 Task: Look for space in Sundargarh, India from 1st August, 2023 to 5th August, 2023 for 1 adult in price range Rs.6000 to Rs.15000. Place can be entire place with 1  bedroom having 1 bed and 1 bathroom. Property type can be house, flat, guest house. Booking option can be shelf check-in. Required host language is English.
Action: Mouse moved to (559, 90)
Screenshot: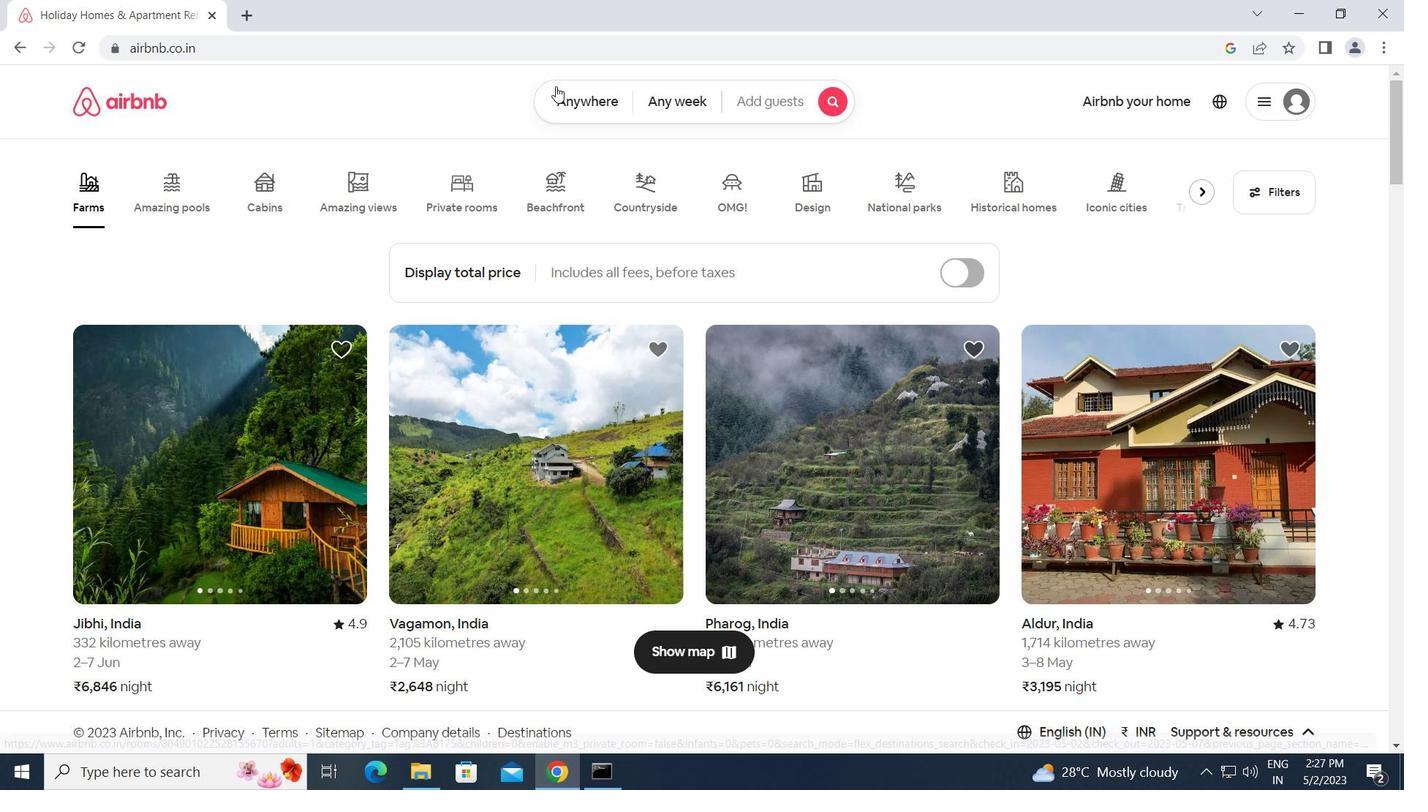 
Action: Mouse pressed left at (559, 90)
Screenshot: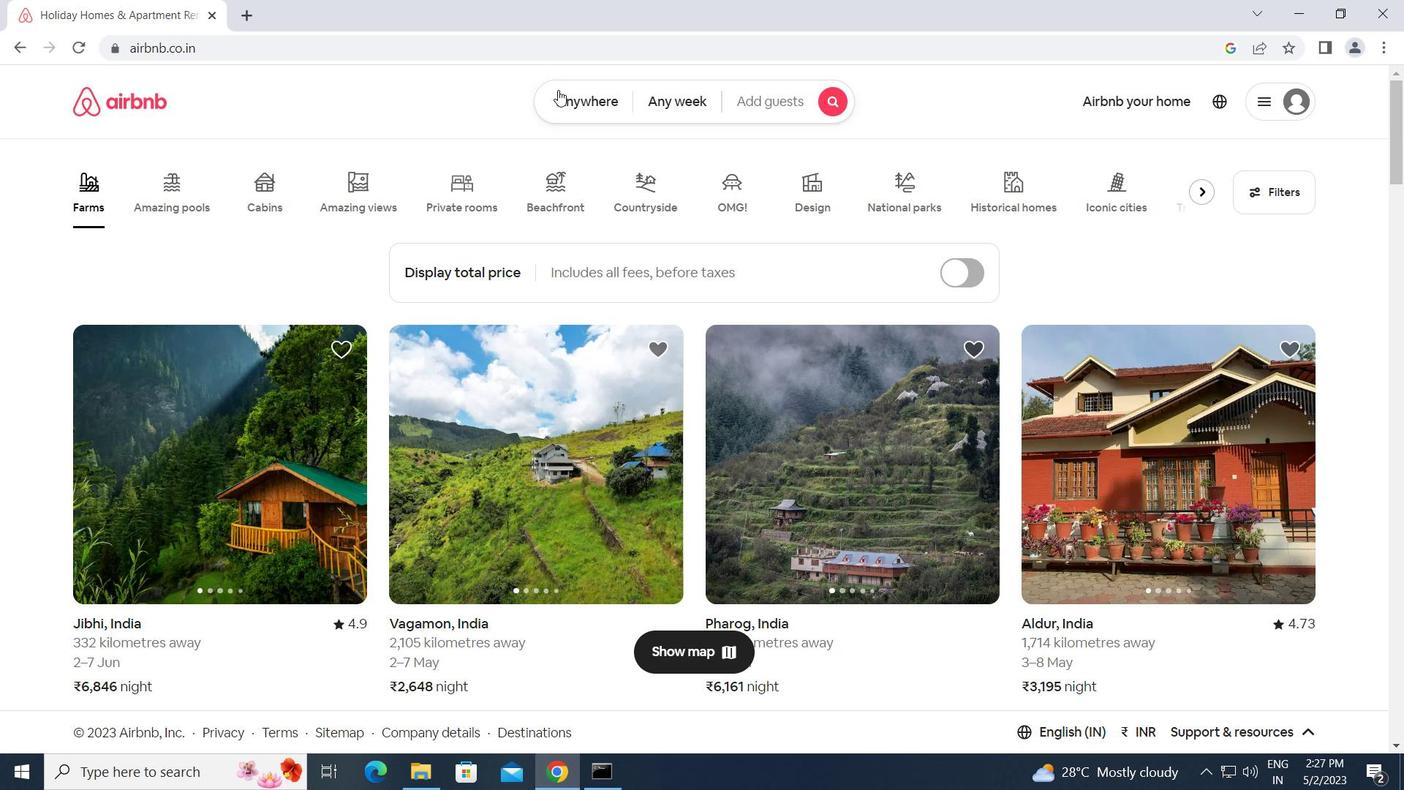 
Action: Mouse moved to (515, 163)
Screenshot: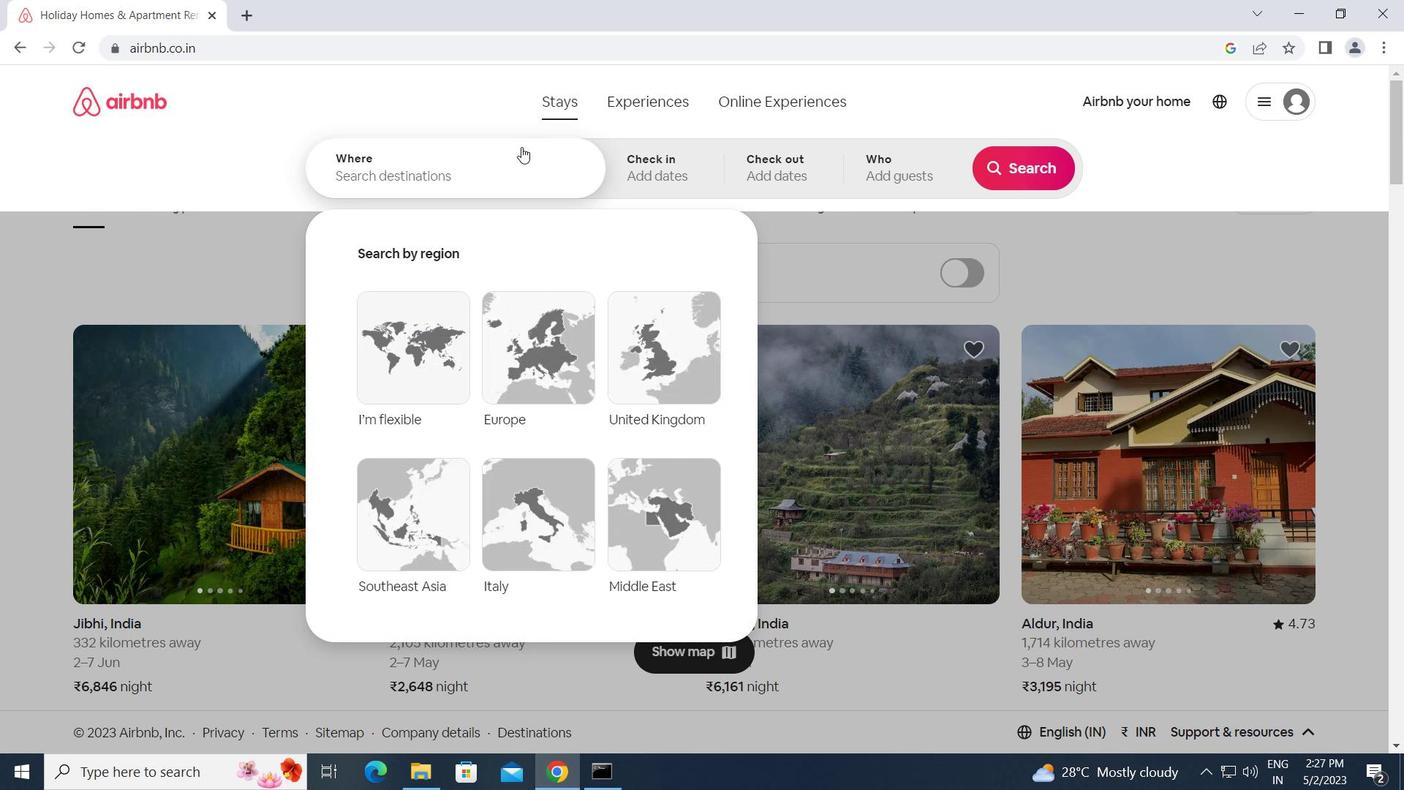 
Action: Mouse pressed left at (515, 163)
Screenshot: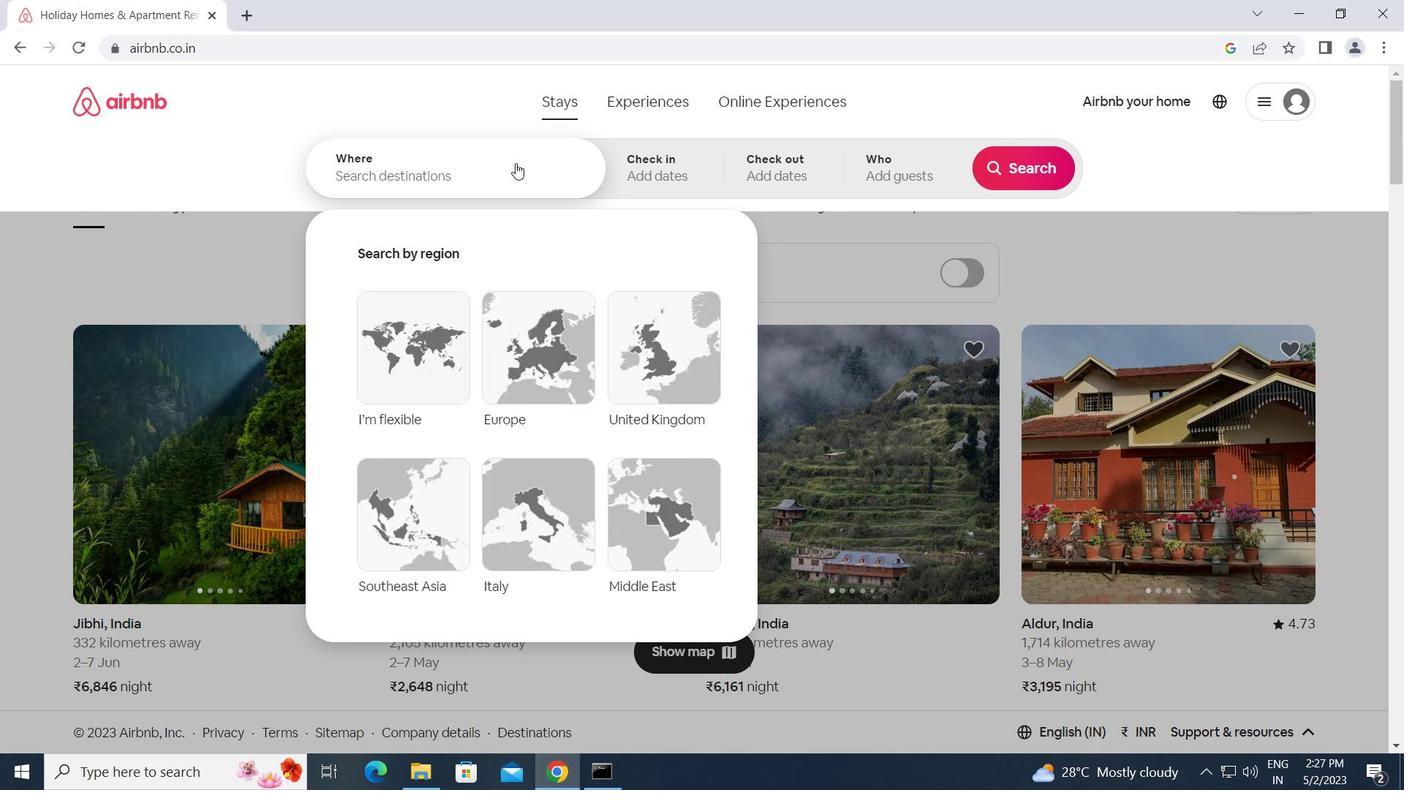 
Action: Key pressed <Key.caps_lock>s<Key.caps_lock>undargarh,<Key.space><Key.caps_lock>i<Key.caps_lock>ndia<Key.enter>
Screenshot: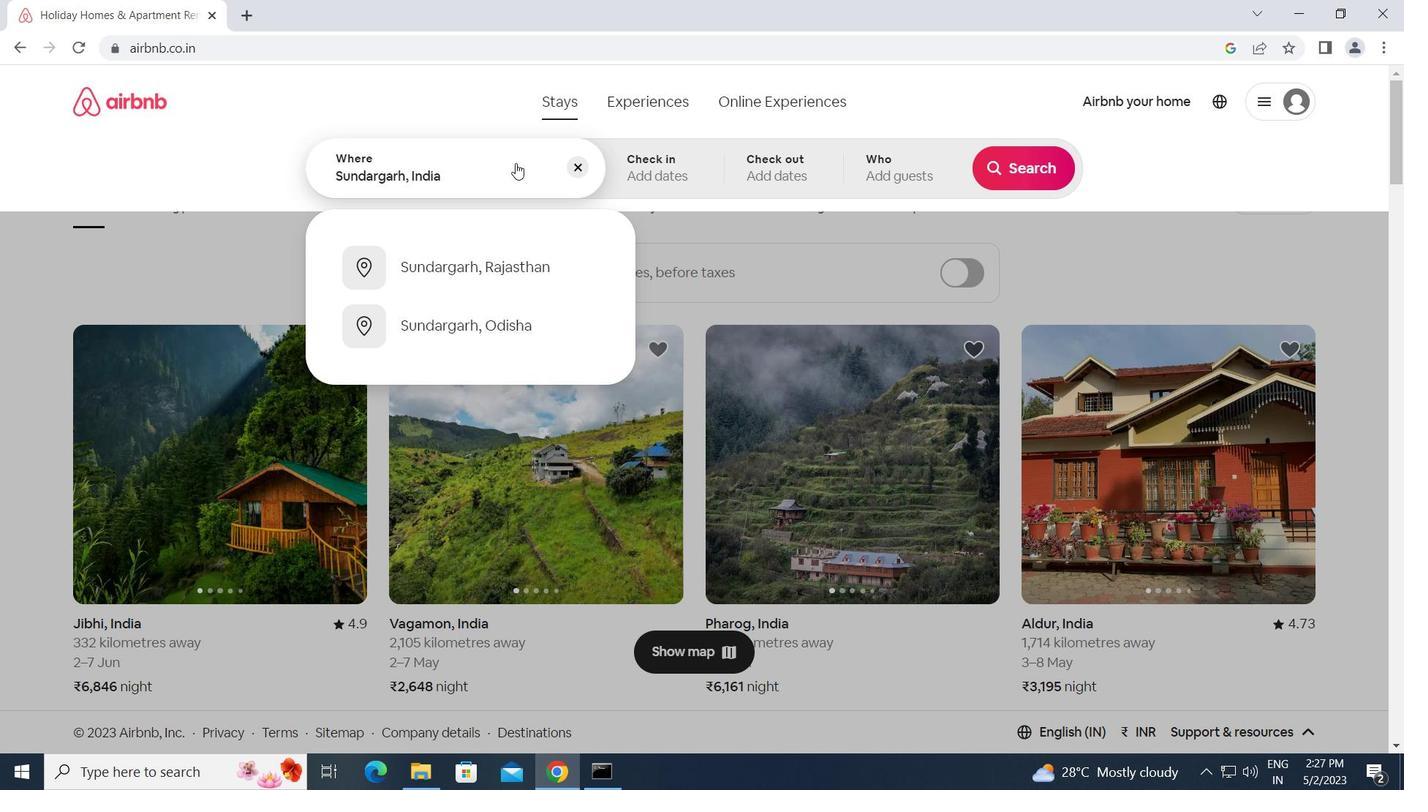 
Action: Mouse moved to (1021, 316)
Screenshot: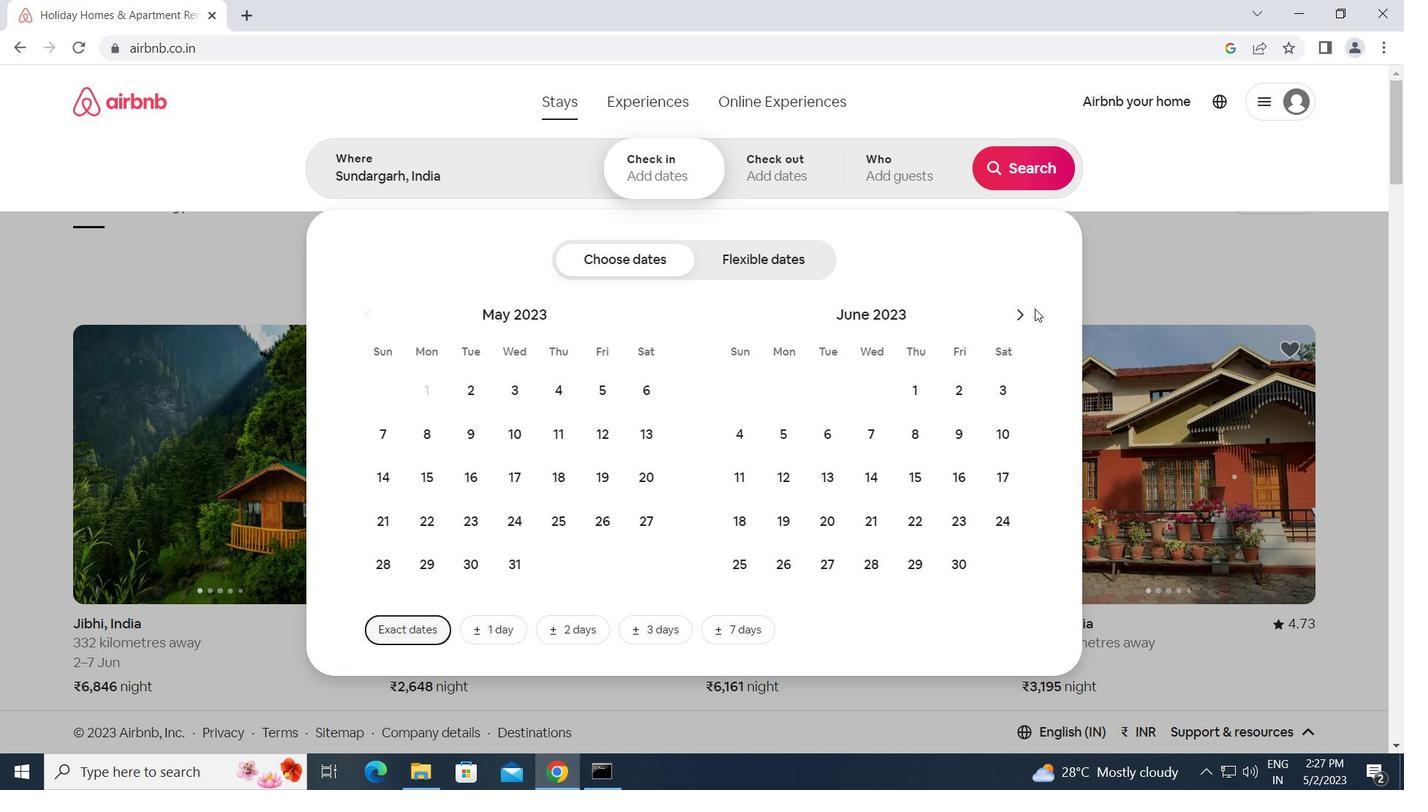 
Action: Mouse pressed left at (1021, 316)
Screenshot: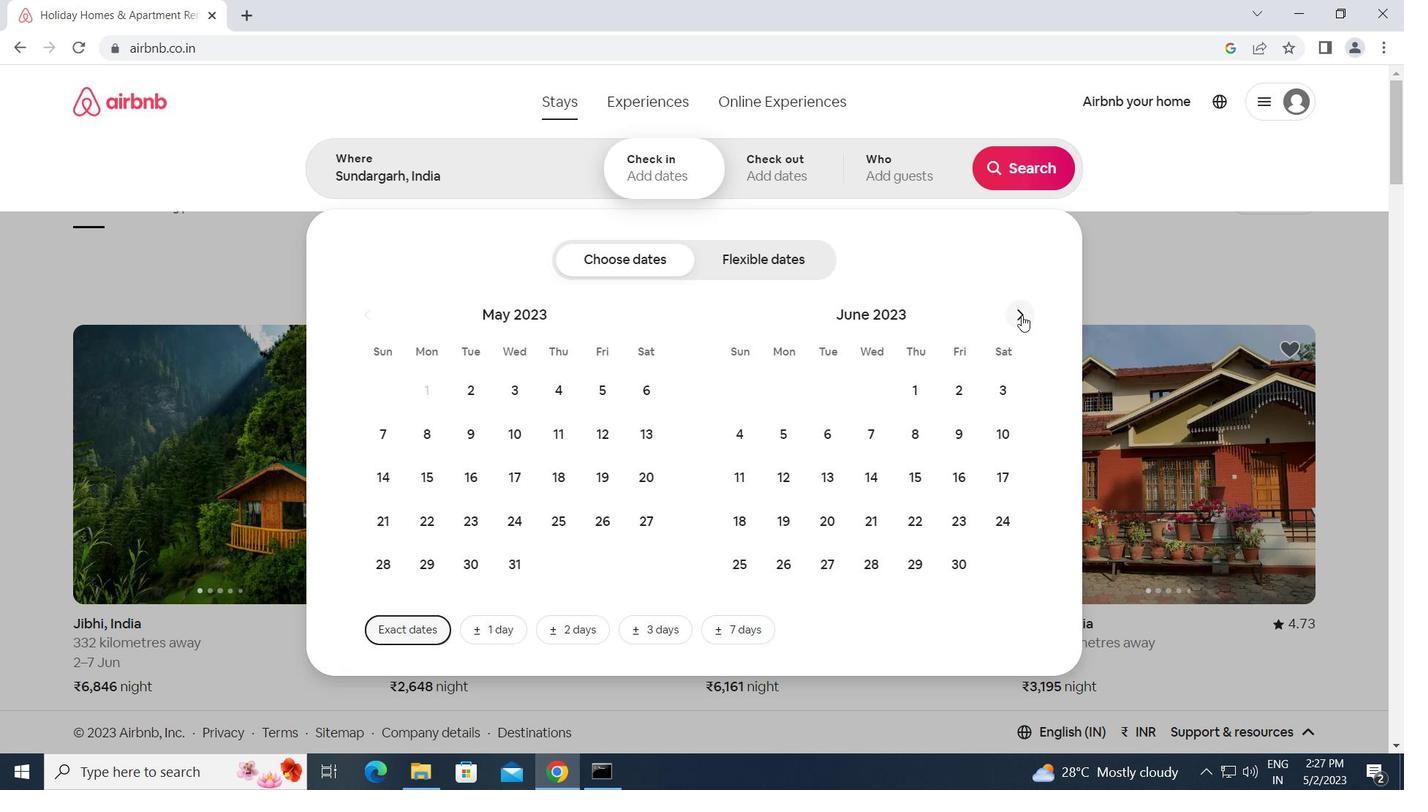 
Action: Mouse moved to (1021, 316)
Screenshot: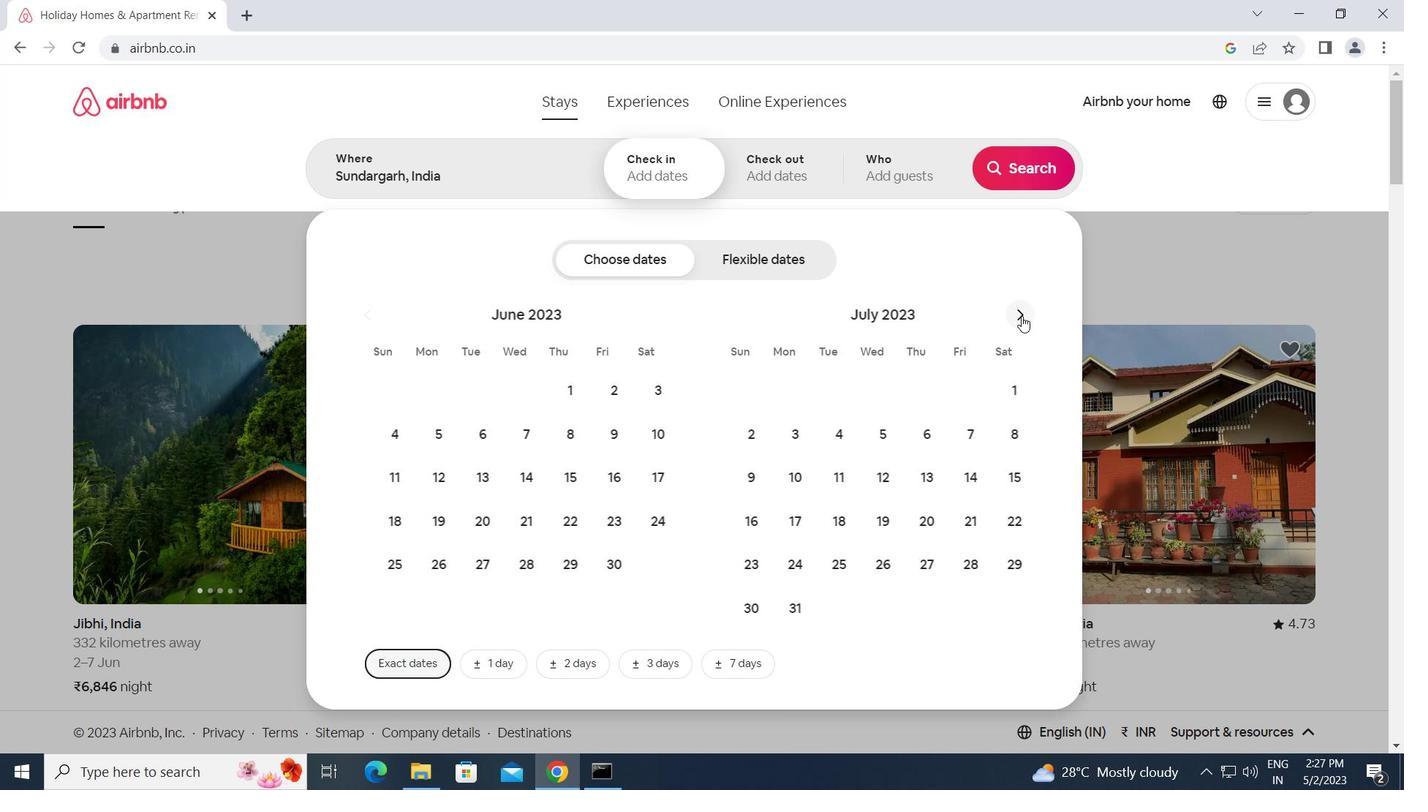 
Action: Mouse pressed left at (1021, 316)
Screenshot: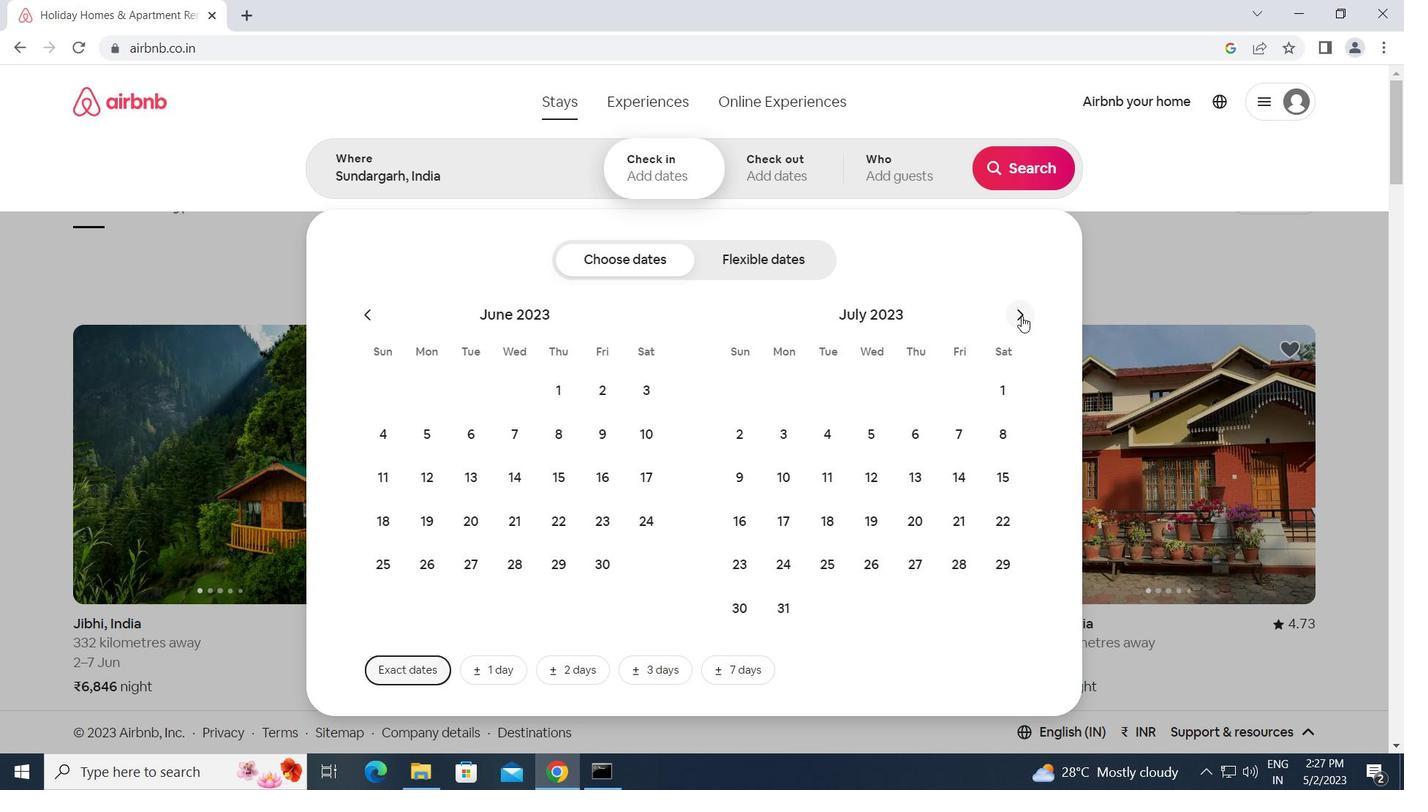 
Action: Mouse moved to (822, 394)
Screenshot: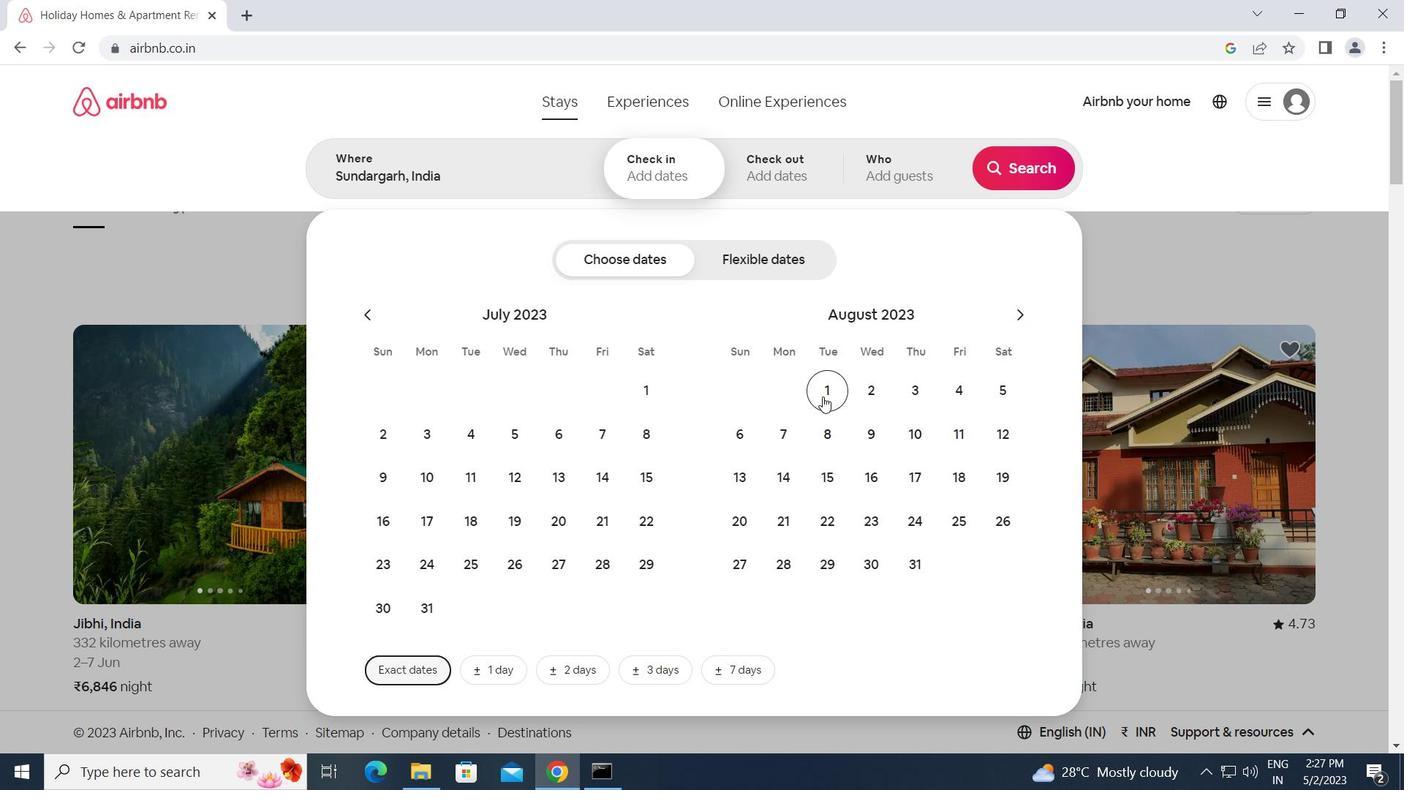 
Action: Mouse pressed left at (822, 394)
Screenshot: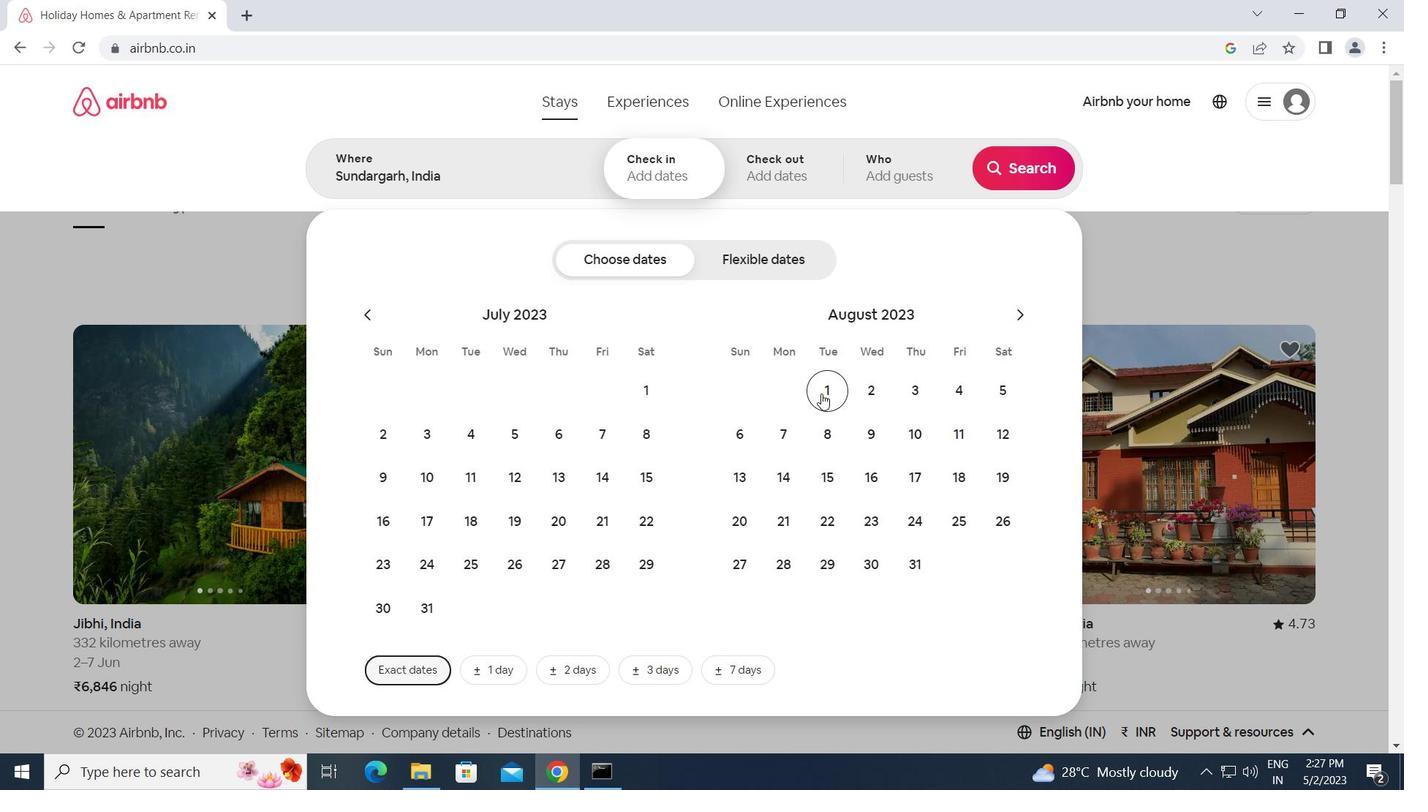 
Action: Mouse moved to (1001, 394)
Screenshot: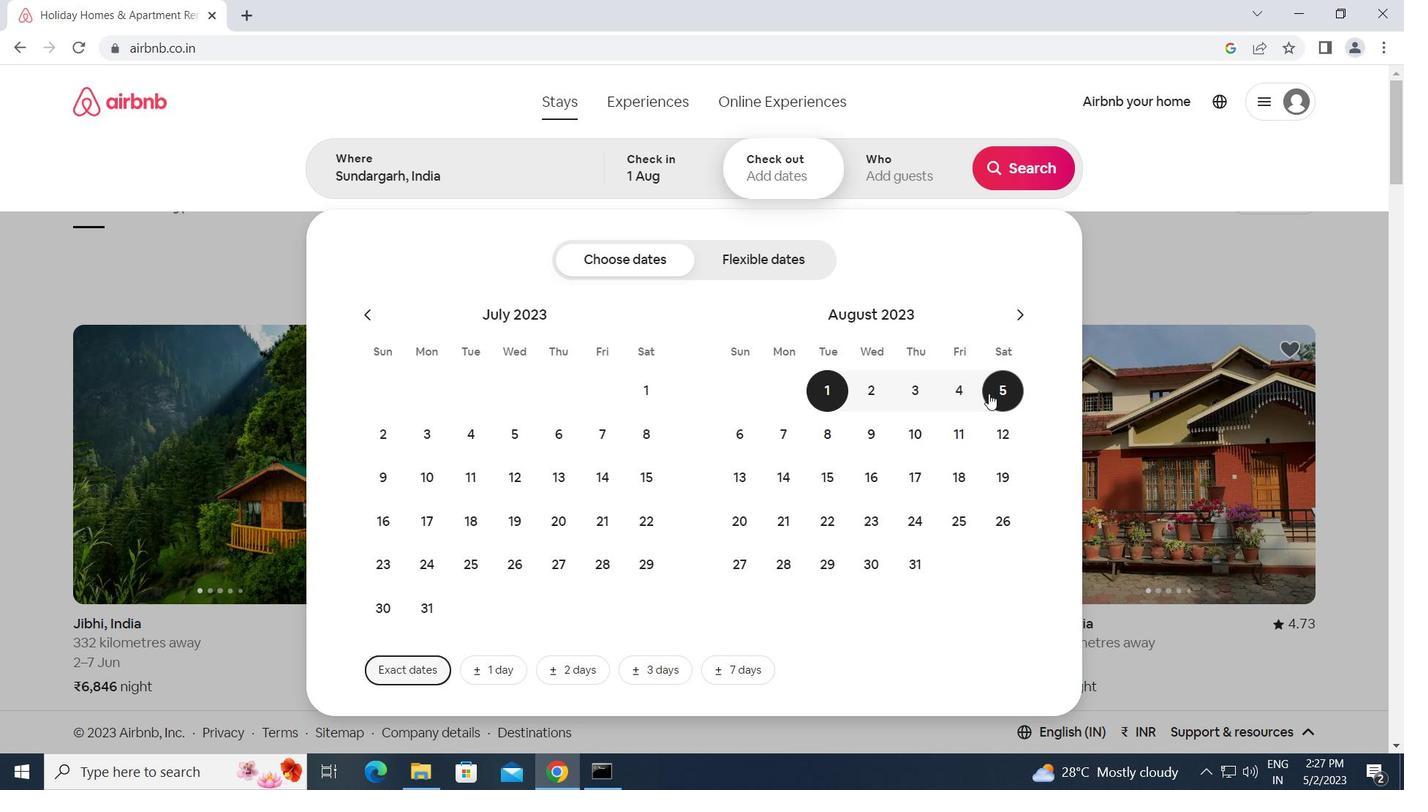 
Action: Mouse pressed left at (1001, 394)
Screenshot: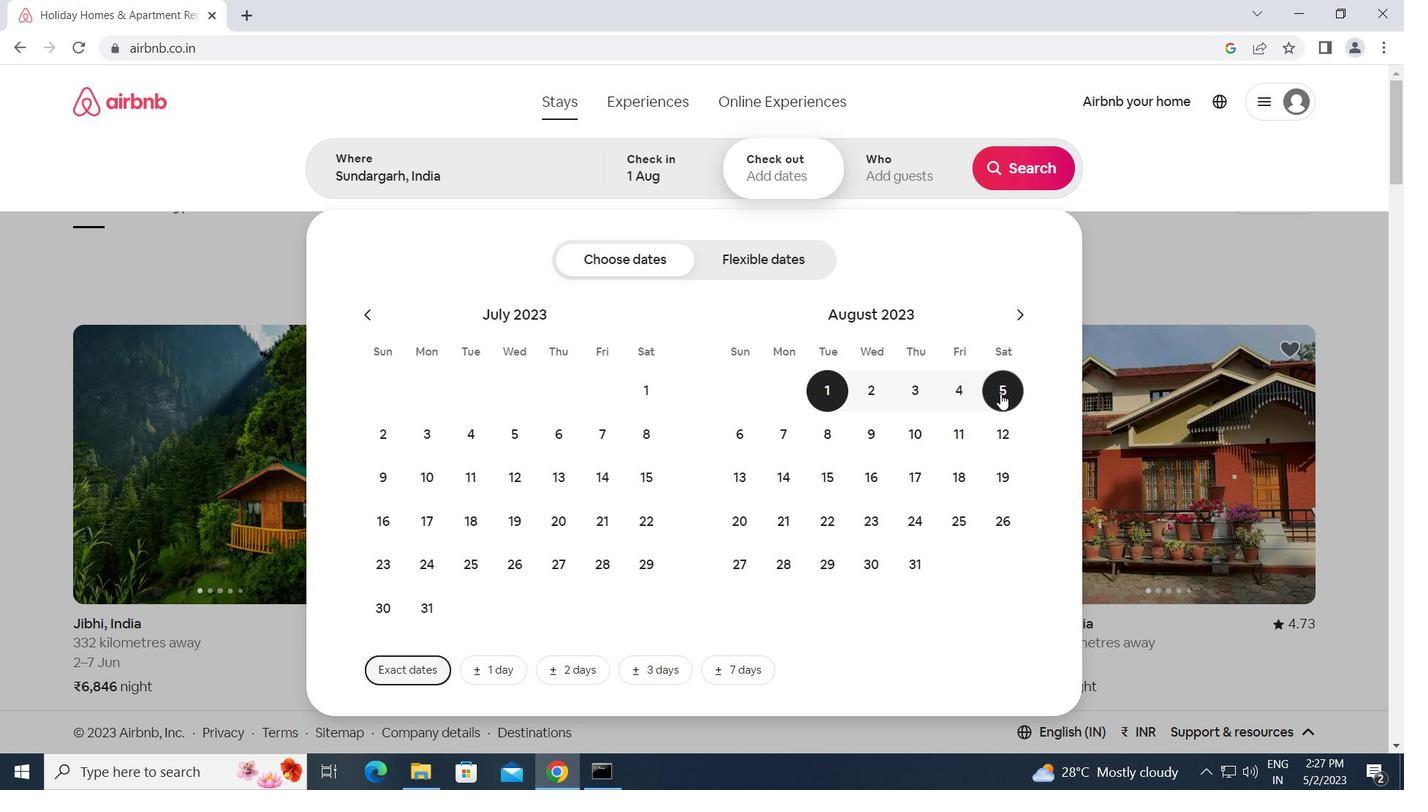 
Action: Mouse moved to (893, 175)
Screenshot: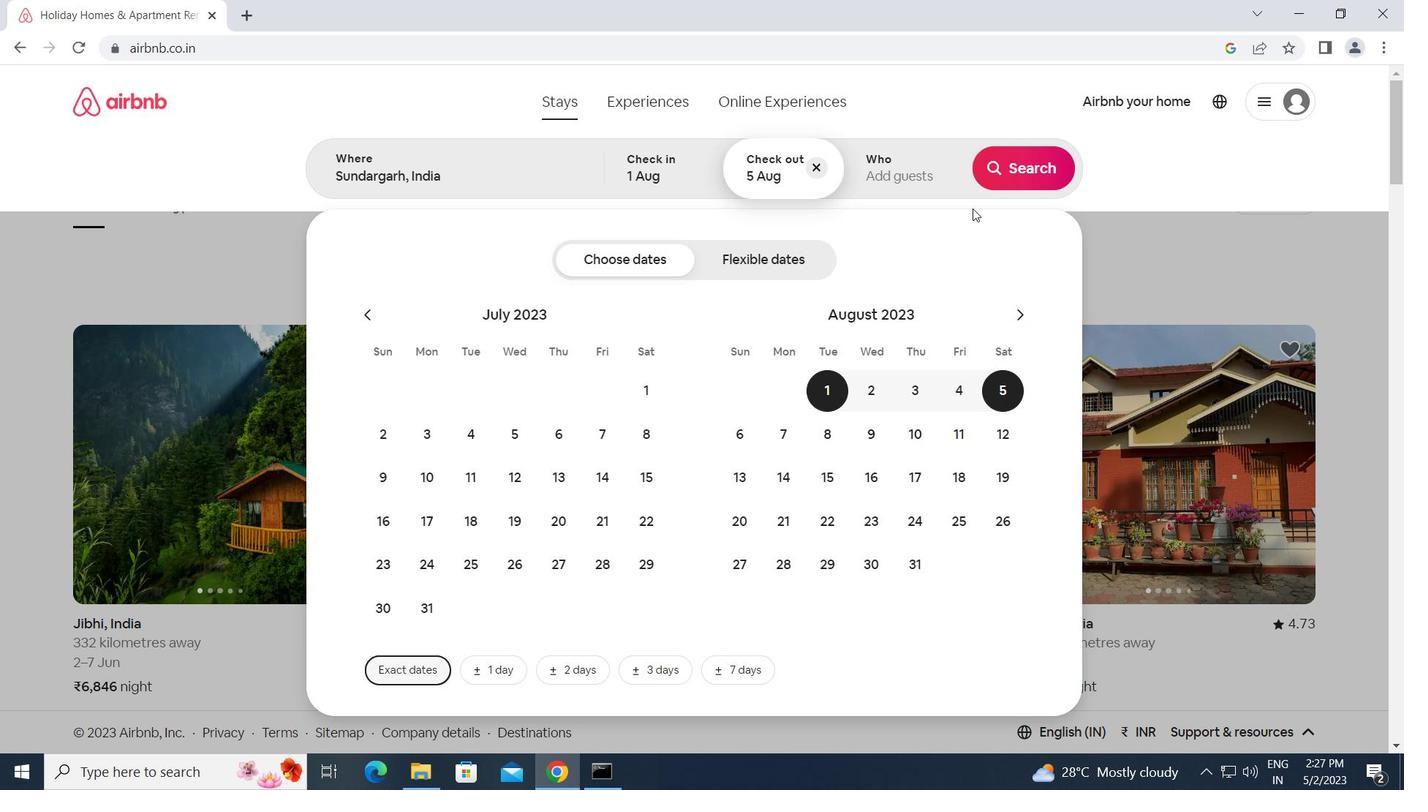 
Action: Mouse pressed left at (893, 175)
Screenshot: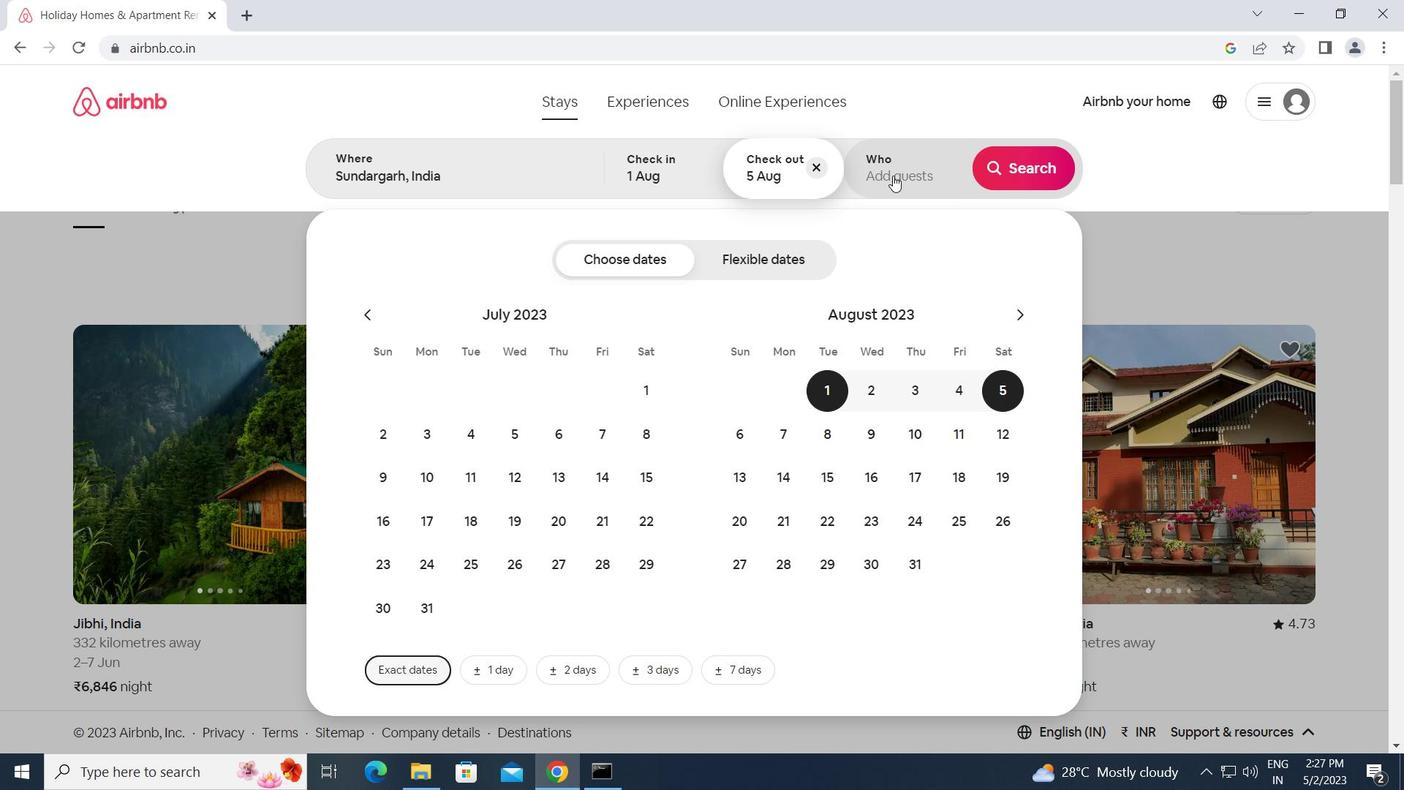
Action: Mouse moved to (1031, 267)
Screenshot: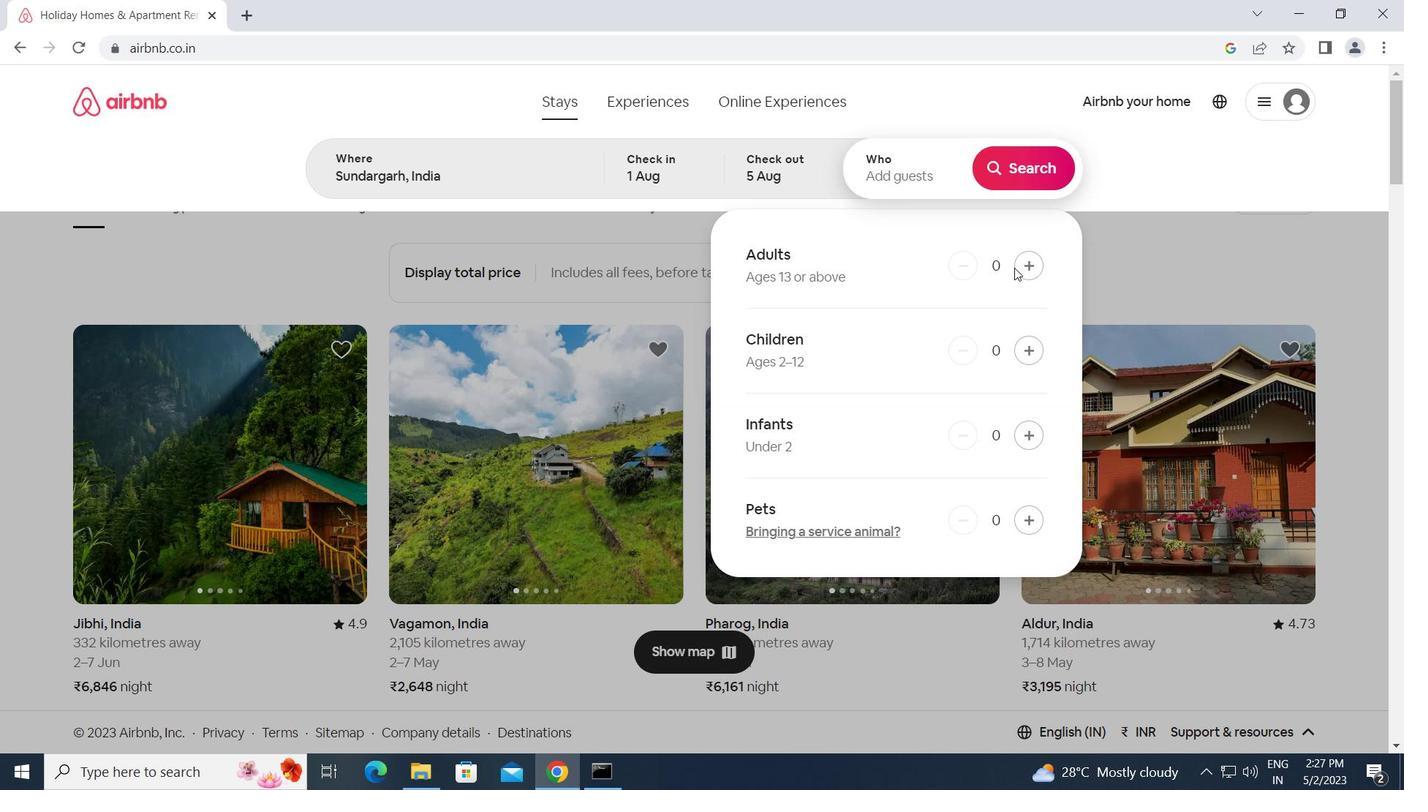 
Action: Mouse pressed left at (1031, 267)
Screenshot: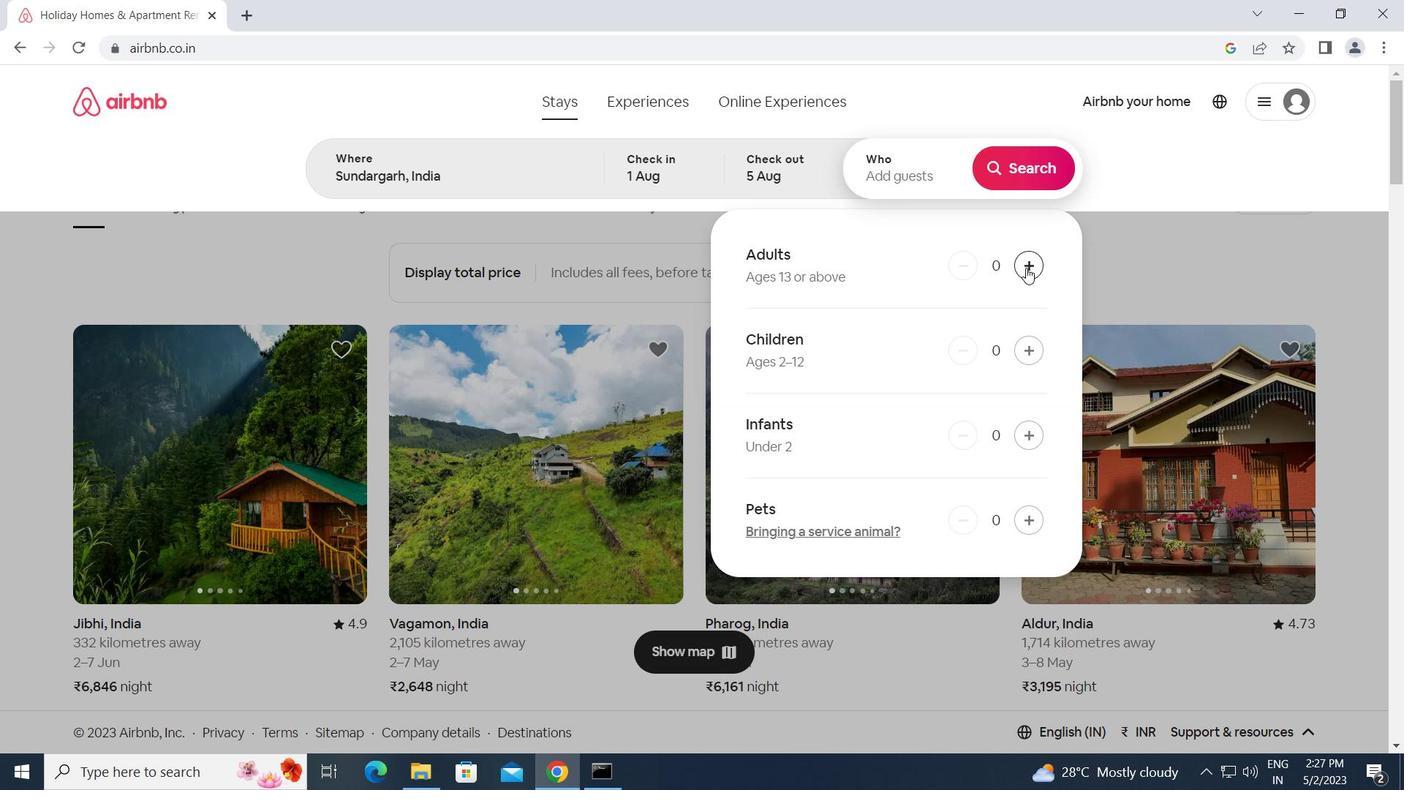 
Action: Mouse moved to (1016, 167)
Screenshot: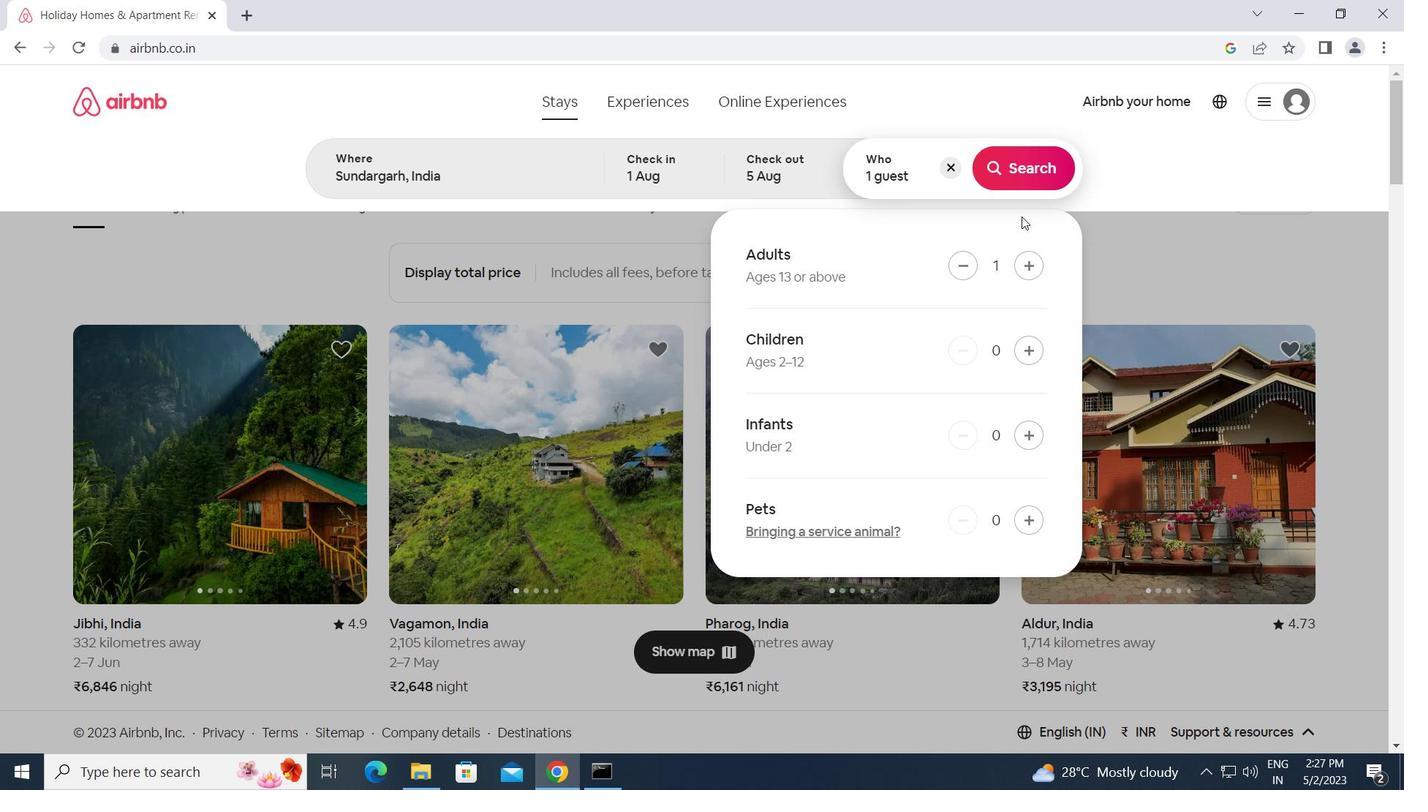 
Action: Mouse pressed left at (1016, 167)
Screenshot: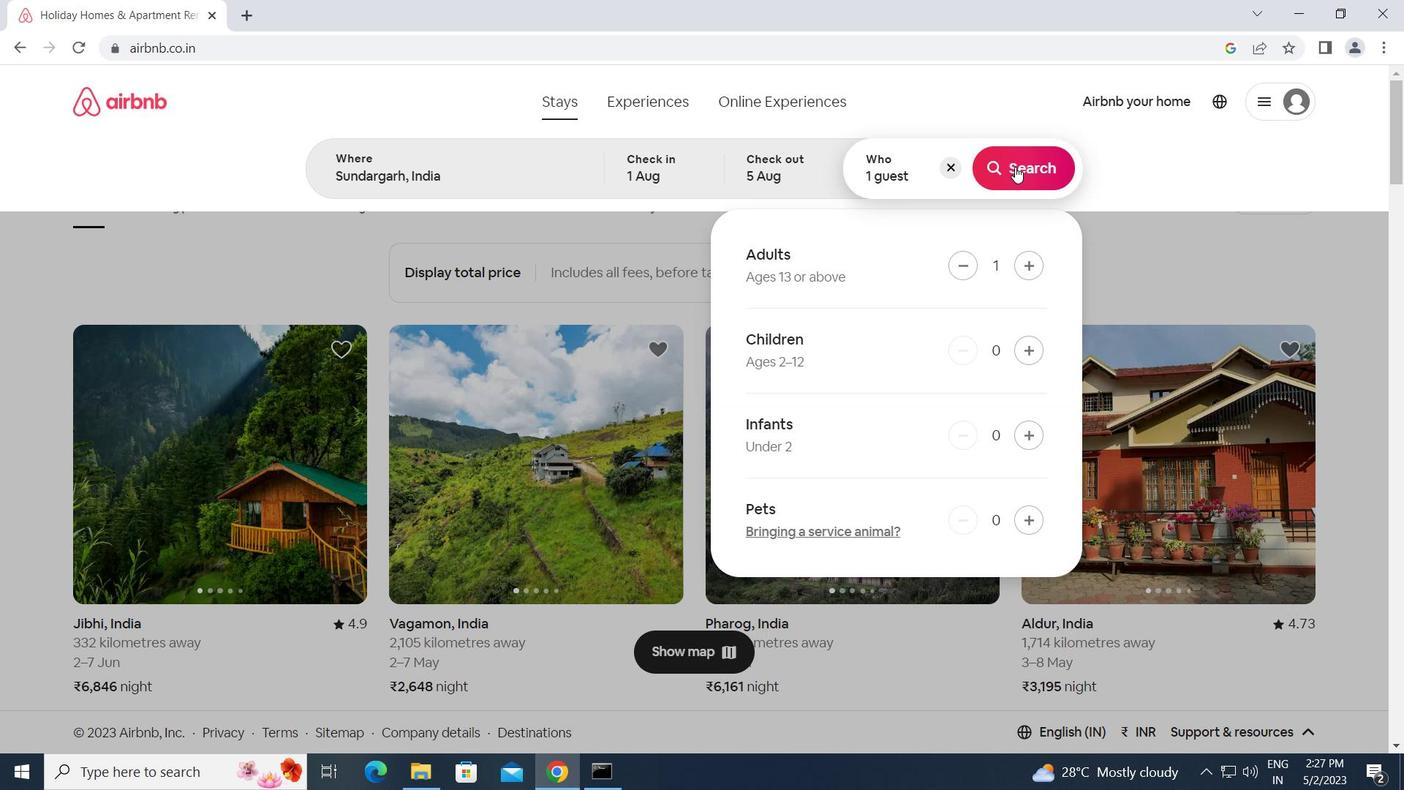 
Action: Mouse moved to (1298, 174)
Screenshot: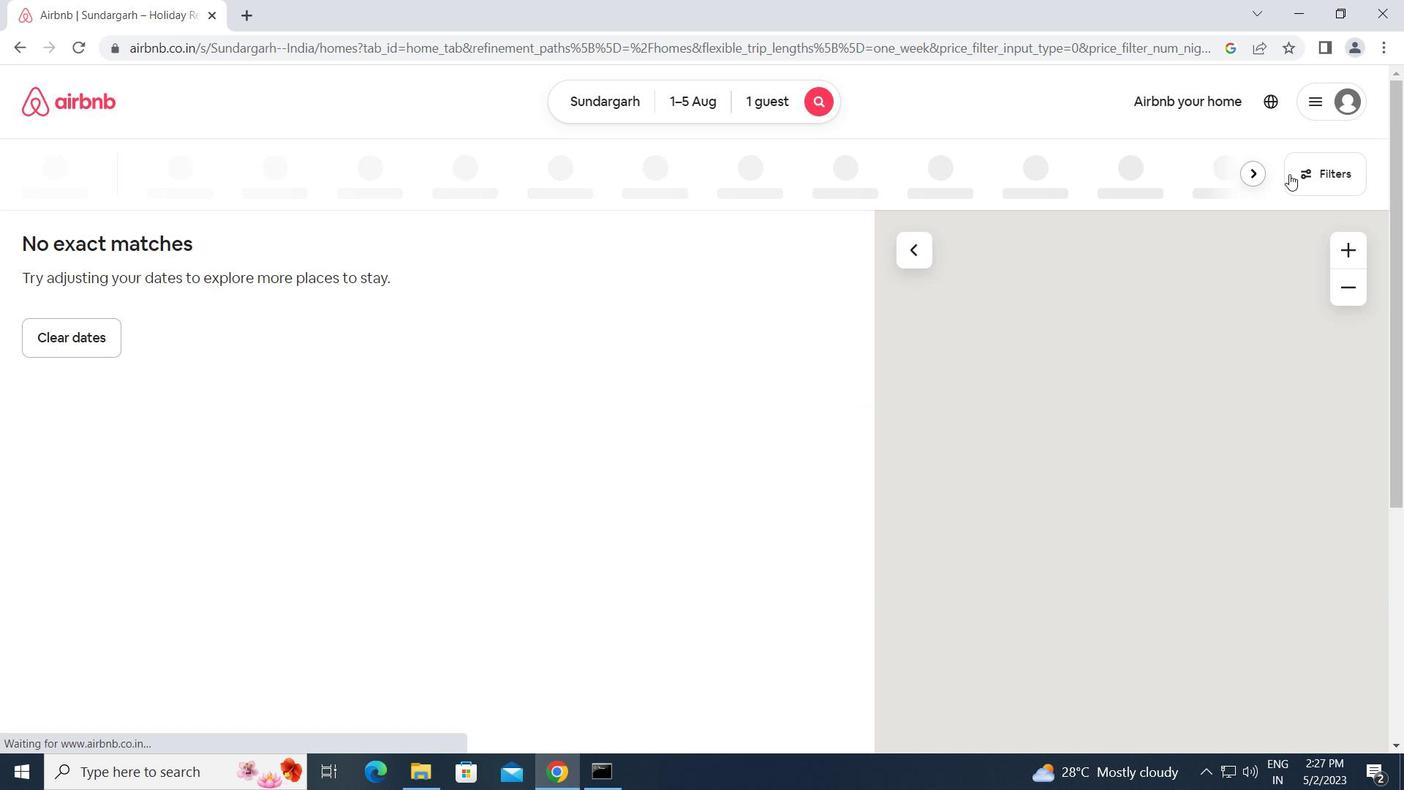 
Action: Mouse pressed left at (1298, 174)
Screenshot: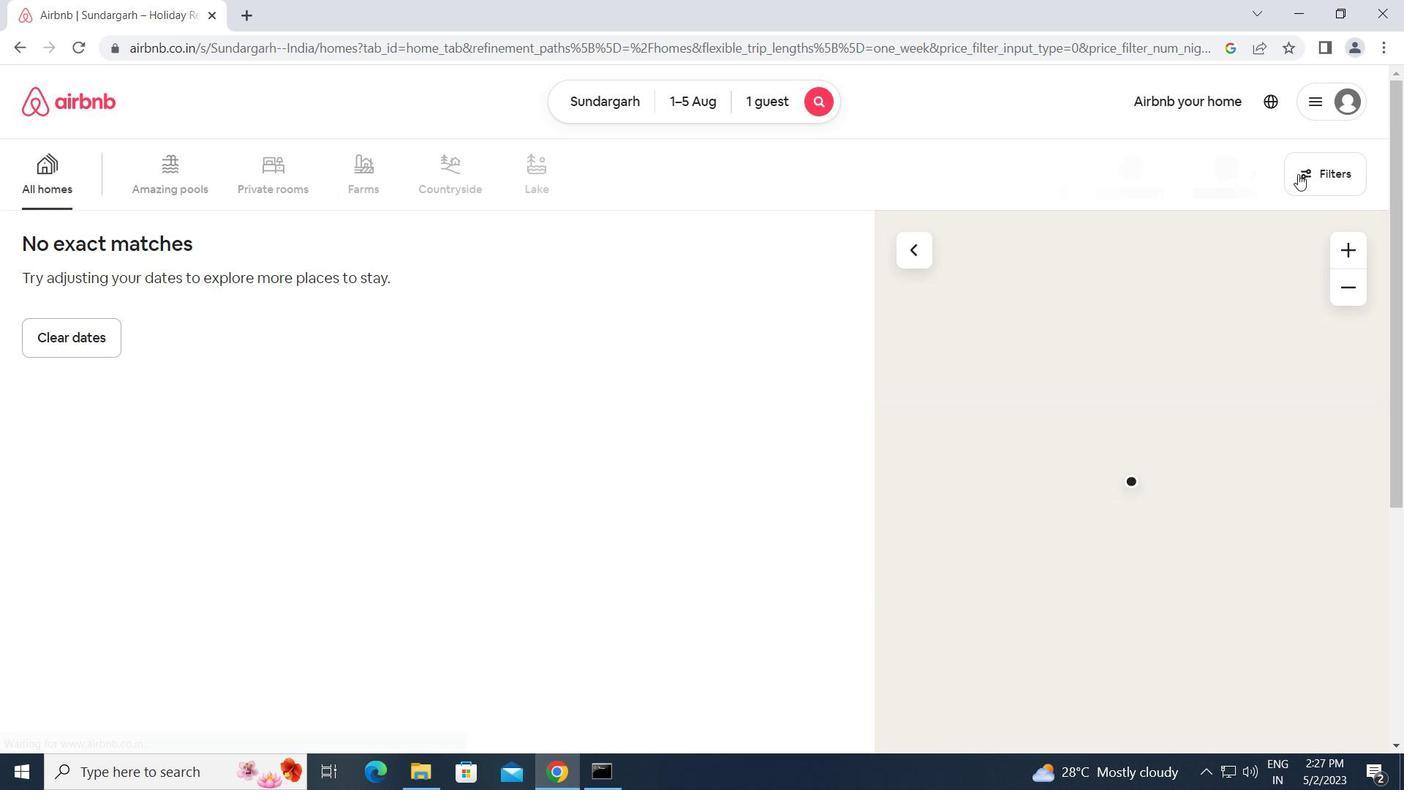 
Action: Mouse moved to (455, 293)
Screenshot: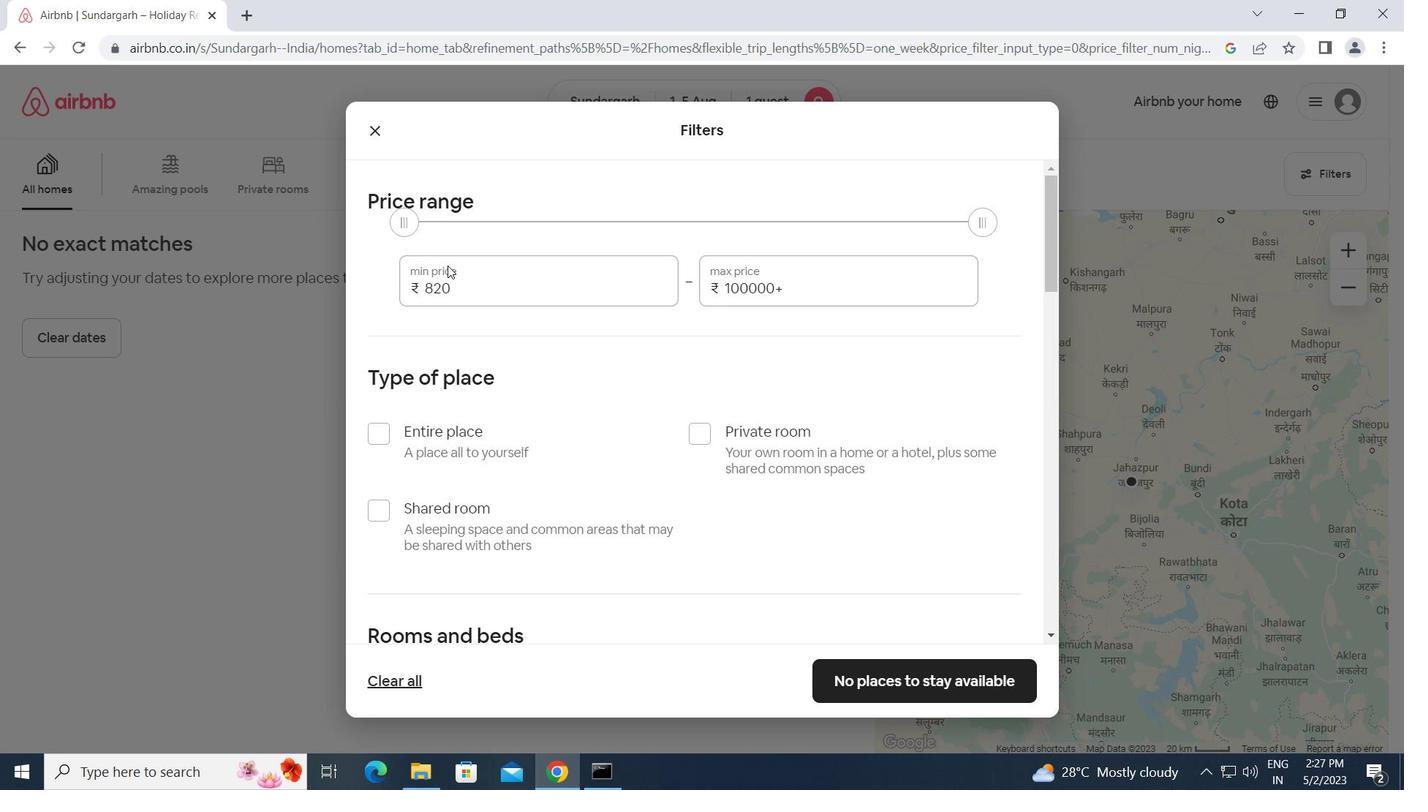 
Action: Mouse pressed left at (455, 293)
Screenshot: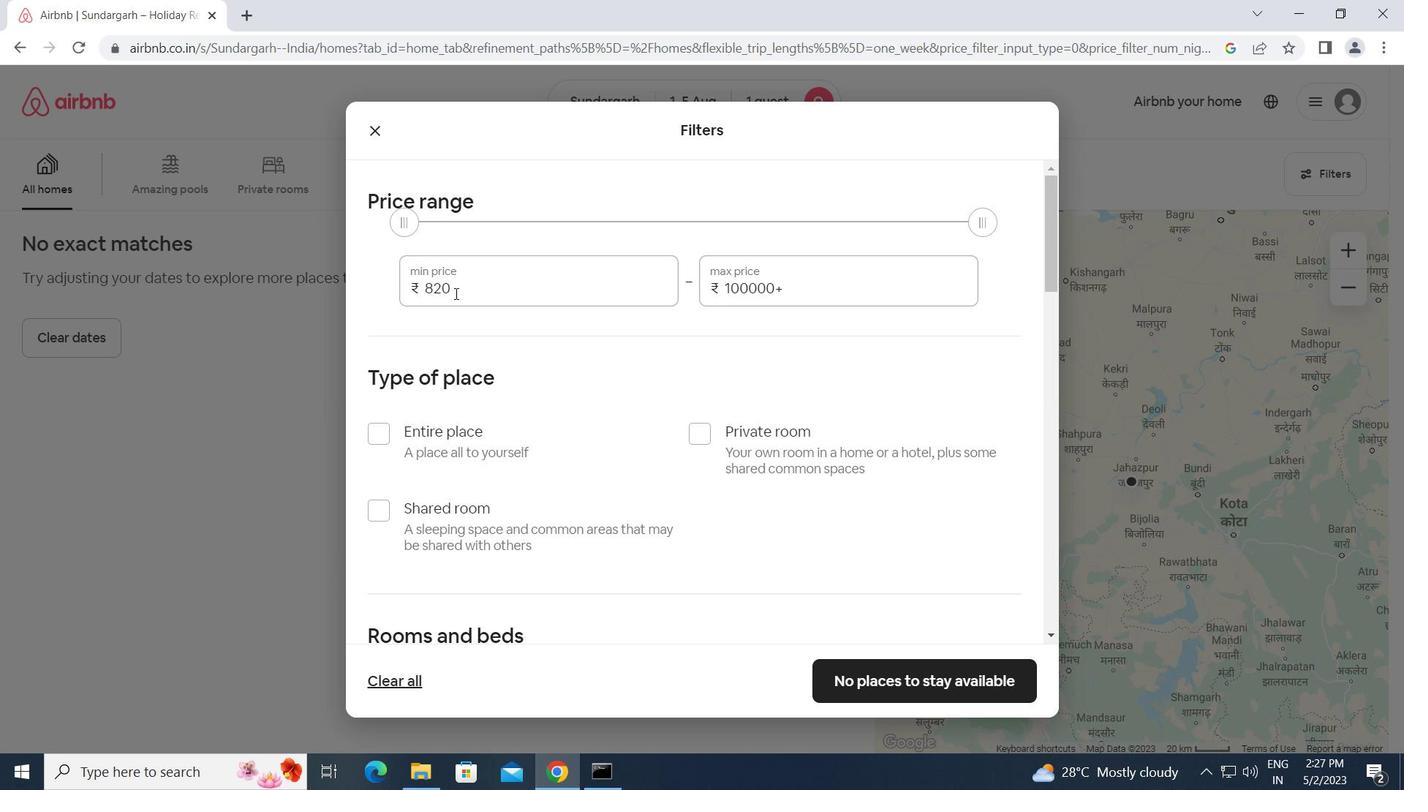
Action: Mouse moved to (389, 301)
Screenshot: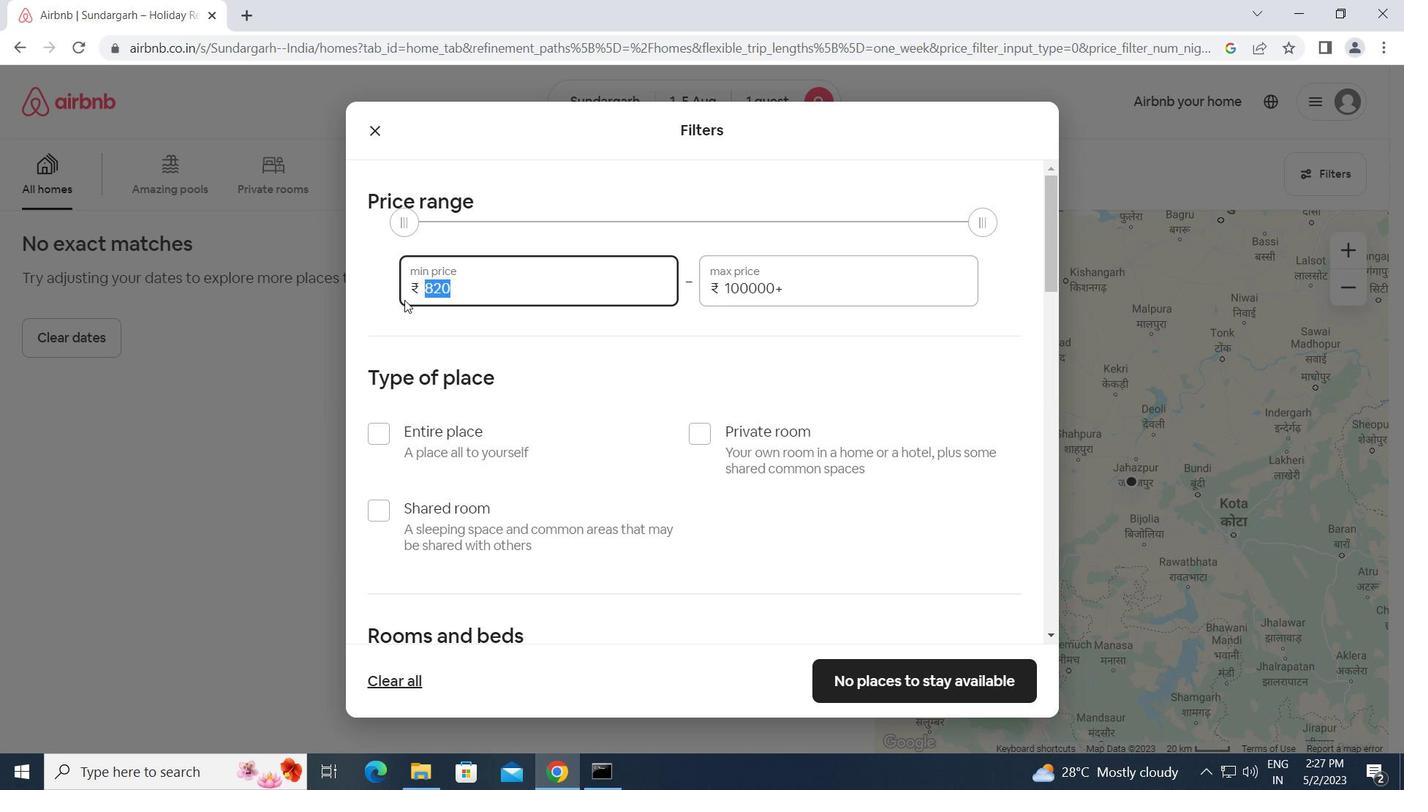 
Action: Key pressed 6000<Key.tab>15000
Screenshot: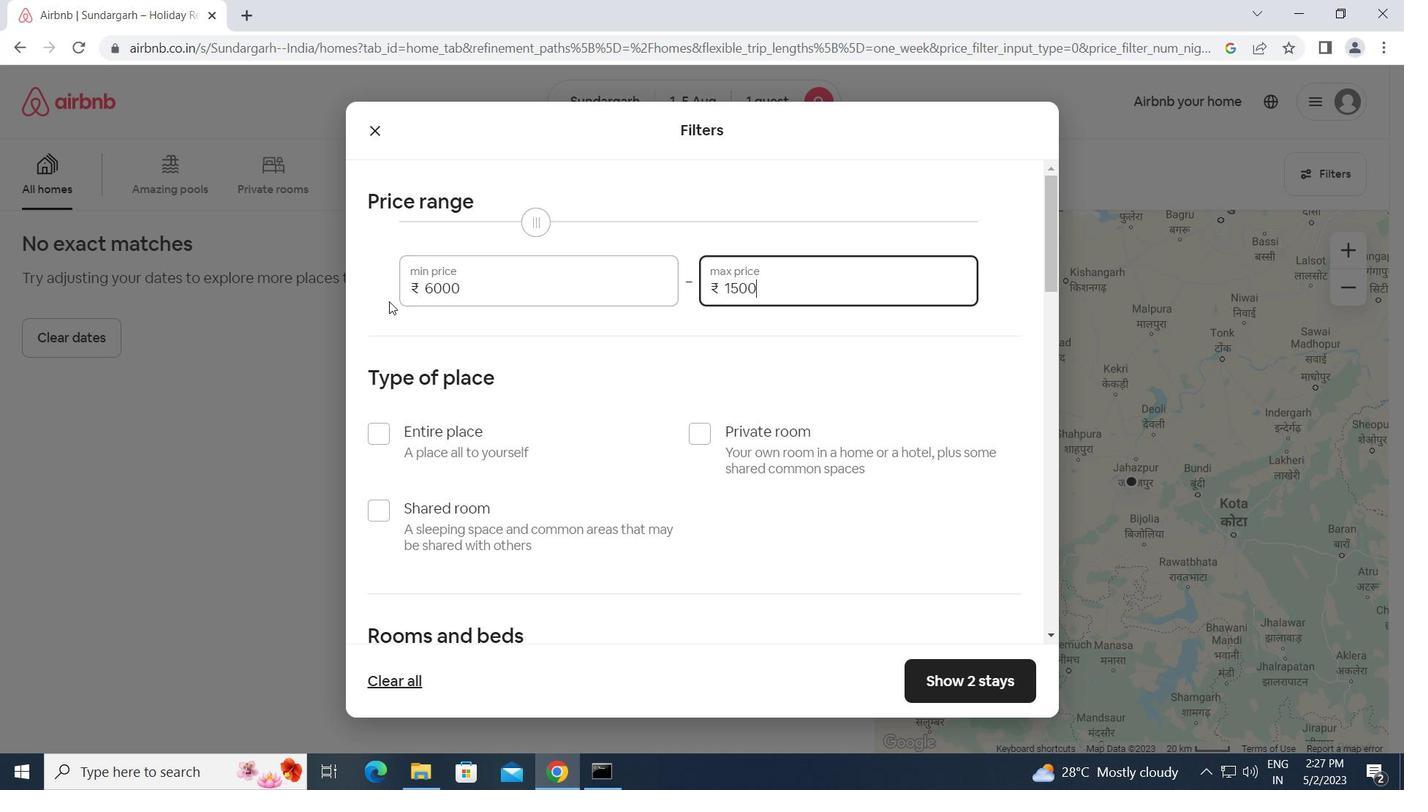 
Action: Mouse moved to (383, 431)
Screenshot: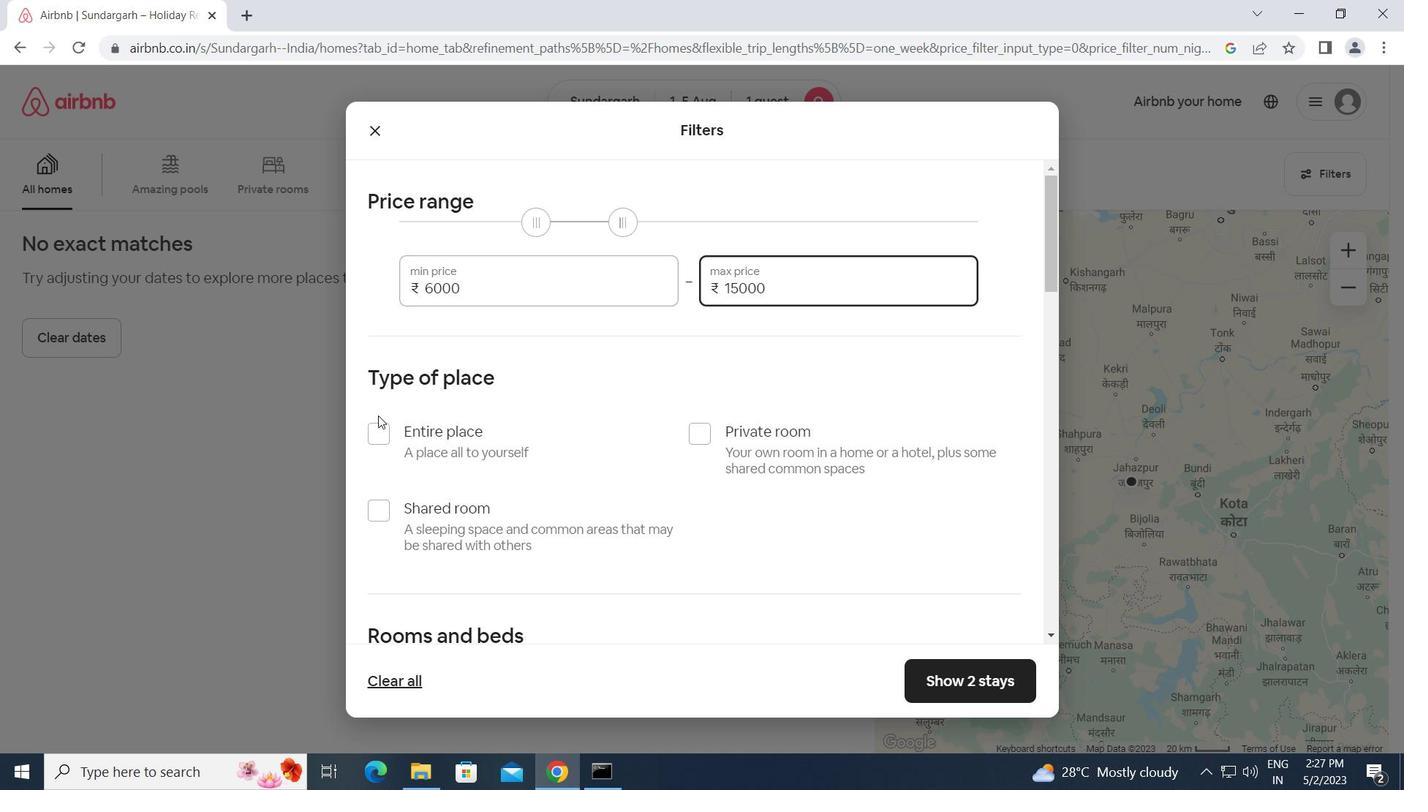 
Action: Mouse pressed left at (383, 431)
Screenshot: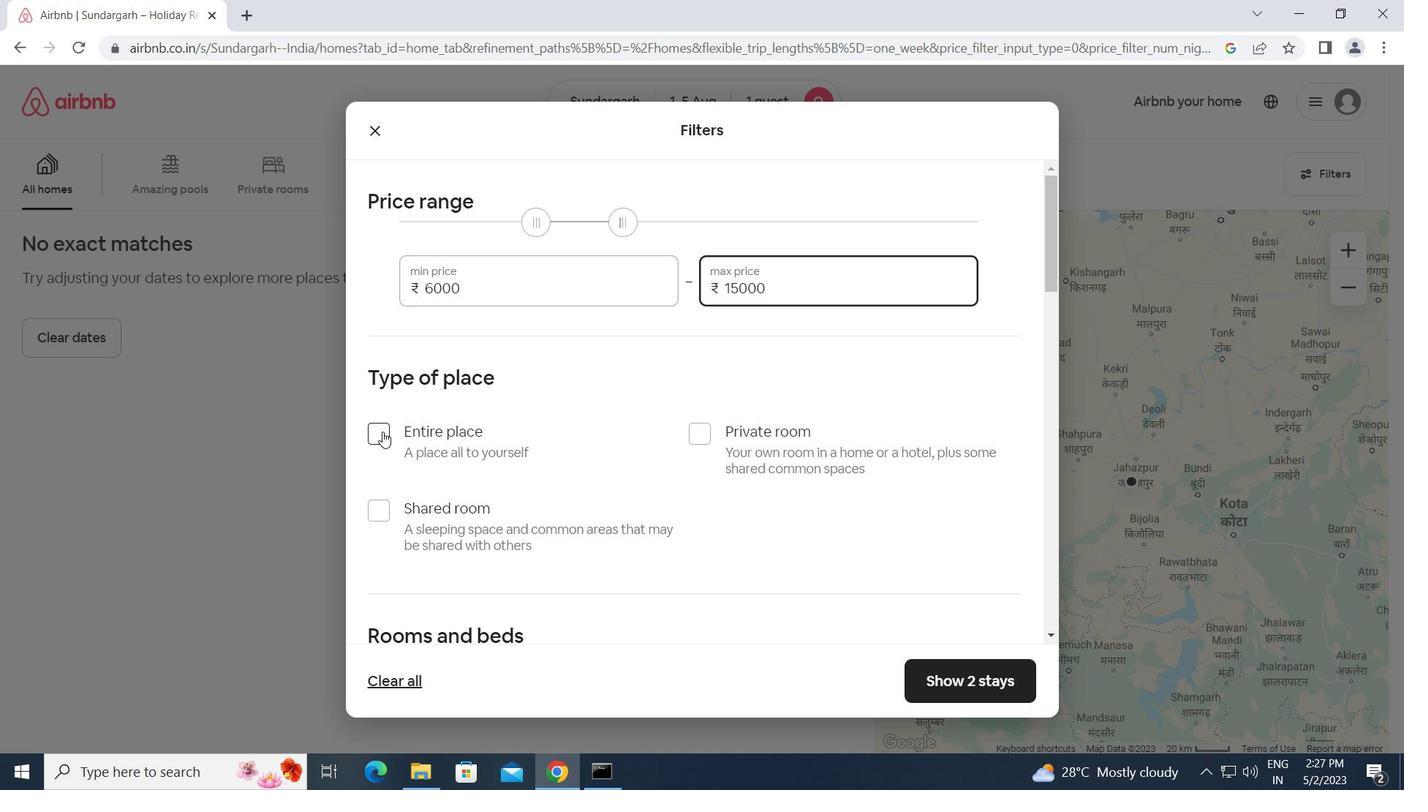 
Action: Mouse moved to (383, 431)
Screenshot: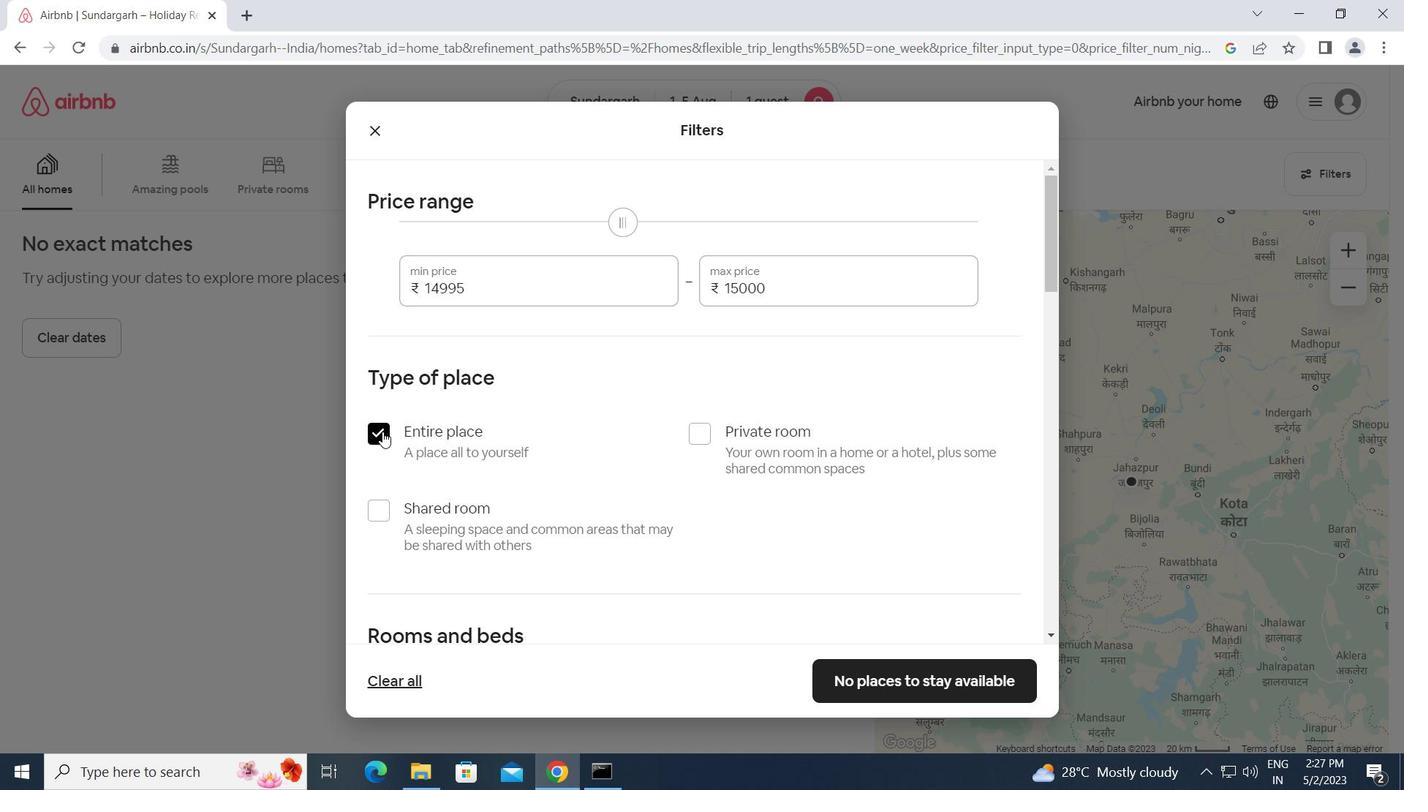 
Action: Mouse scrolled (383, 430) with delta (0, 0)
Screenshot: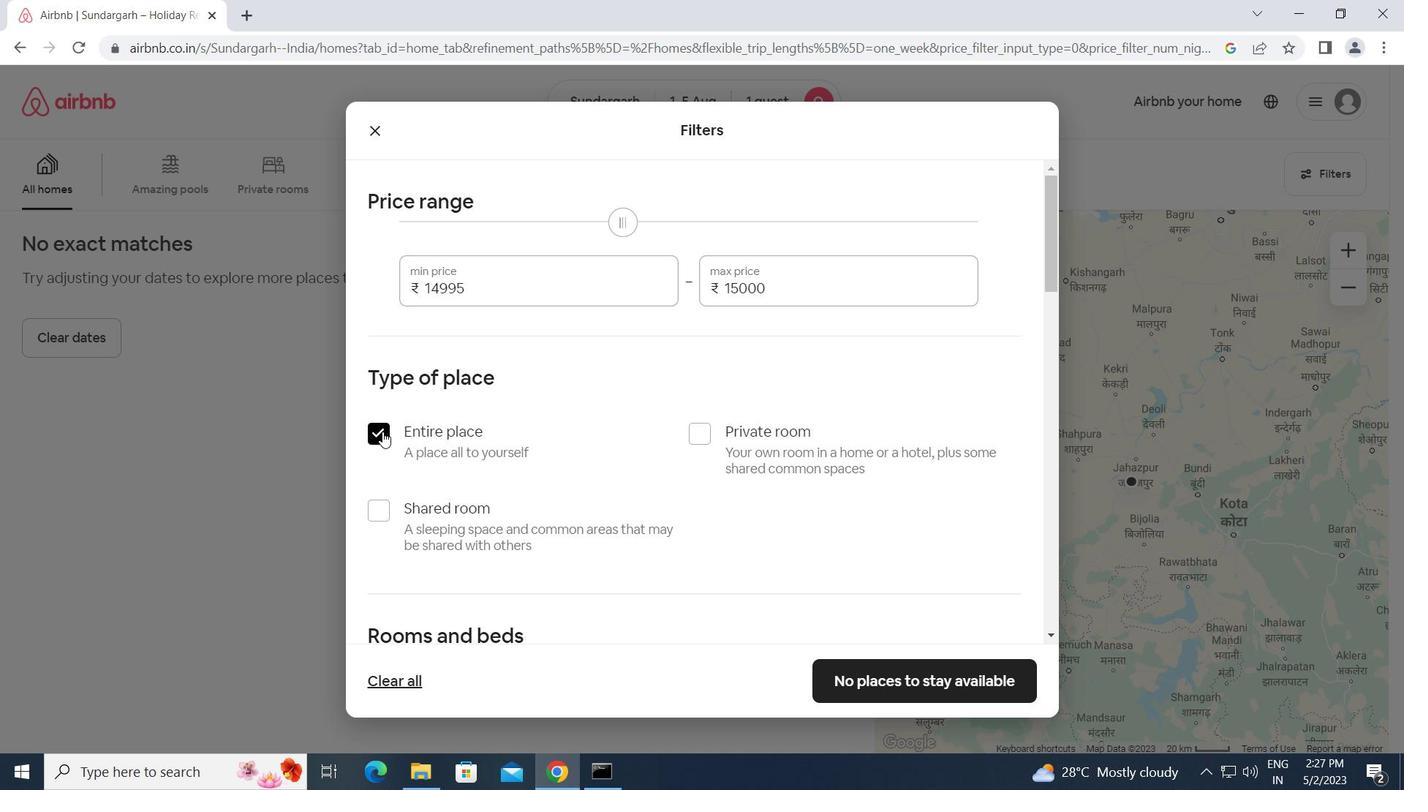 
Action: Mouse scrolled (383, 430) with delta (0, 0)
Screenshot: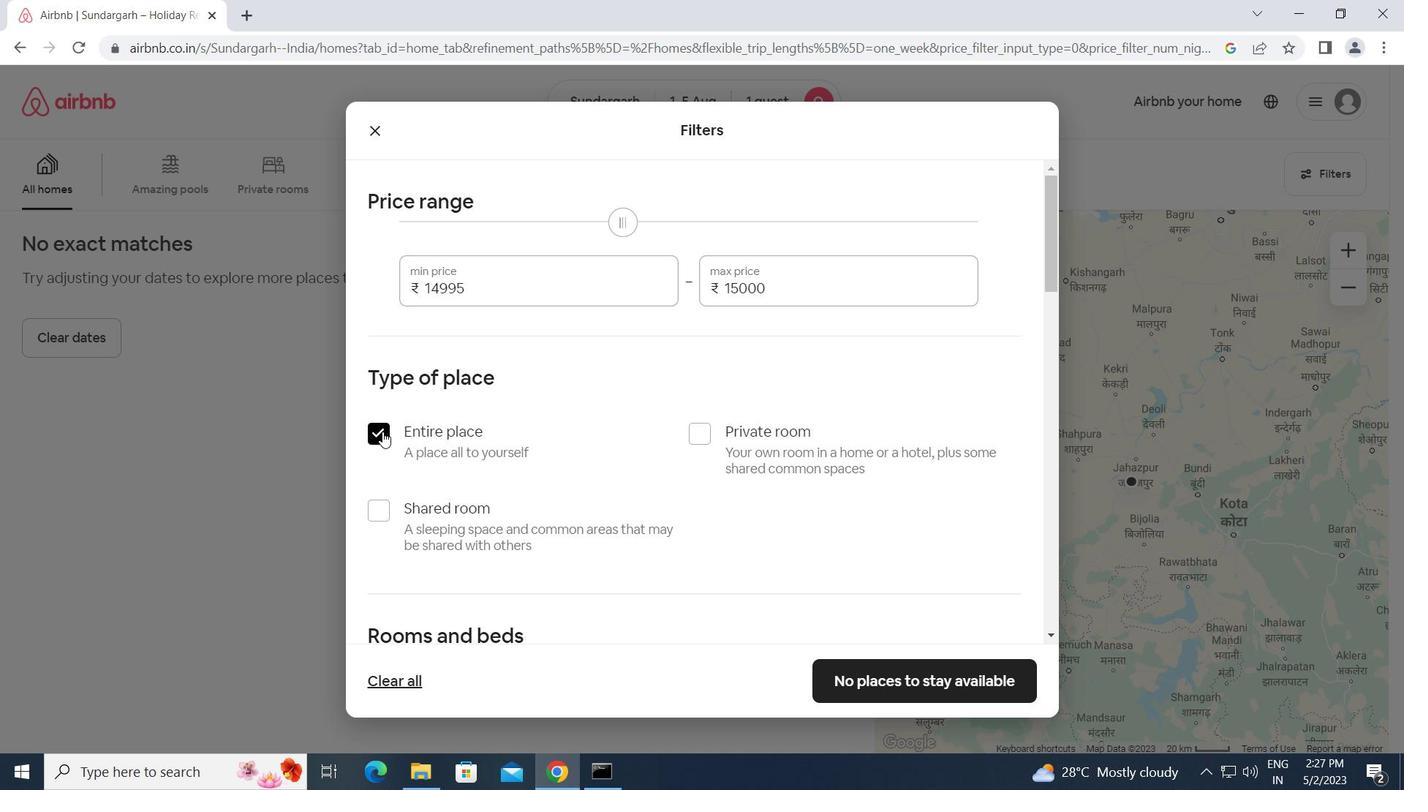 
Action: Mouse scrolled (383, 430) with delta (0, 0)
Screenshot: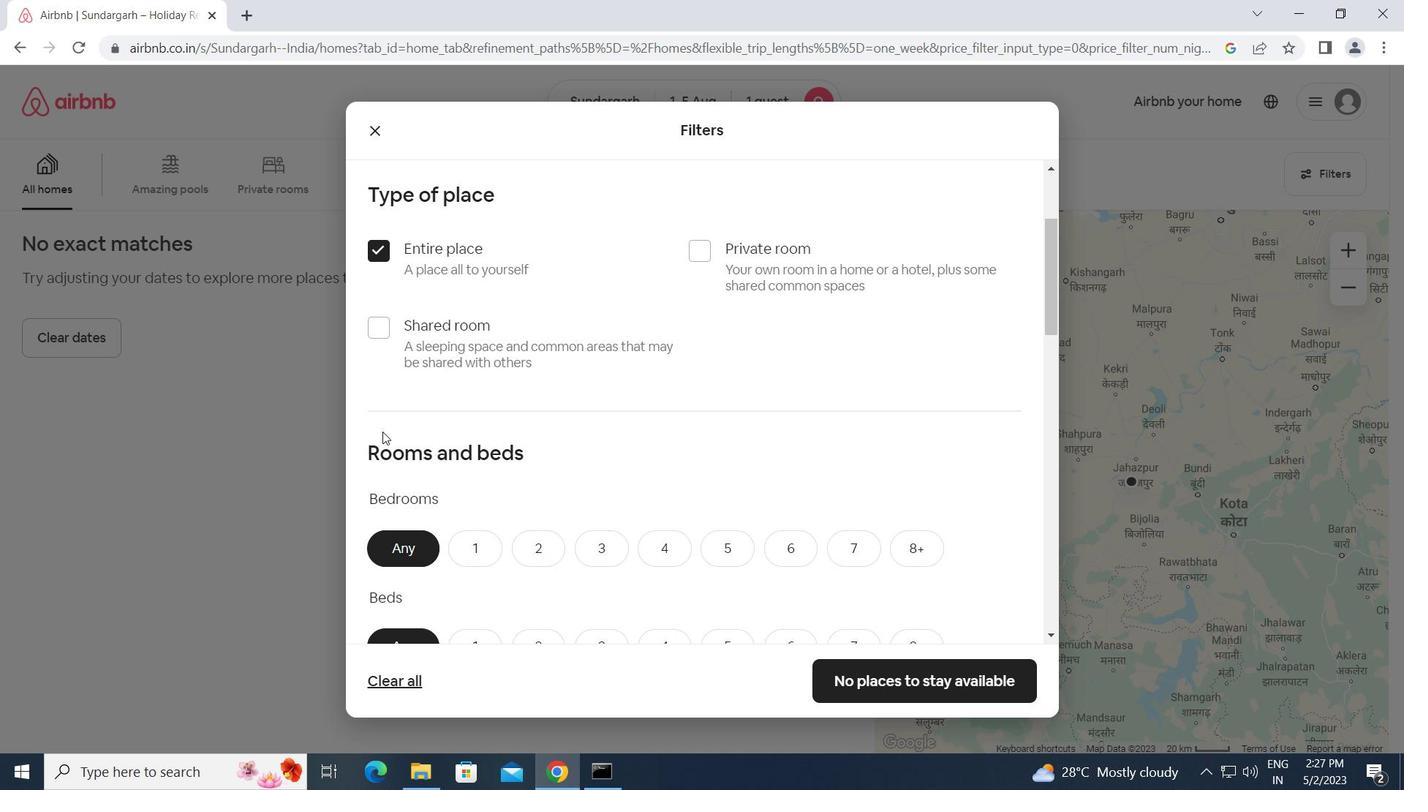
Action: Mouse moved to (438, 474)
Screenshot: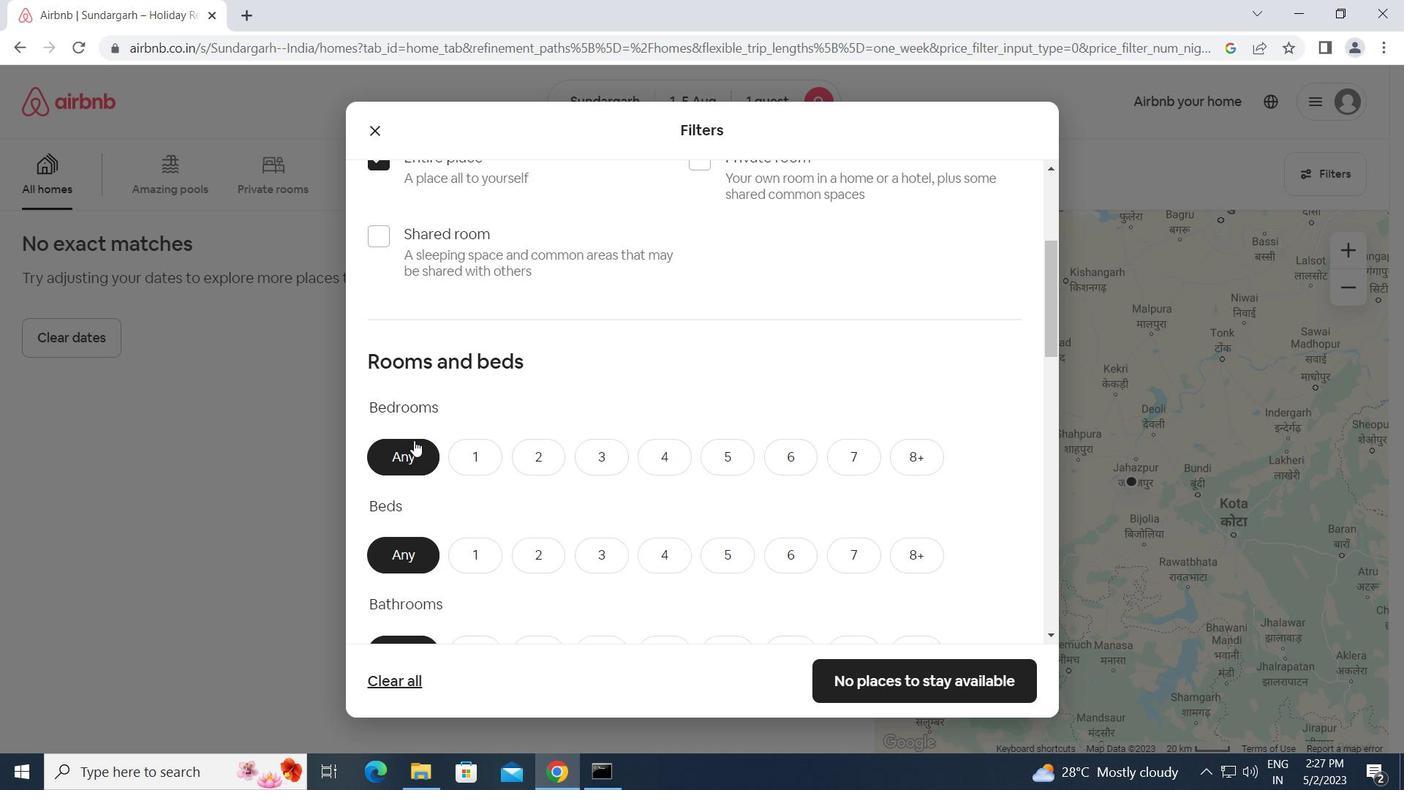 
Action: Mouse scrolled (438, 473) with delta (0, 0)
Screenshot: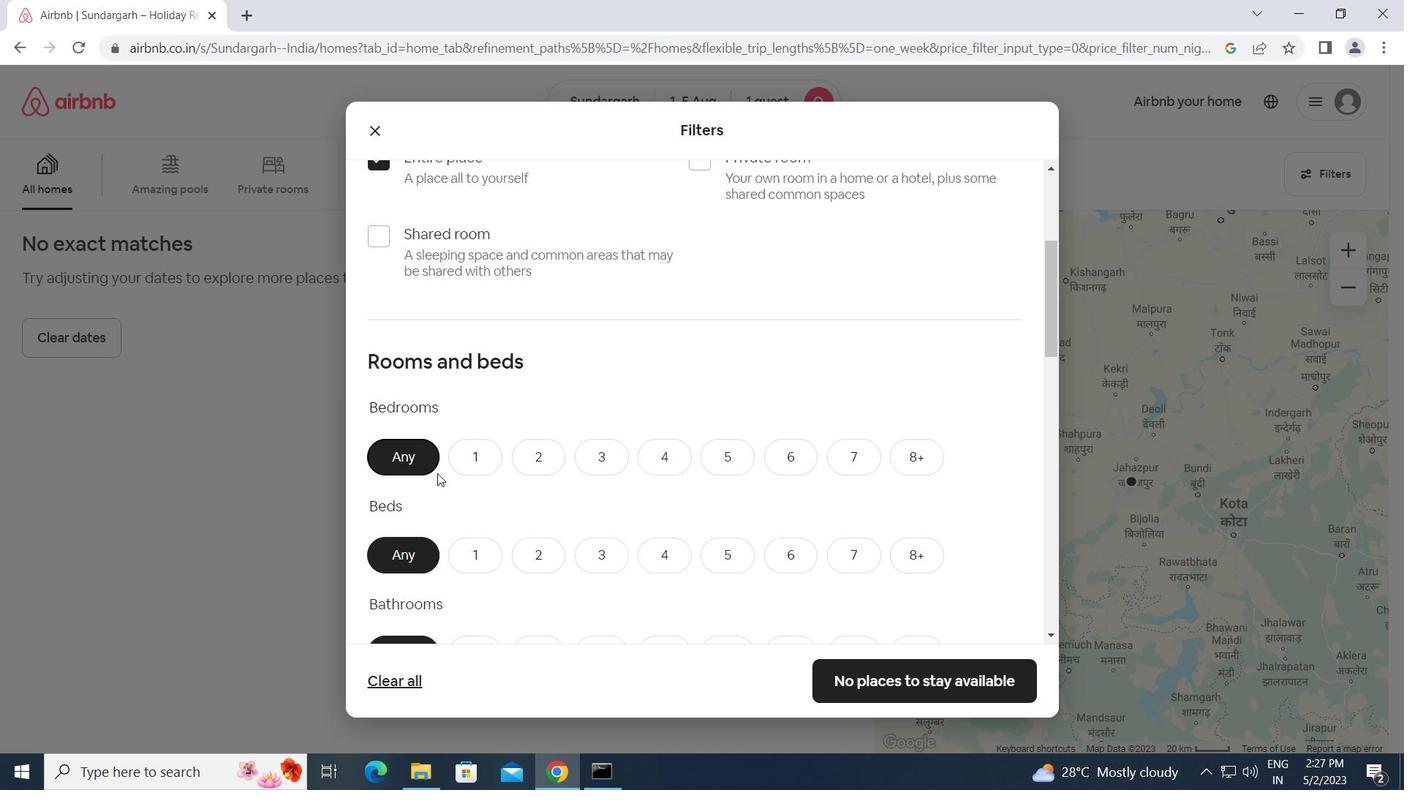 
Action: Mouse moved to (479, 366)
Screenshot: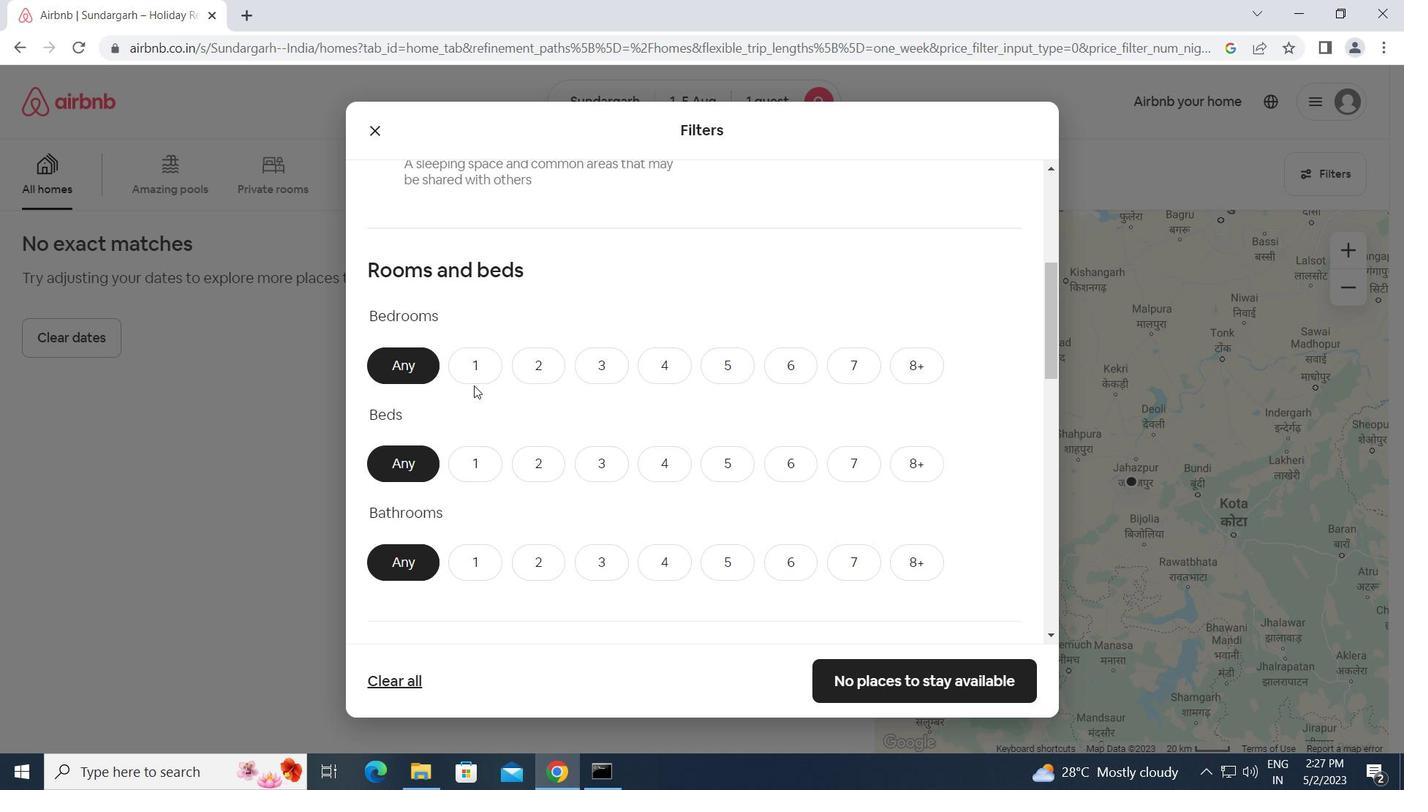 
Action: Mouse pressed left at (479, 366)
Screenshot: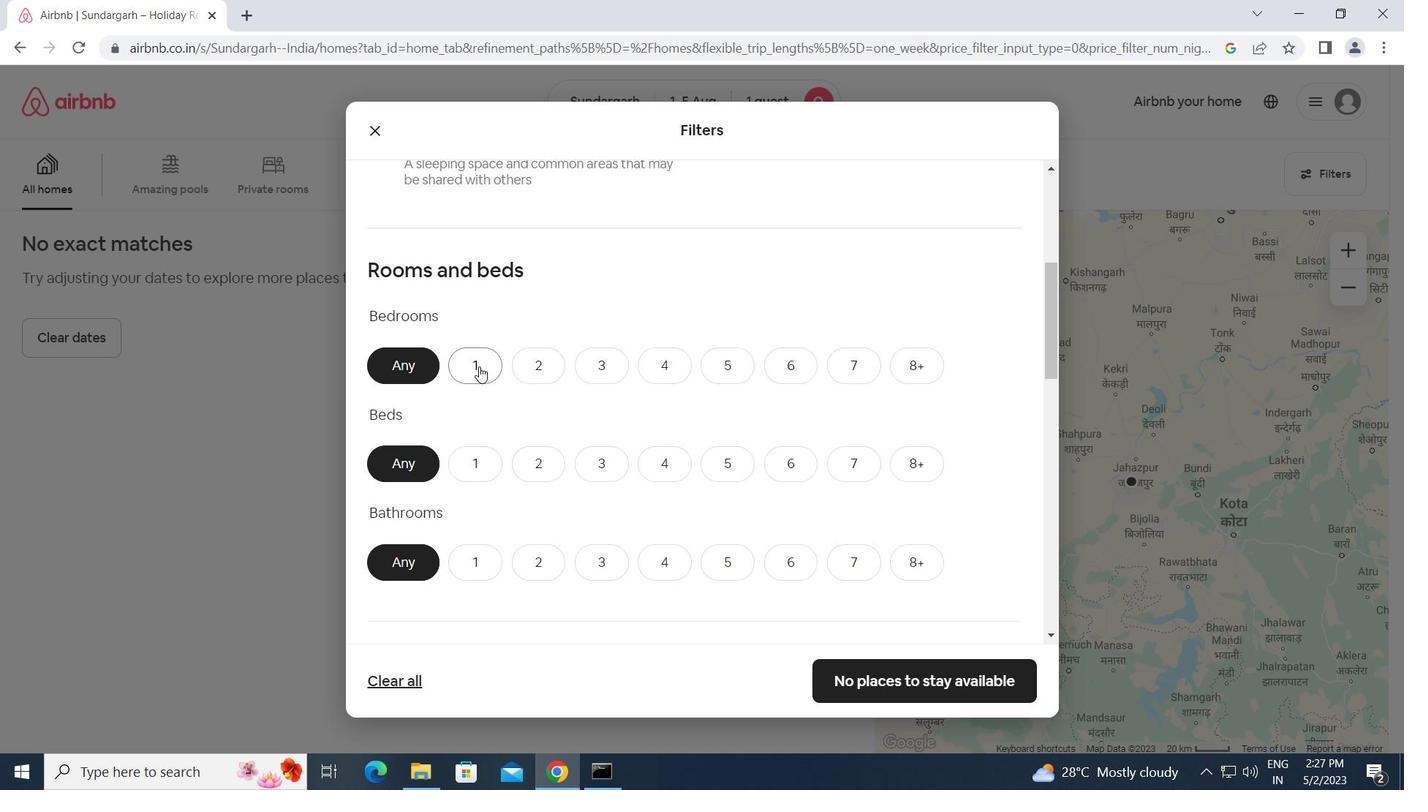 
Action: Mouse moved to (471, 461)
Screenshot: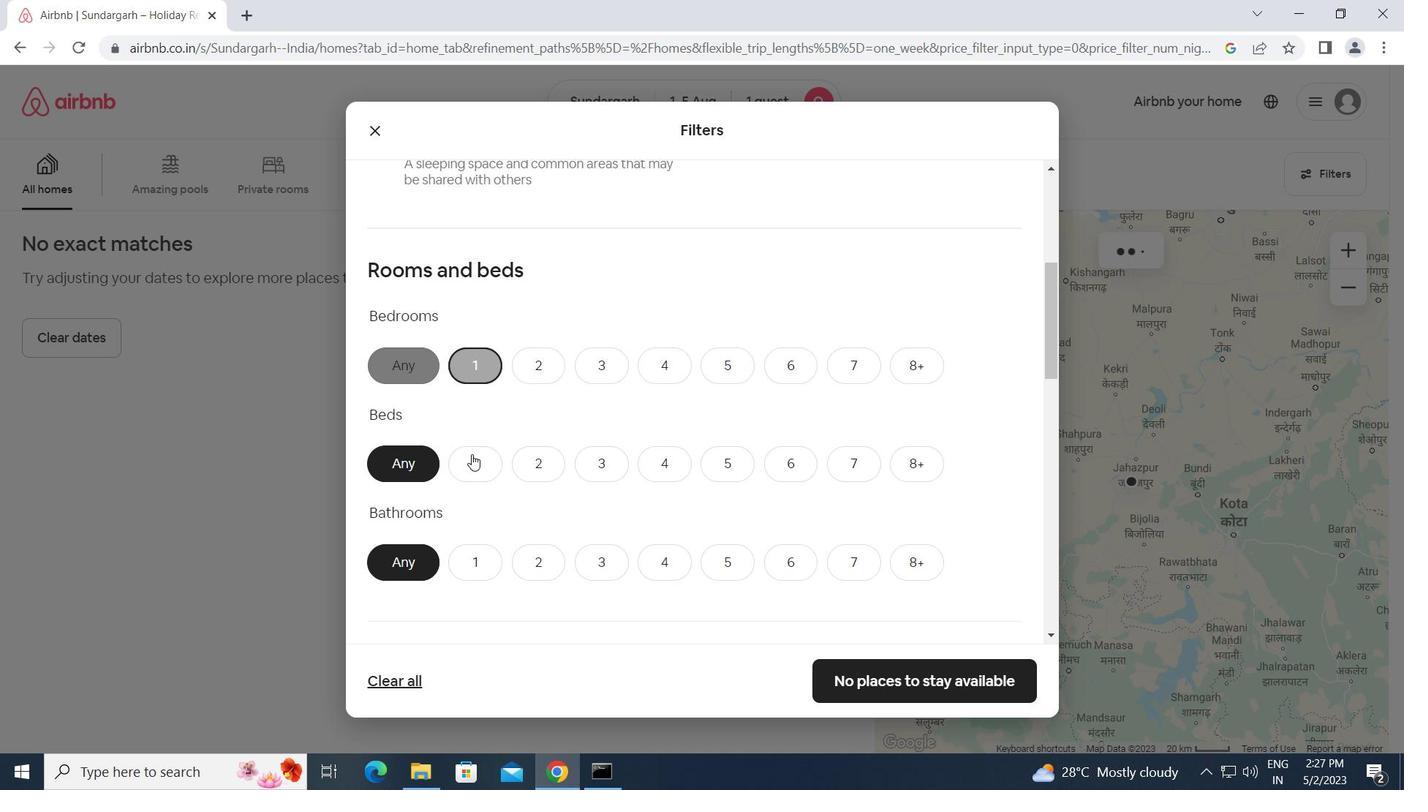 
Action: Mouse pressed left at (471, 461)
Screenshot: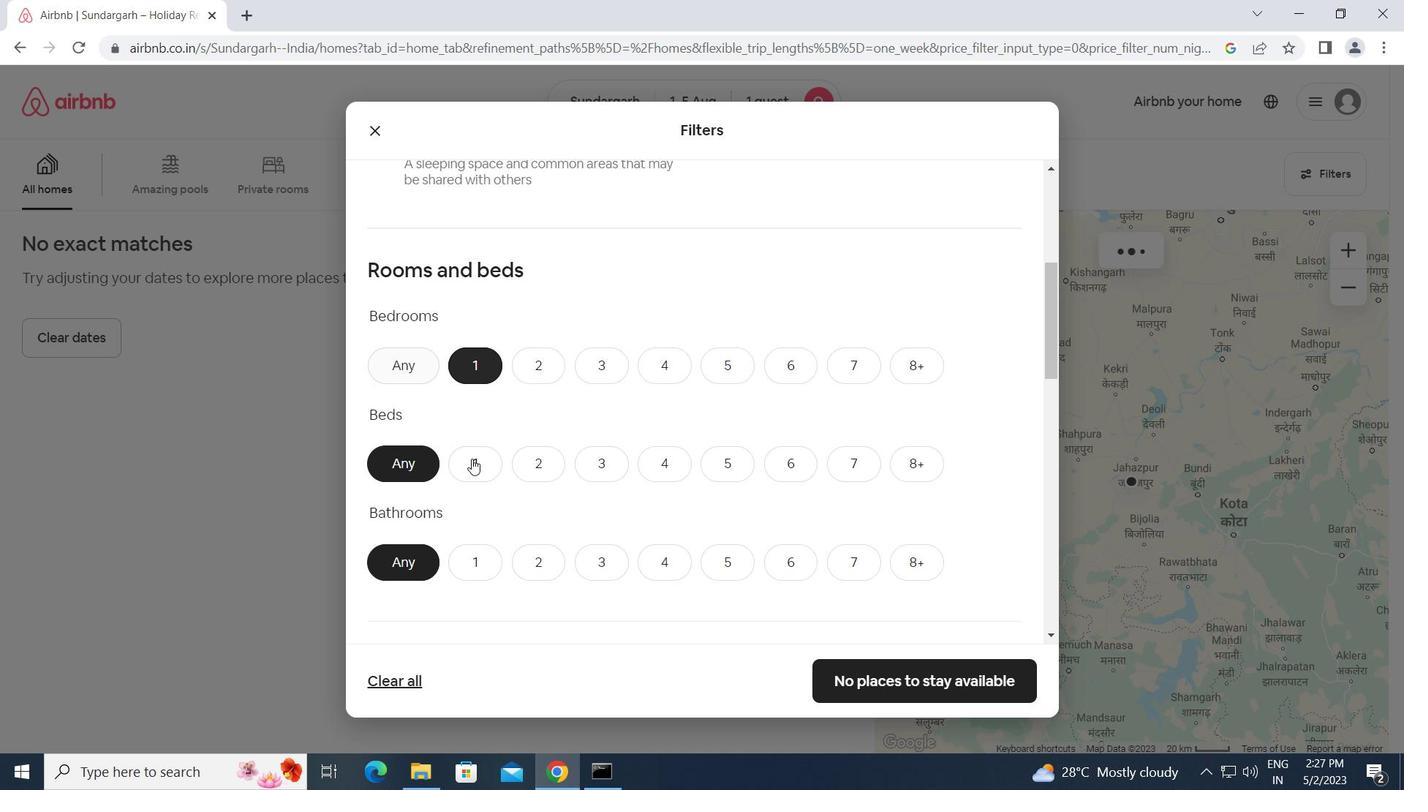 
Action: Mouse moved to (474, 559)
Screenshot: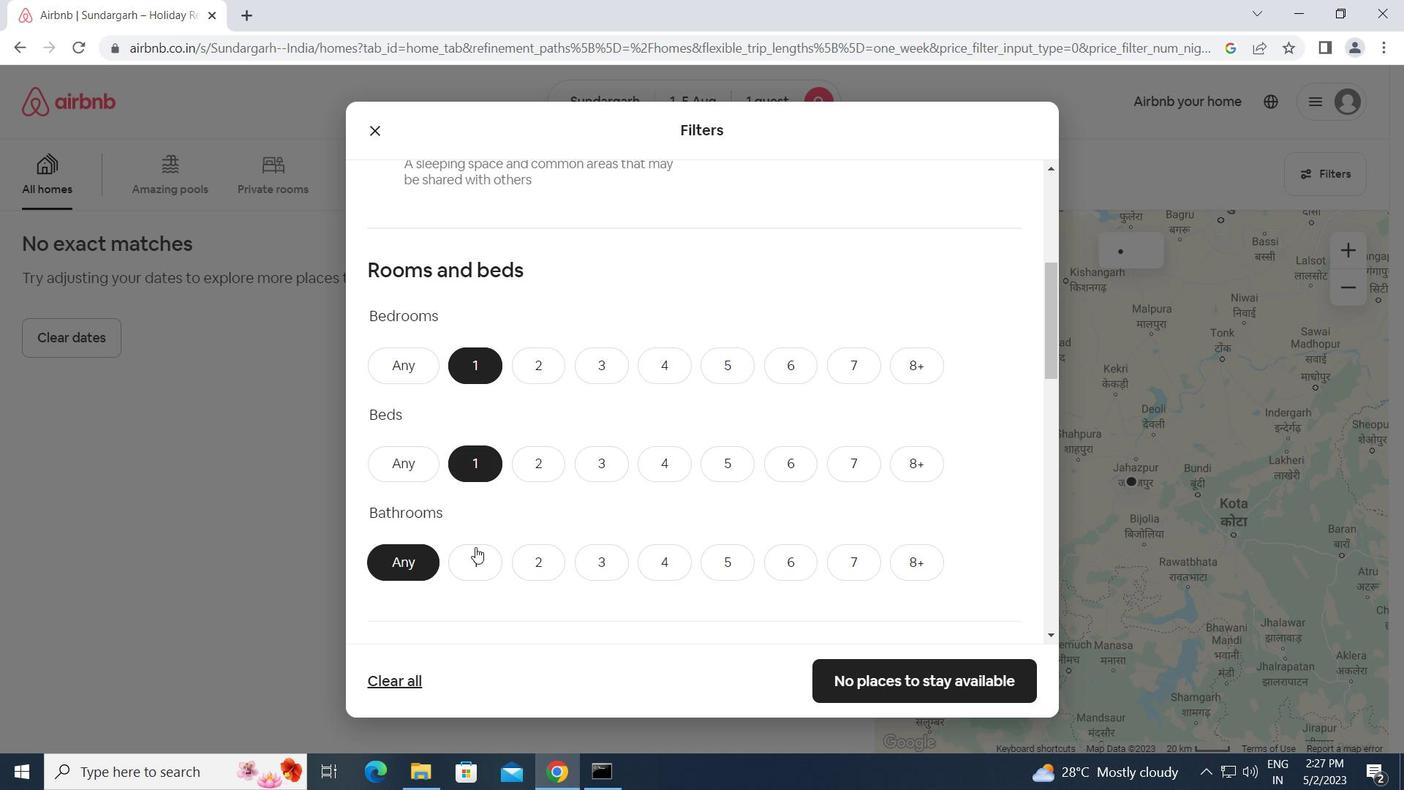 
Action: Mouse pressed left at (474, 559)
Screenshot: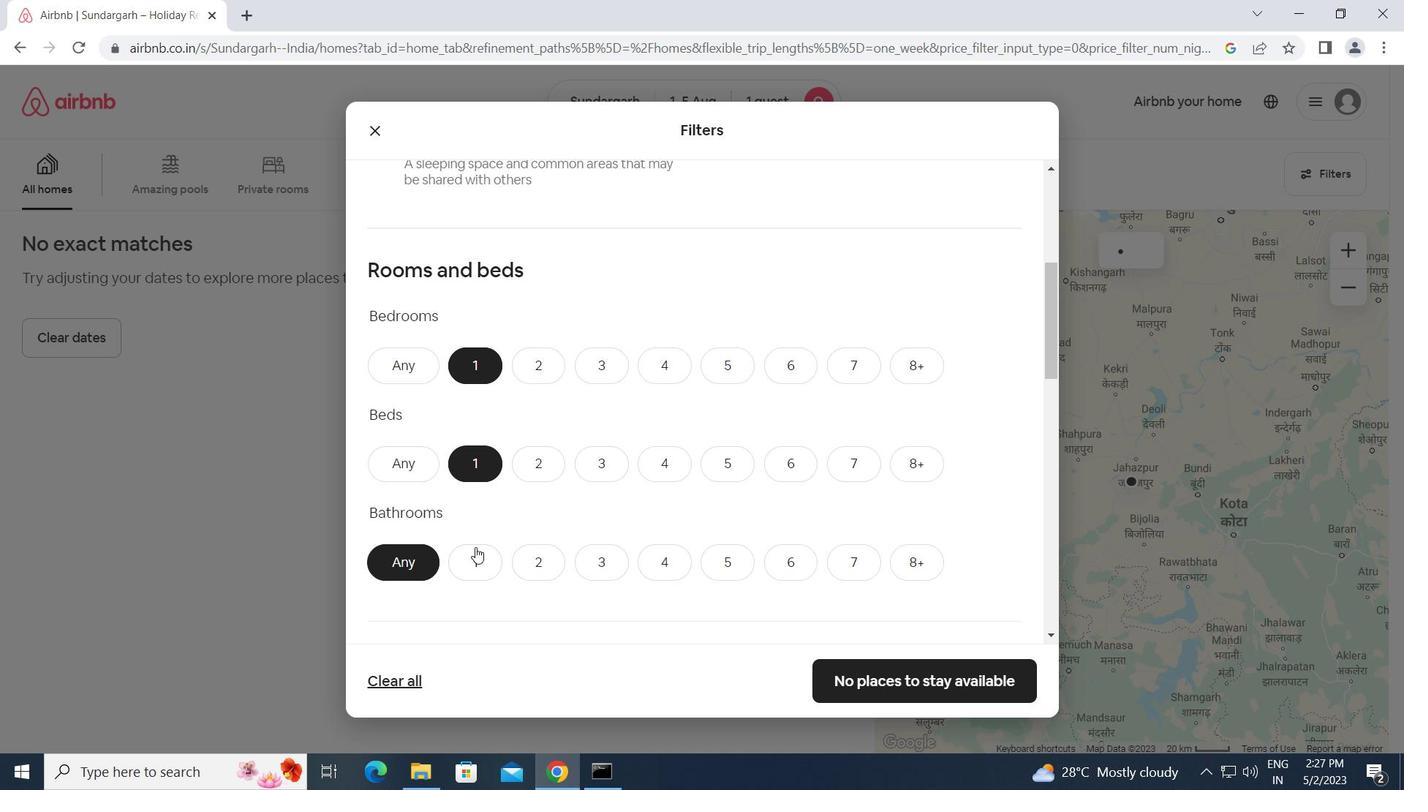 
Action: Mouse moved to (498, 569)
Screenshot: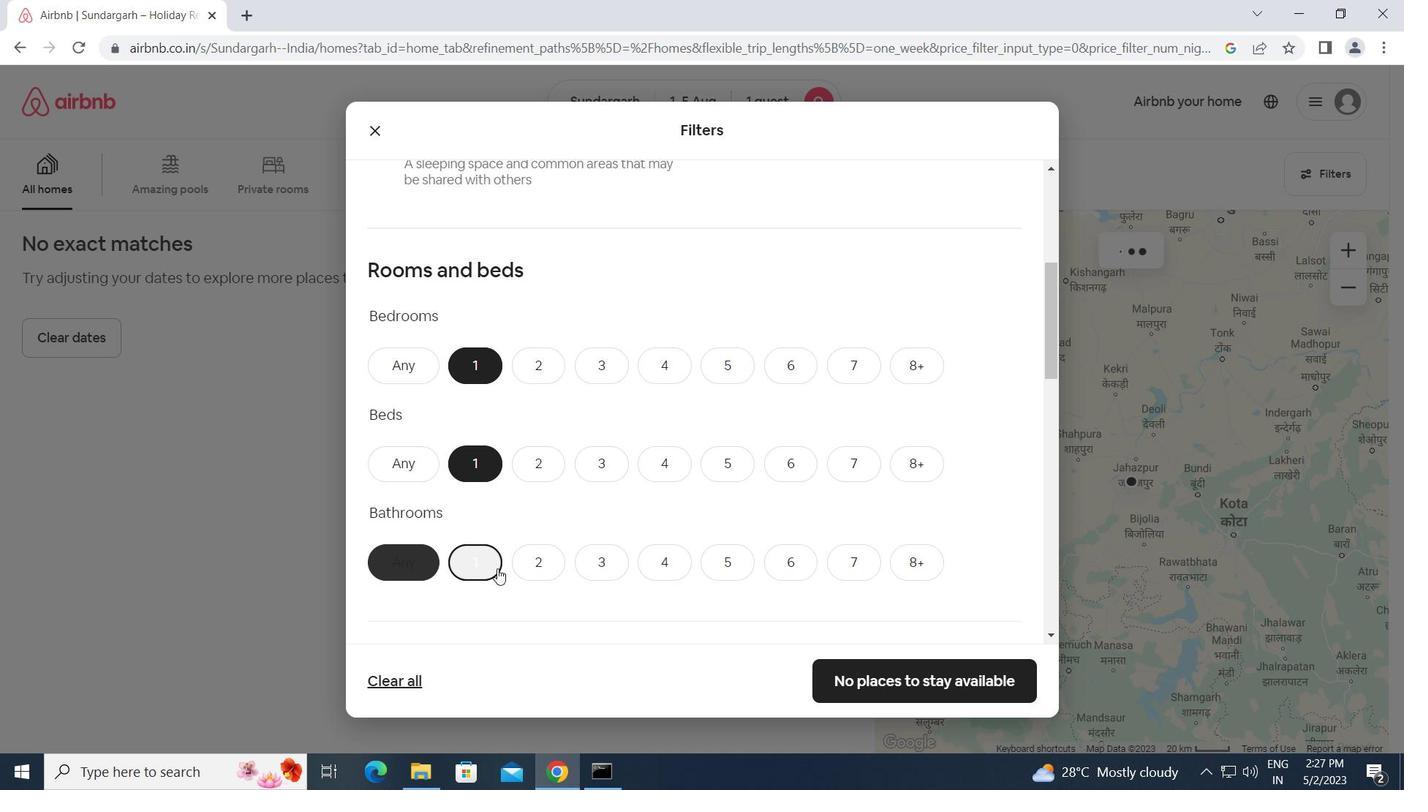 
Action: Mouse scrolled (498, 568) with delta (0, 0)
Screenshot: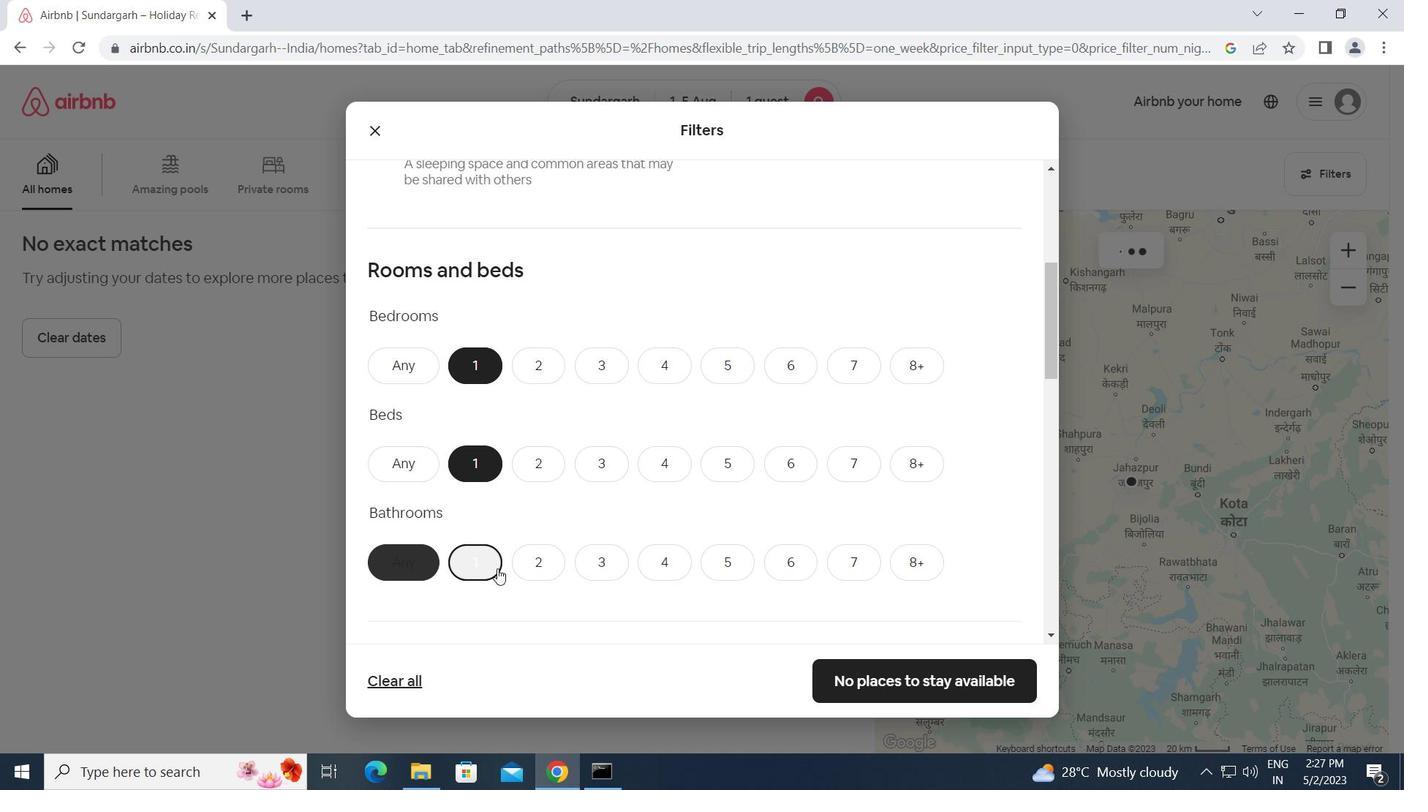 
Action: Mouse scrolled (498, 568) with delta (0, 0)
Screenshot: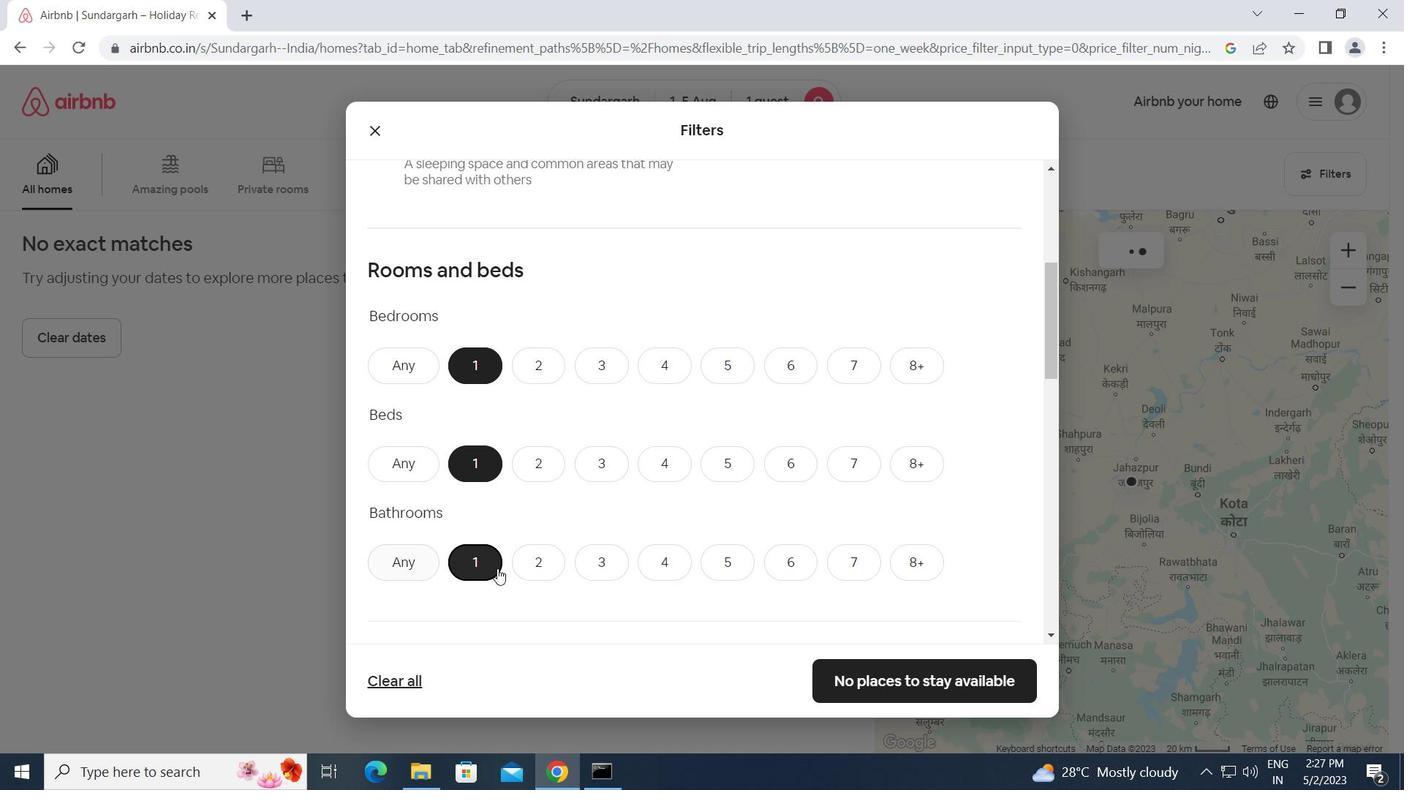 
Action: Mouse moved to (499, 569)
Screenshot: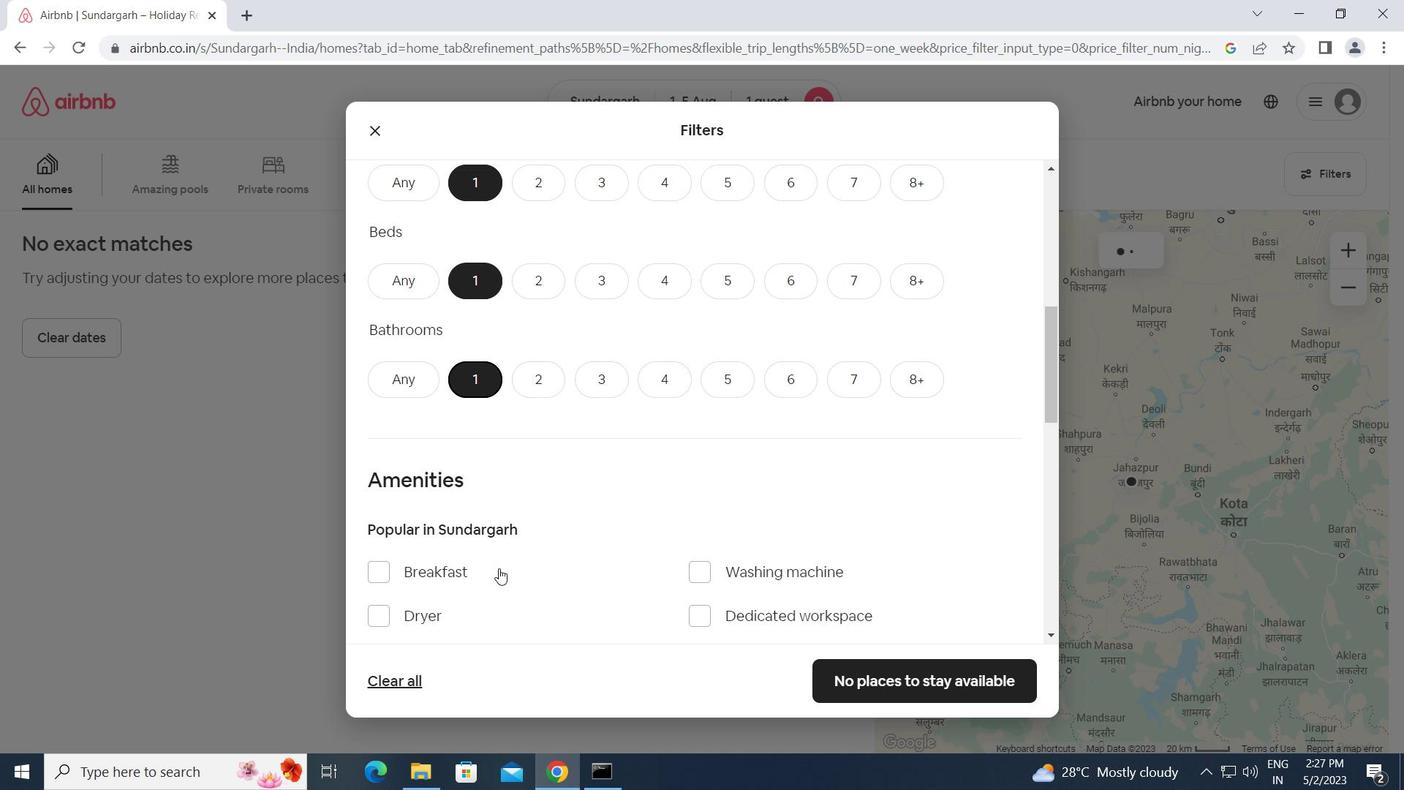 
Action: Mouse scrolled (499, 568) with delta (0, 0)
Screenshot: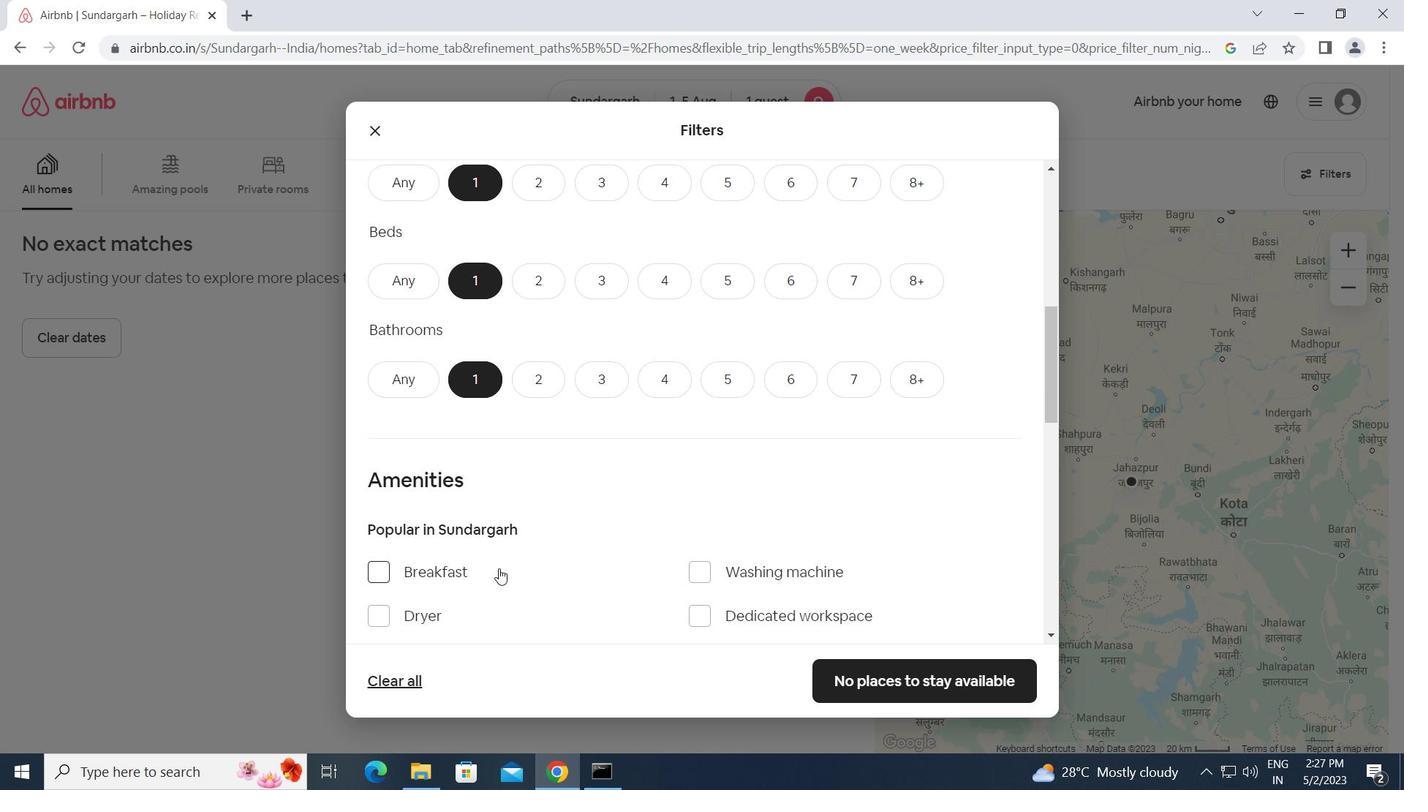 
Action: Mouse scrolled (499, 568) with delta (0, 0)
Screenshot: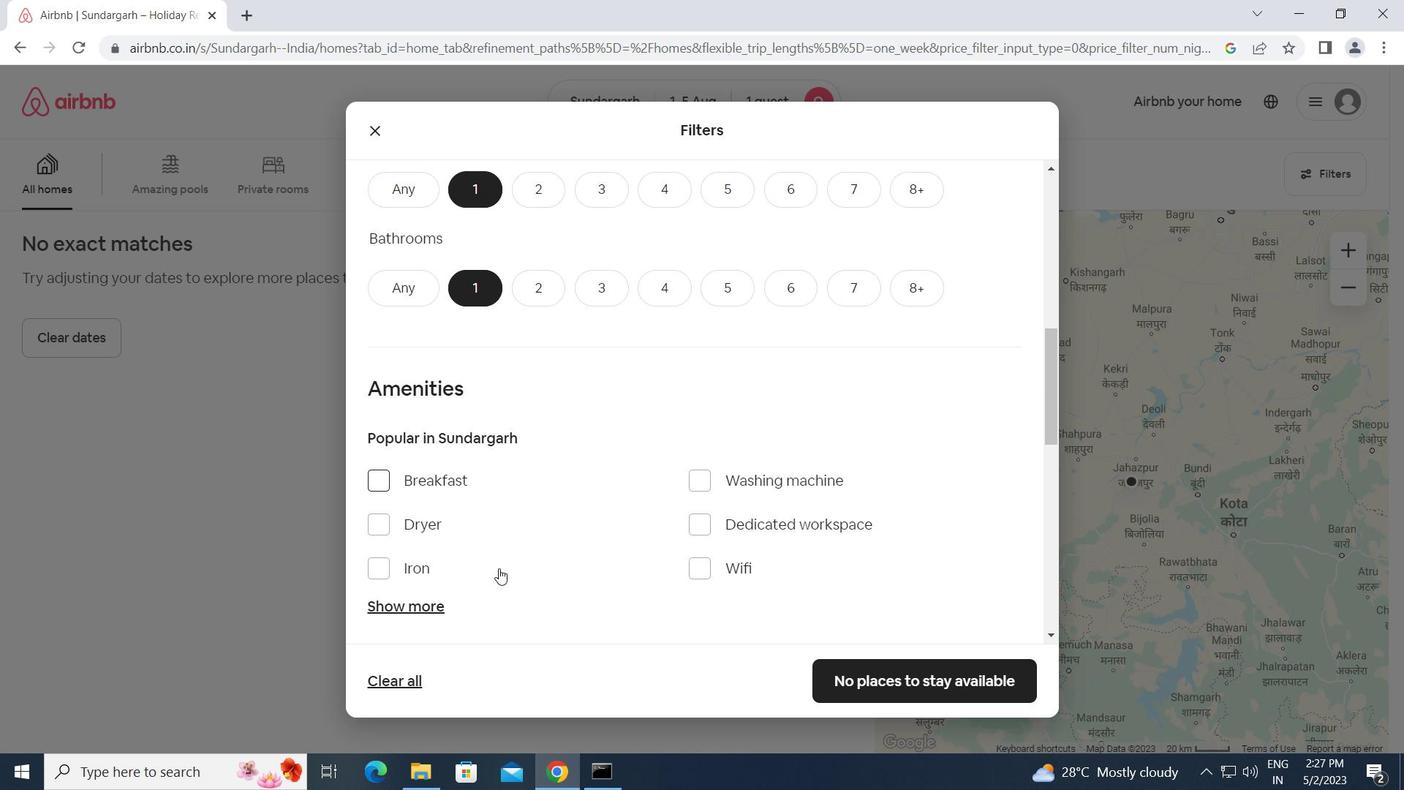 
Action: Mouse scrolled (499, 568) with delta (0, 0)
Screenshot: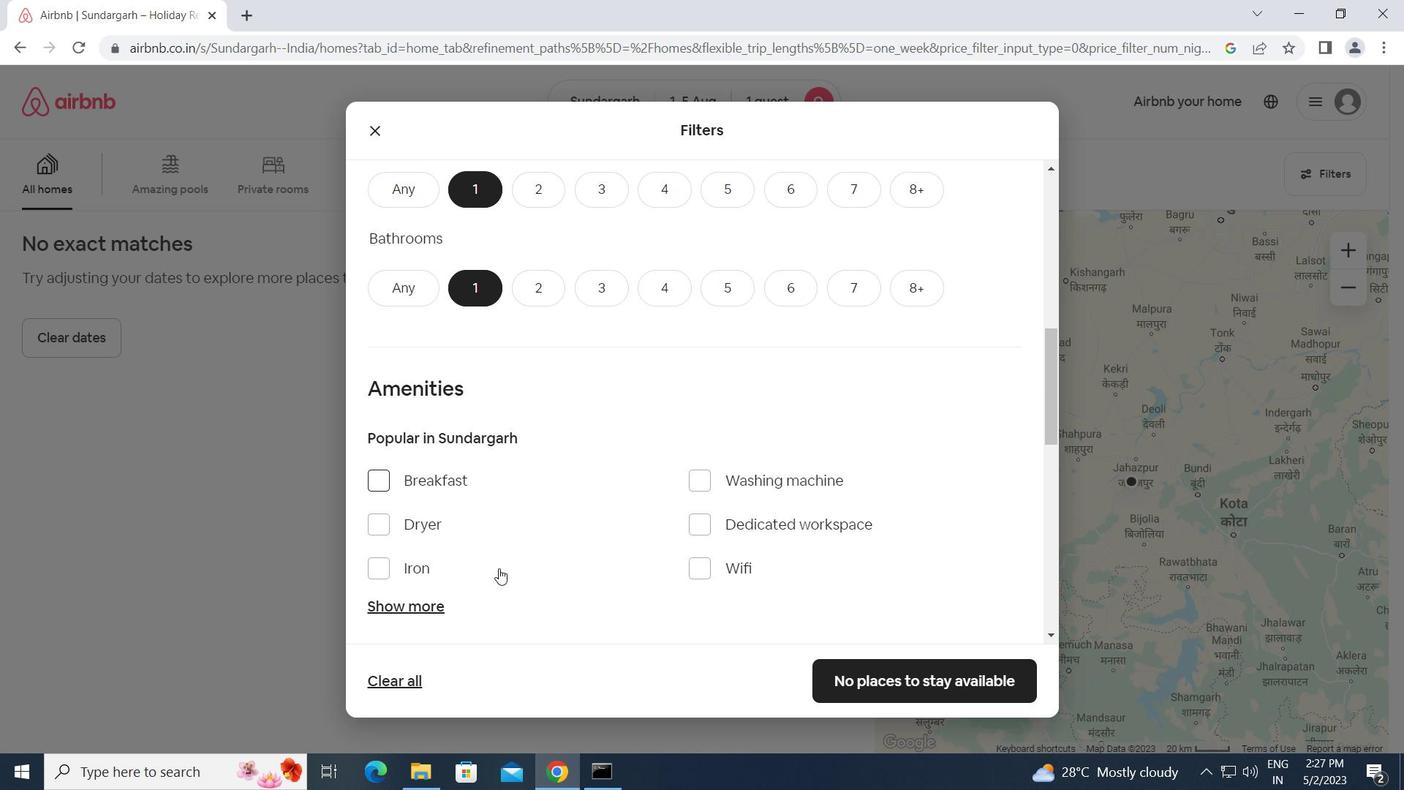 
Action: Mouse scrolled (499, 568) with delta (0, 0)
Screenshot: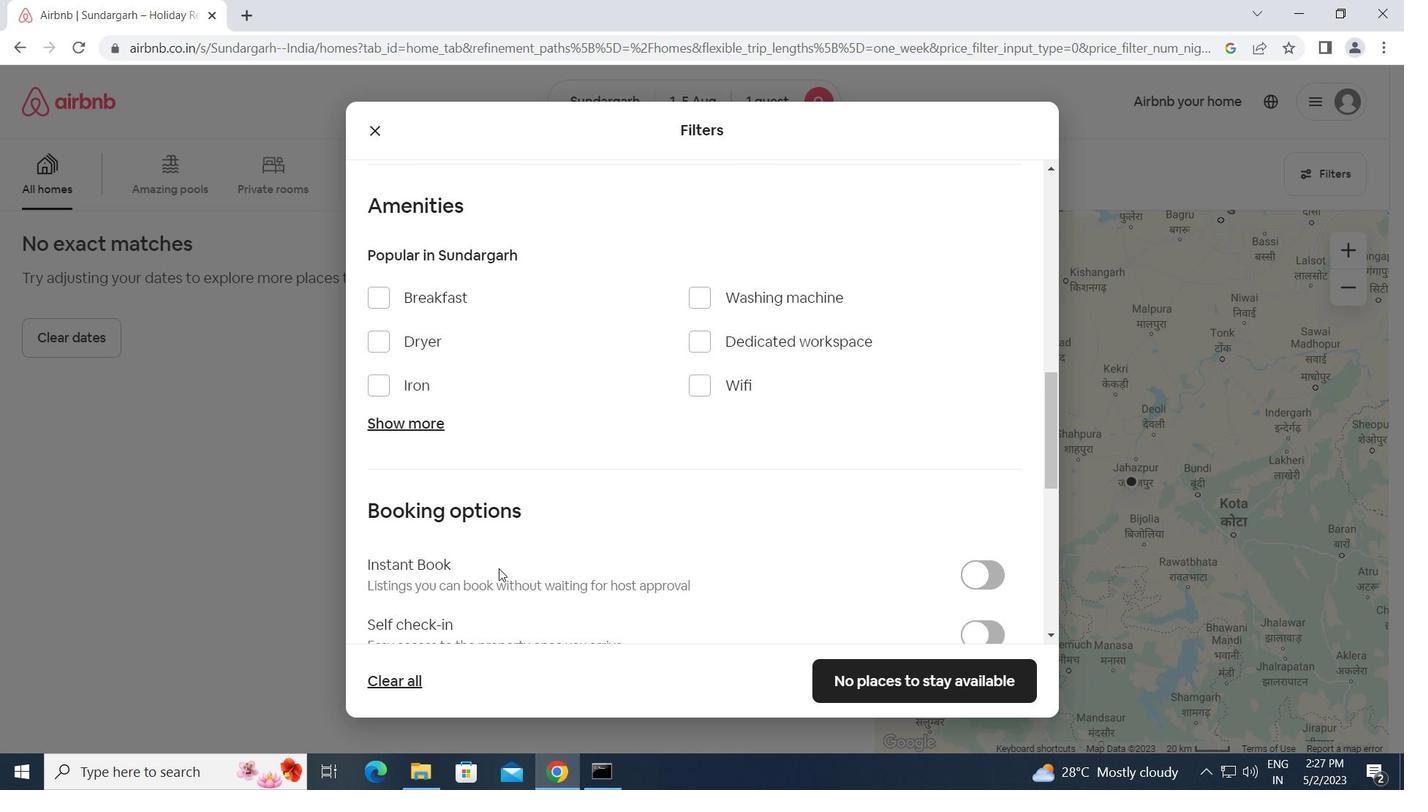 
Action: Mouse moved to (973, 541)
Screenshot: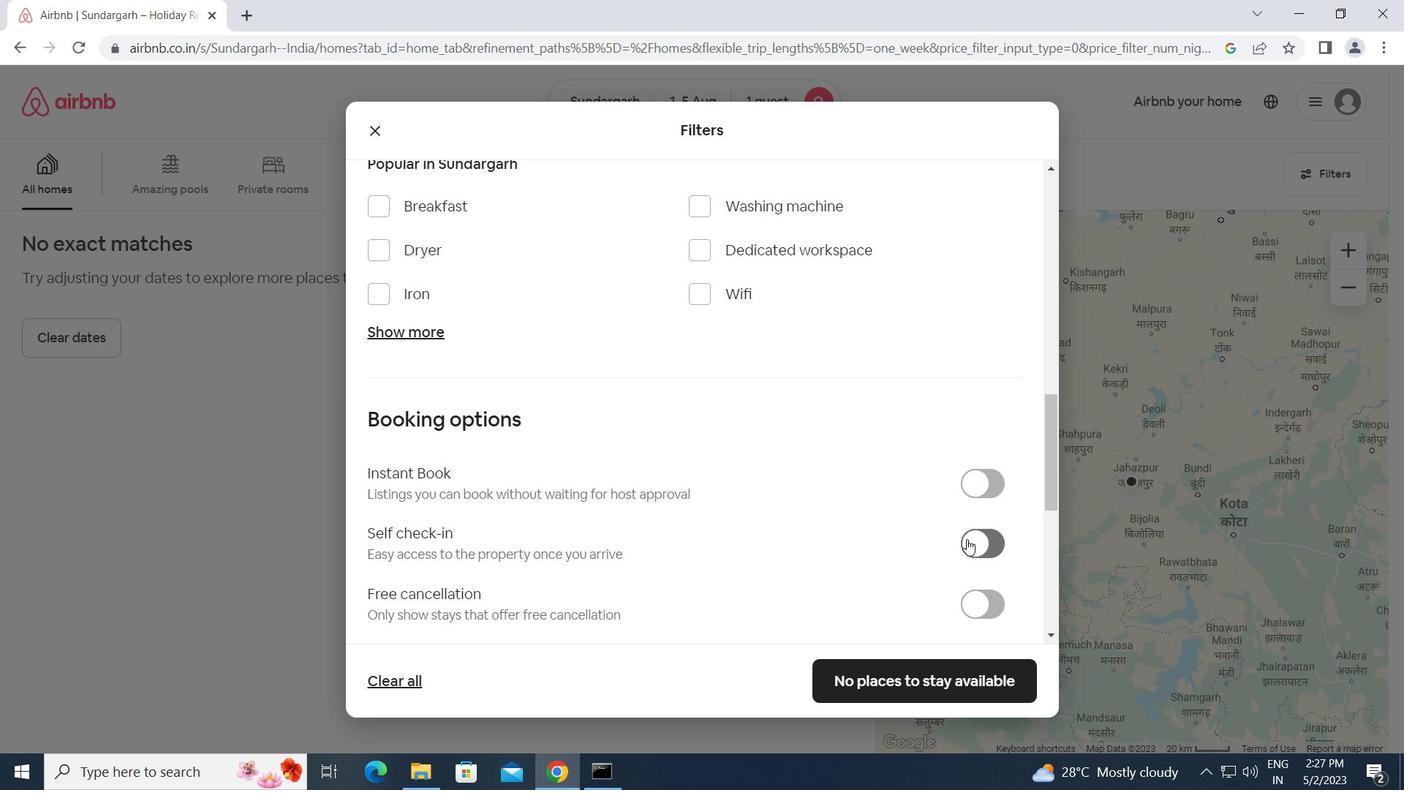 
Action: Mouse pressed left at (973, 541)
Screenshot: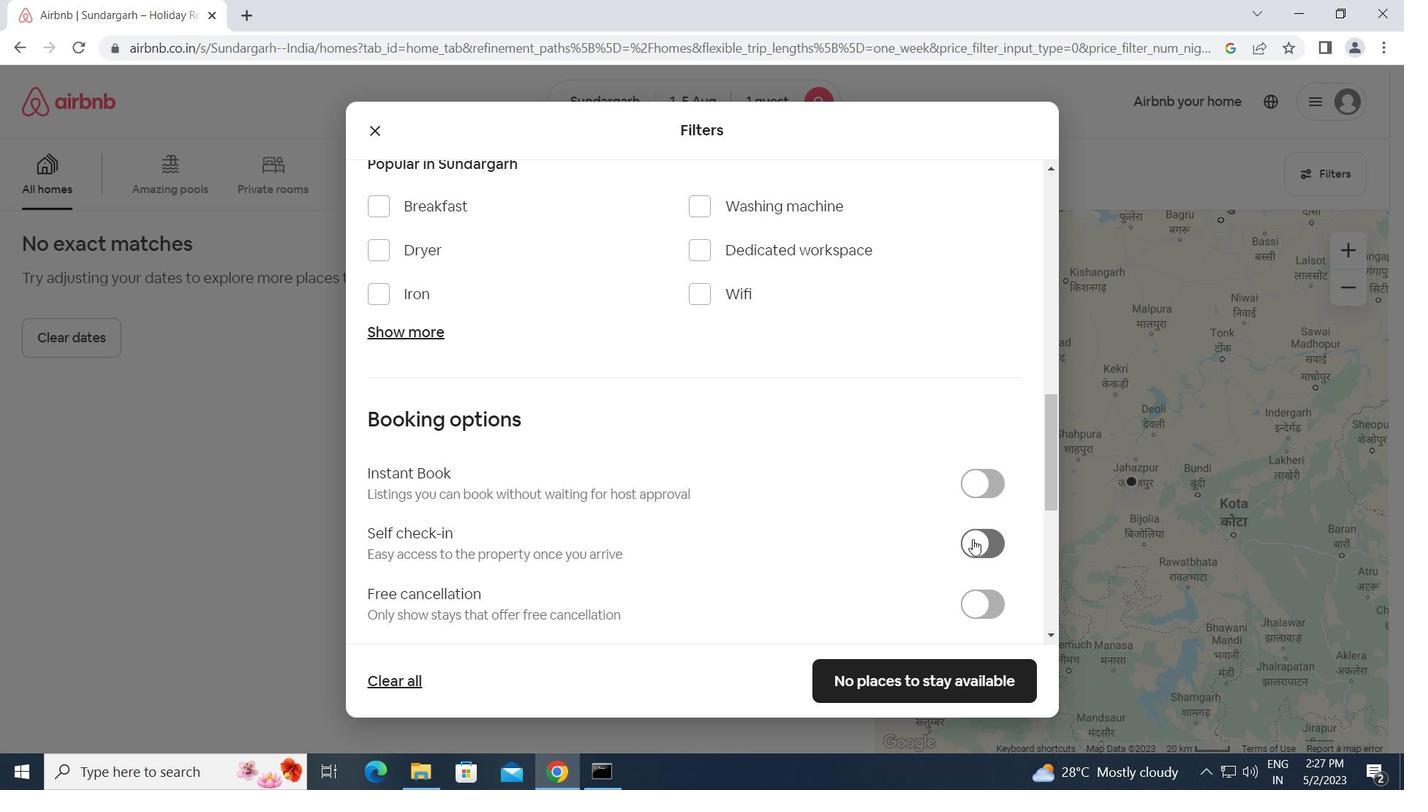 
Action: Mouse moved to (938, 561)
Screenshot: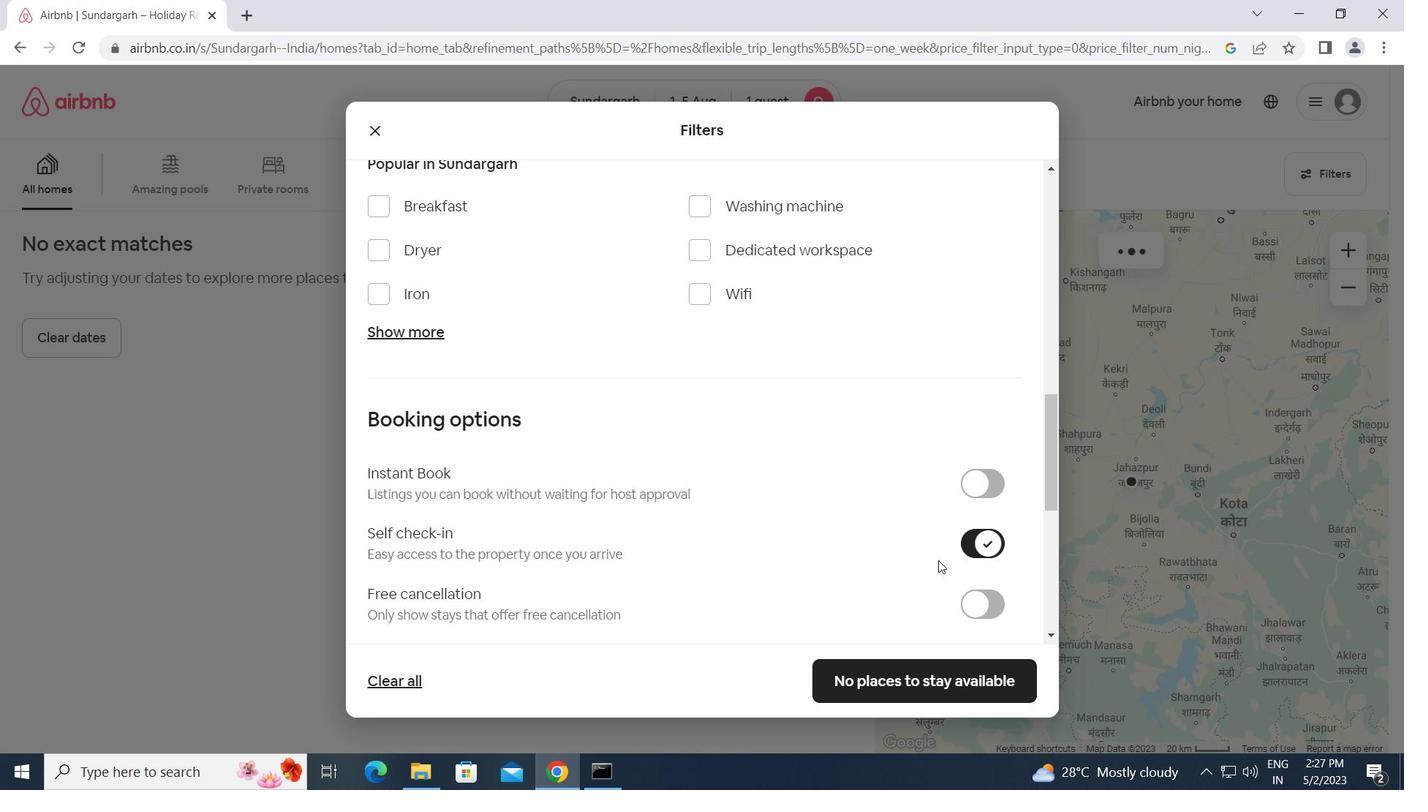 
Action: Mouse scrolled (938, 560) with delta (0, 0)
Screenshot: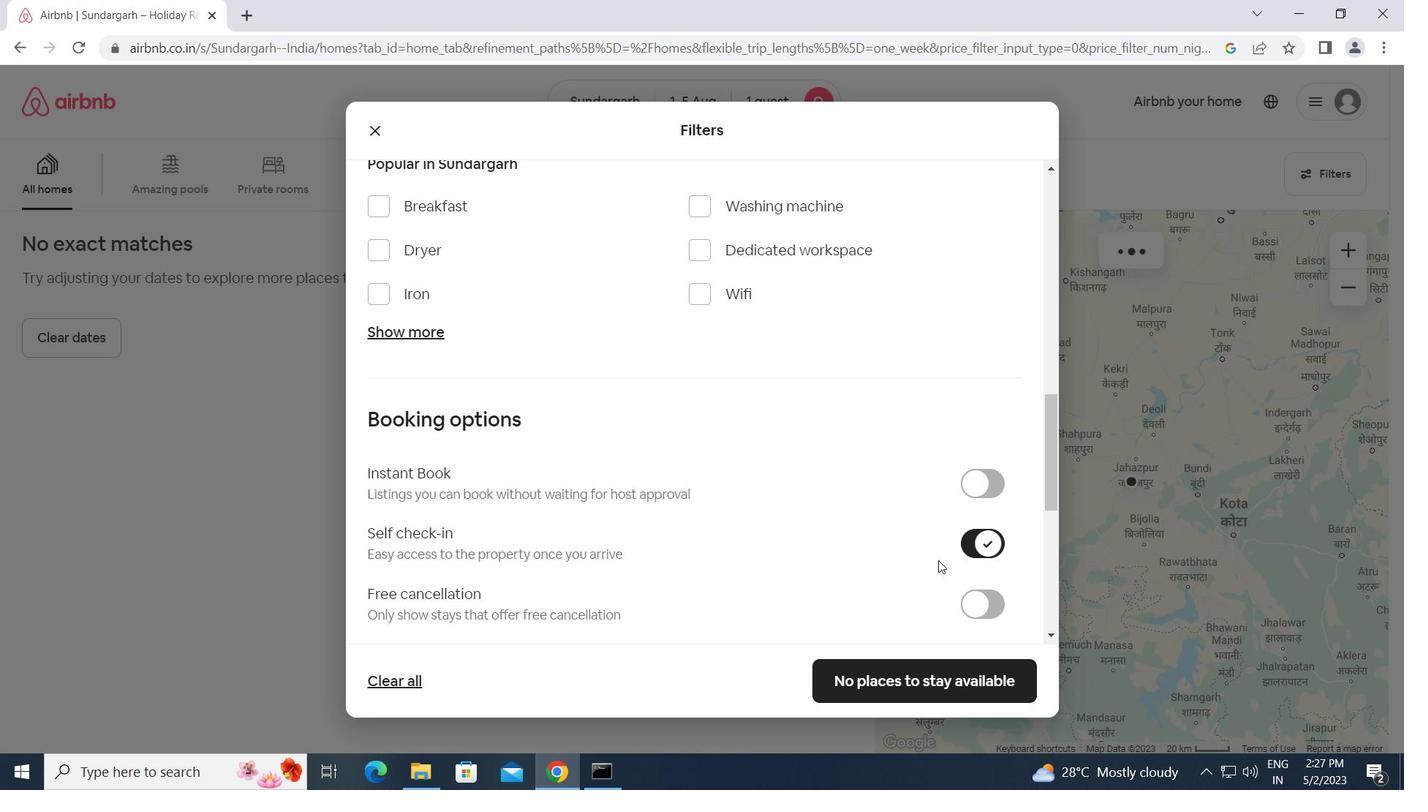 
Action: Mouse moved to (938, 561)
Screenshot: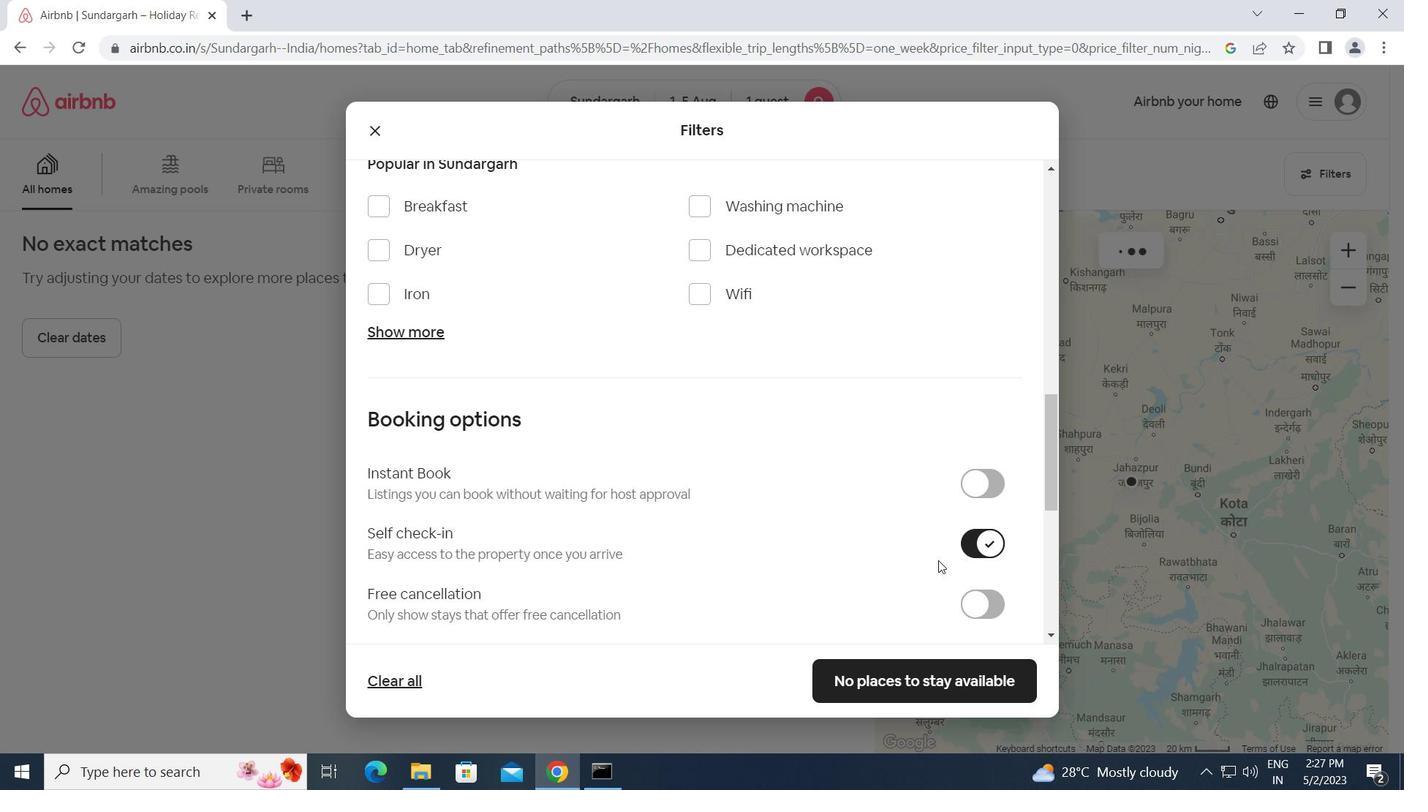 
Action: Mouse scrolled (938, 560) with delta (0, 0)
Screenshot: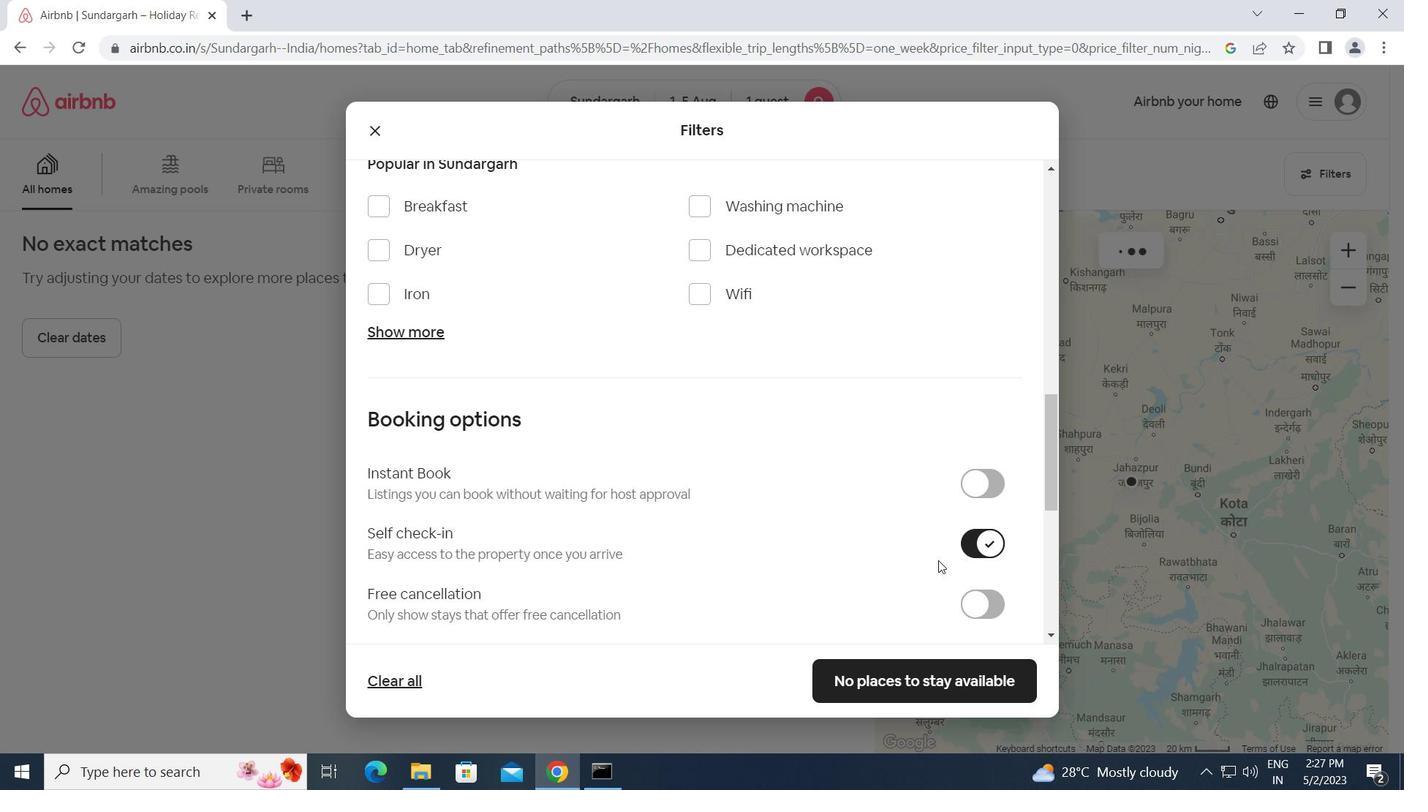 
Action: Mouse moved to (937, 562)
Screenshot: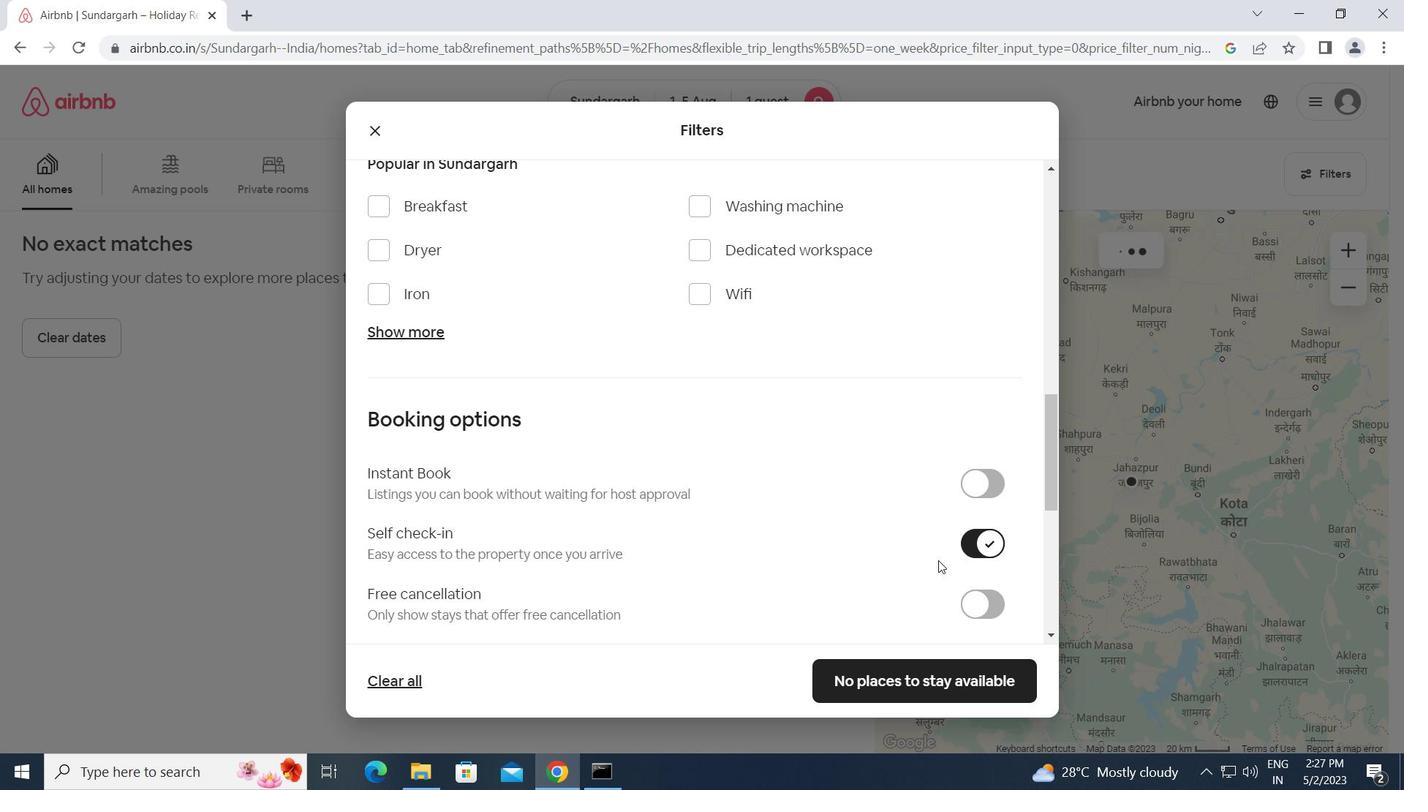 
Action: Mouse scrolled (937, 561) with delta (0, 0)
Screenshot: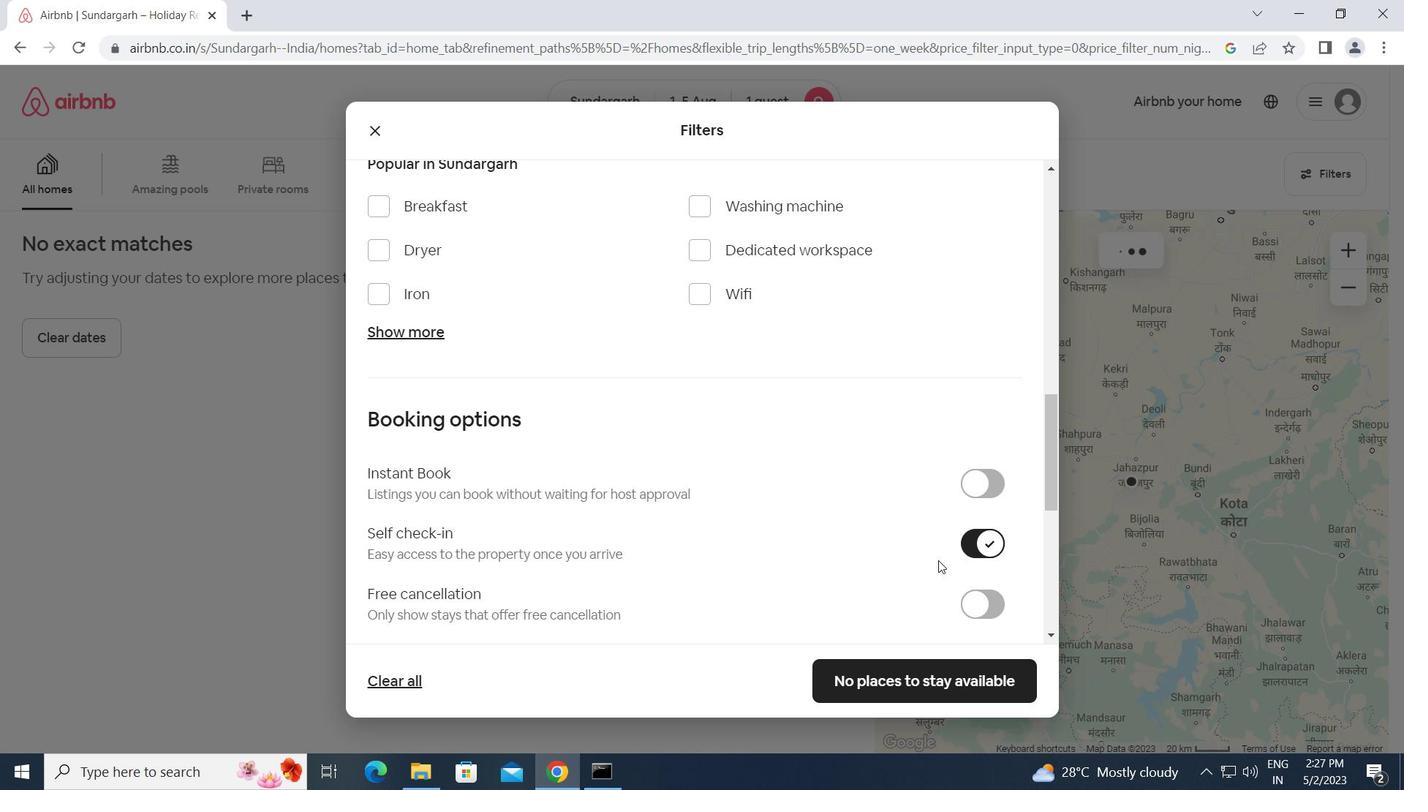 
Action: Mouse moved to (833, 558)
Screenshot: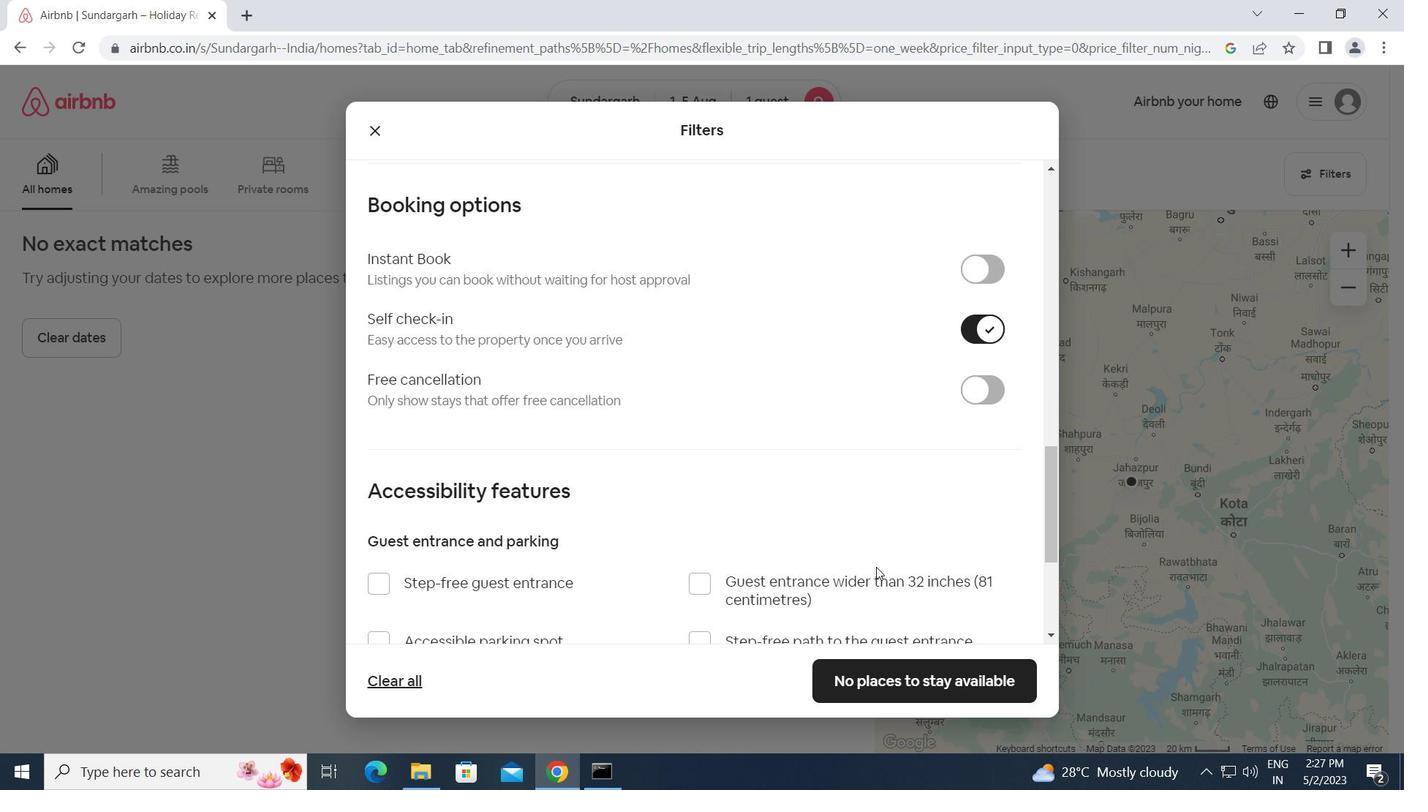 
Action: Mouse scrolled (833, 557) with delta (0, 0)
Screenshot: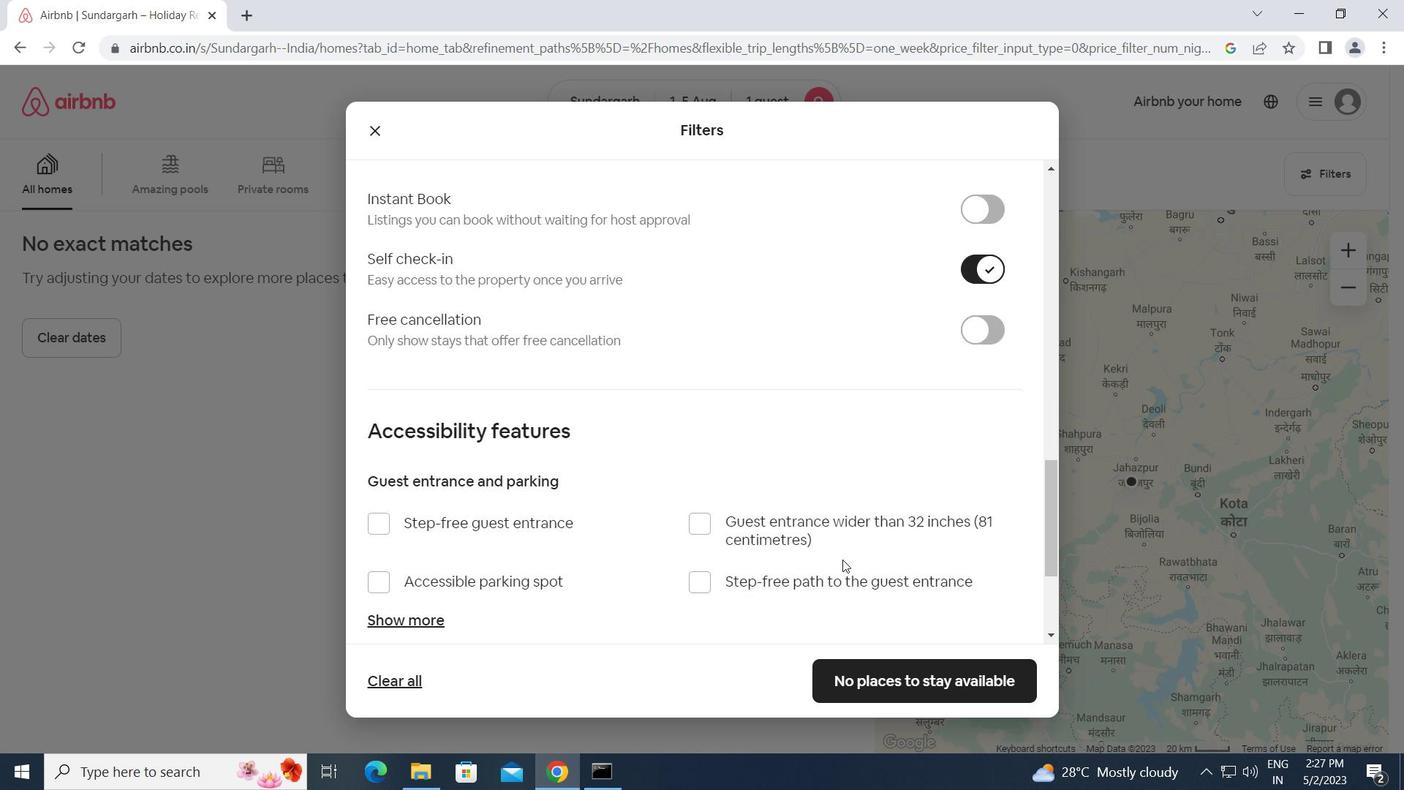 
Action: Mouse moved to (830, 558)
Screenshot: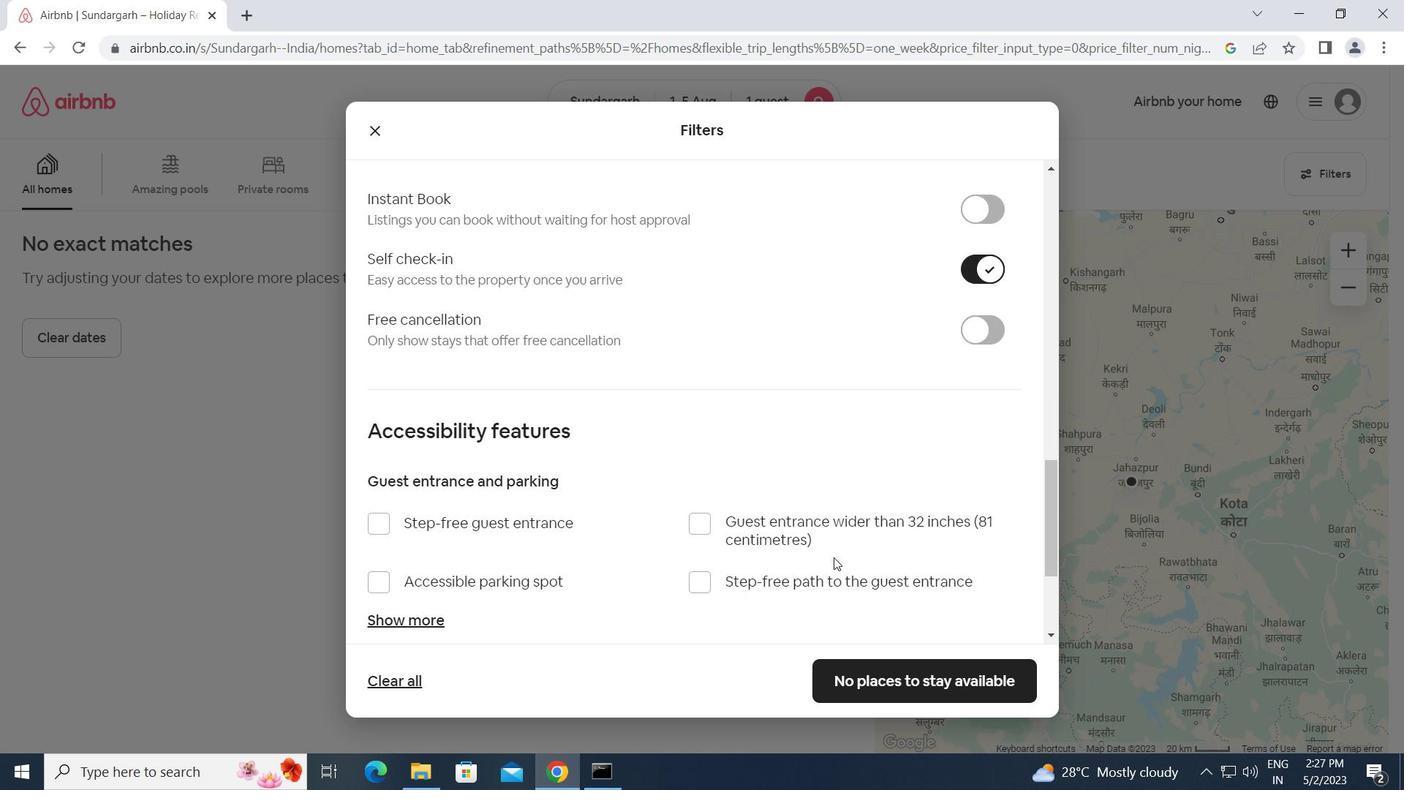 
Action: Mouse scrolled (830, 557) with delta (0, 0)
Screenshot: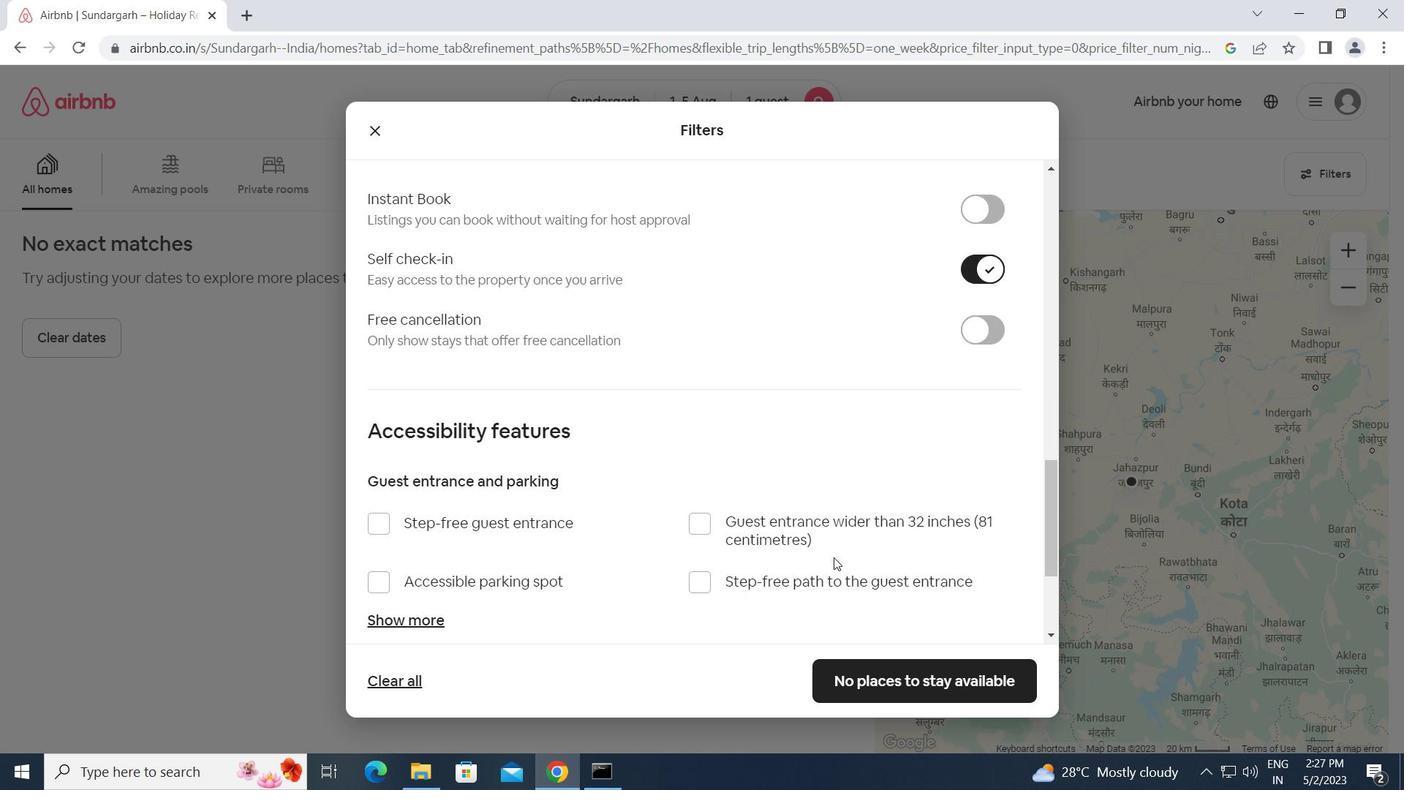 
Action: Mouse moved to (829, 558)
Screenshot: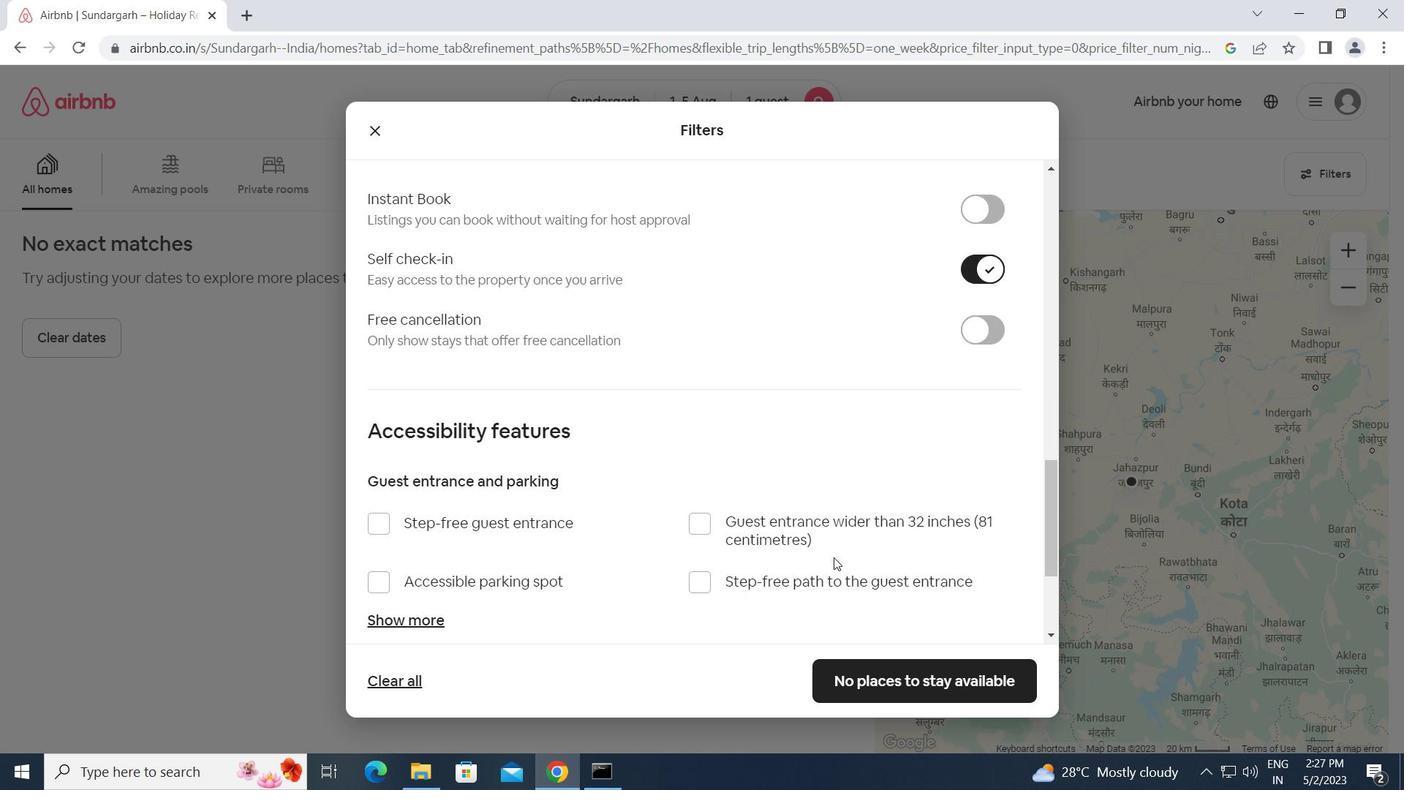 
Action: Mouse scrolled (829, 558) with delta (0, 0)
Screenshot: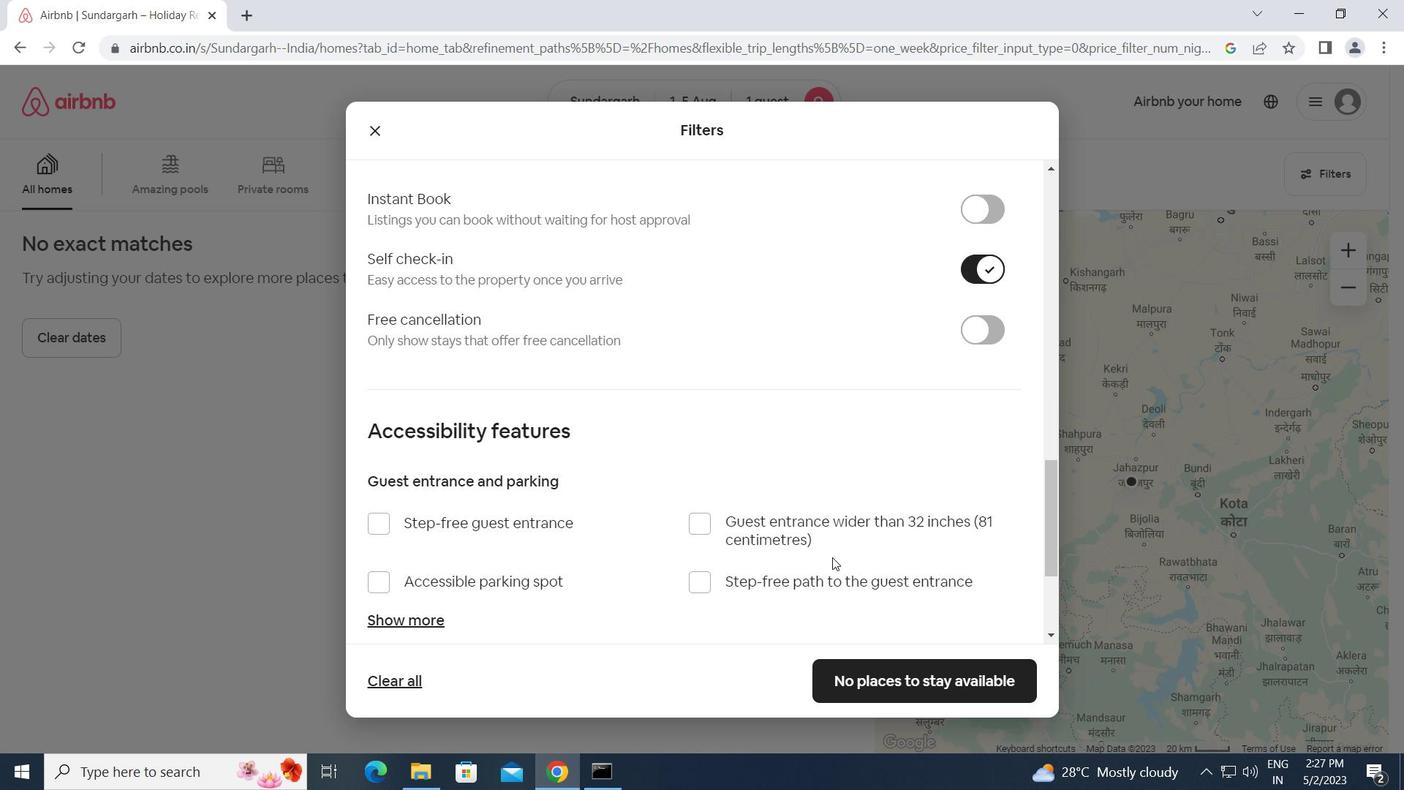 
Action: Mouse moved to (828, 558)
Screenshot: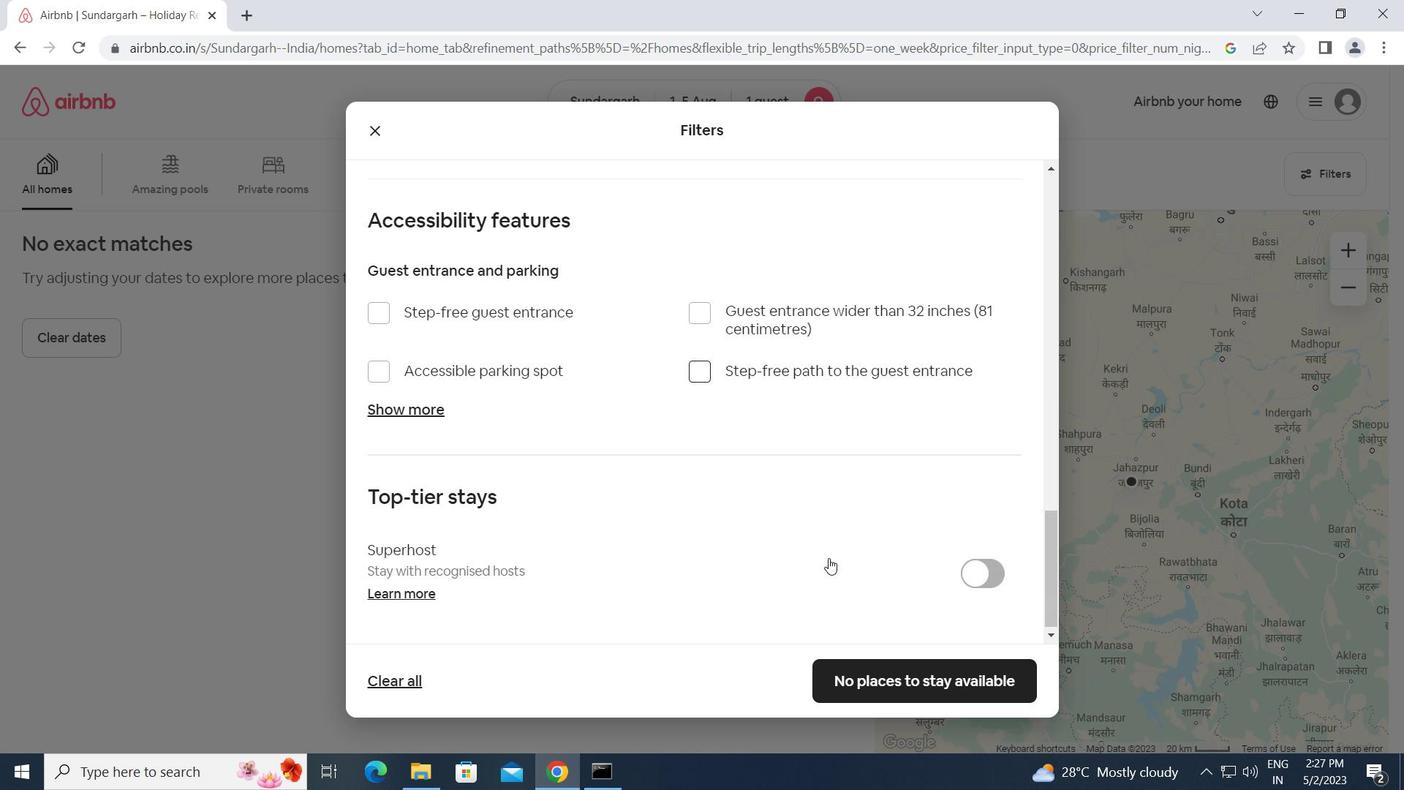 
Action: Mouse scrolled (828, 558) with delta (0, 0)
Screenshot: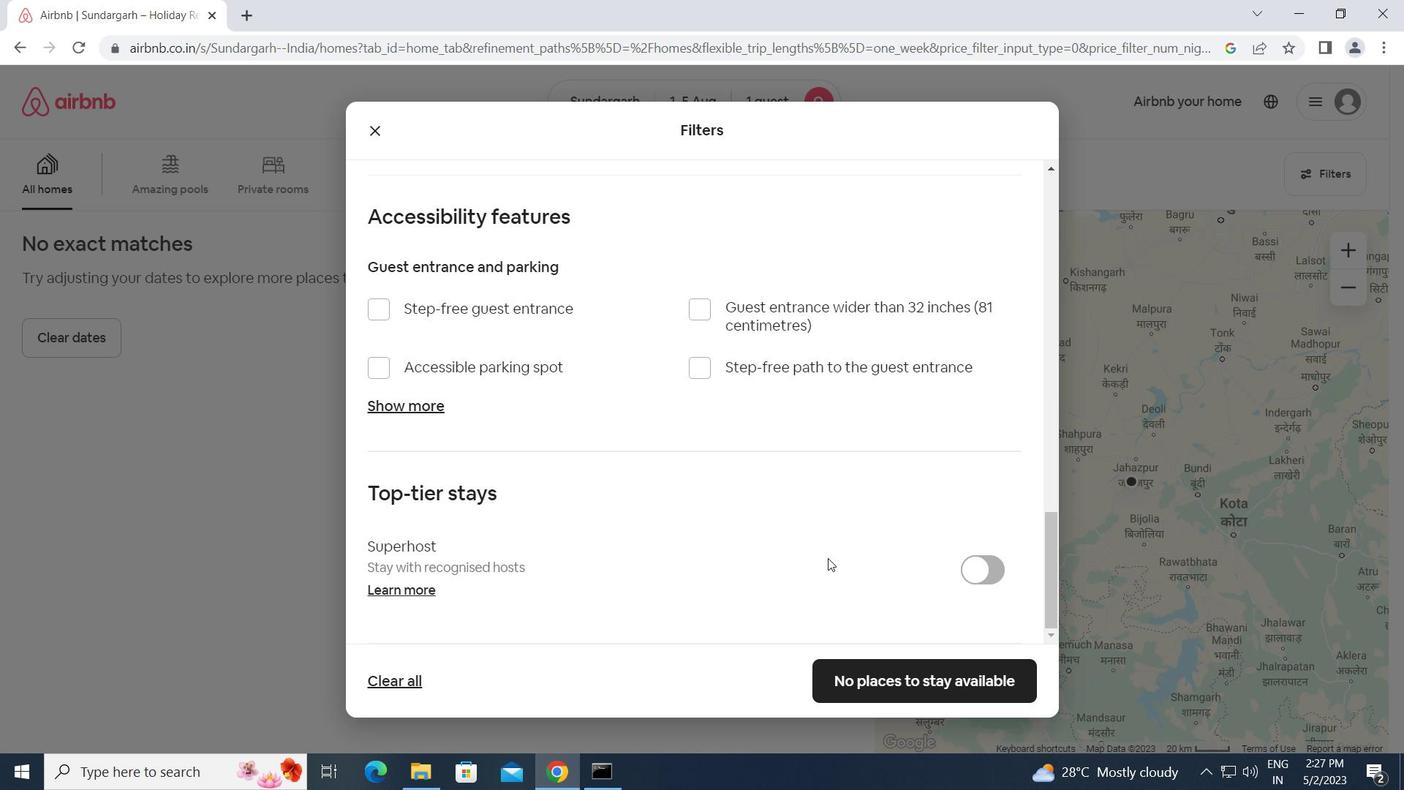 
Action: Mouse scrolled (828, 558) with delta (0, 0)
Screenshot: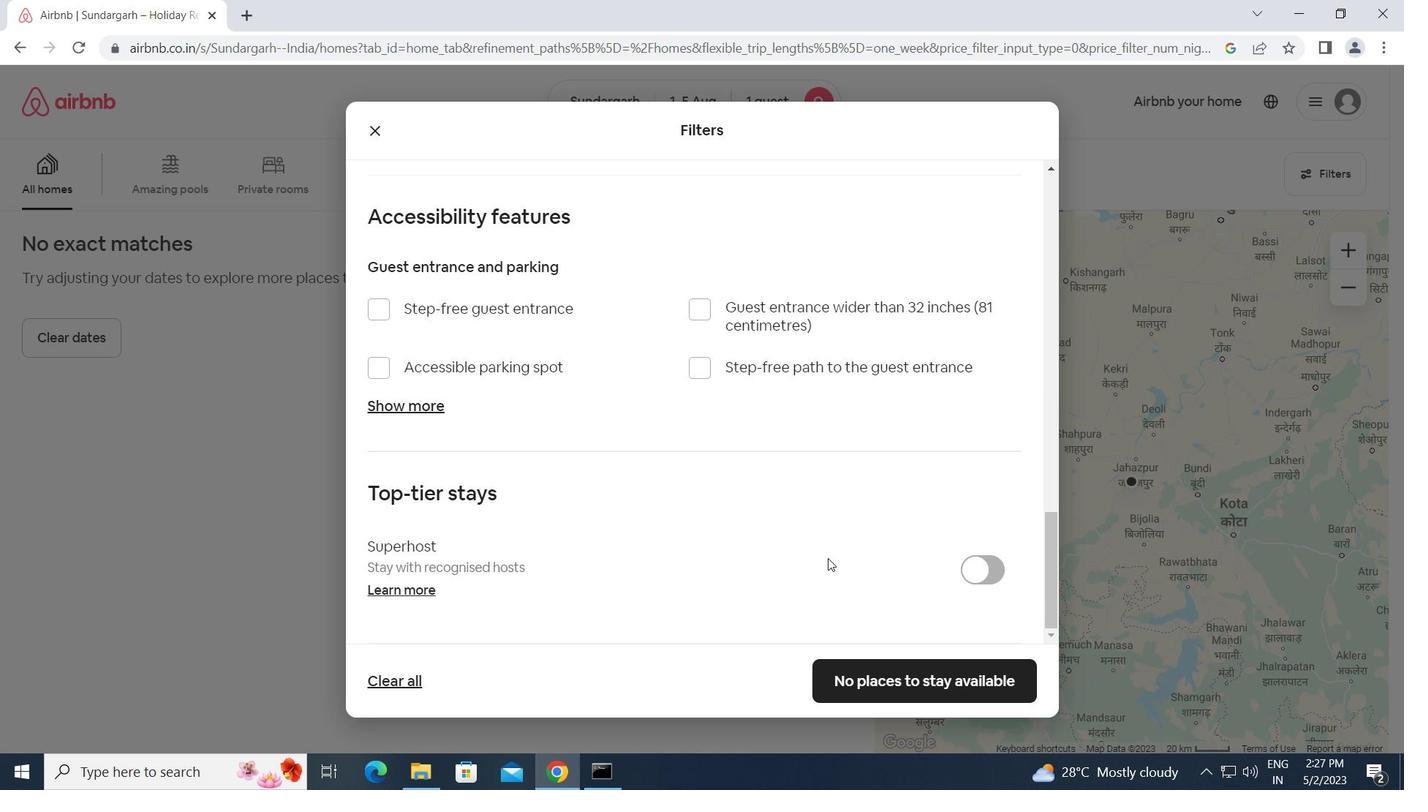 
Action: Mouse moved to (825, 558)
Screenshot: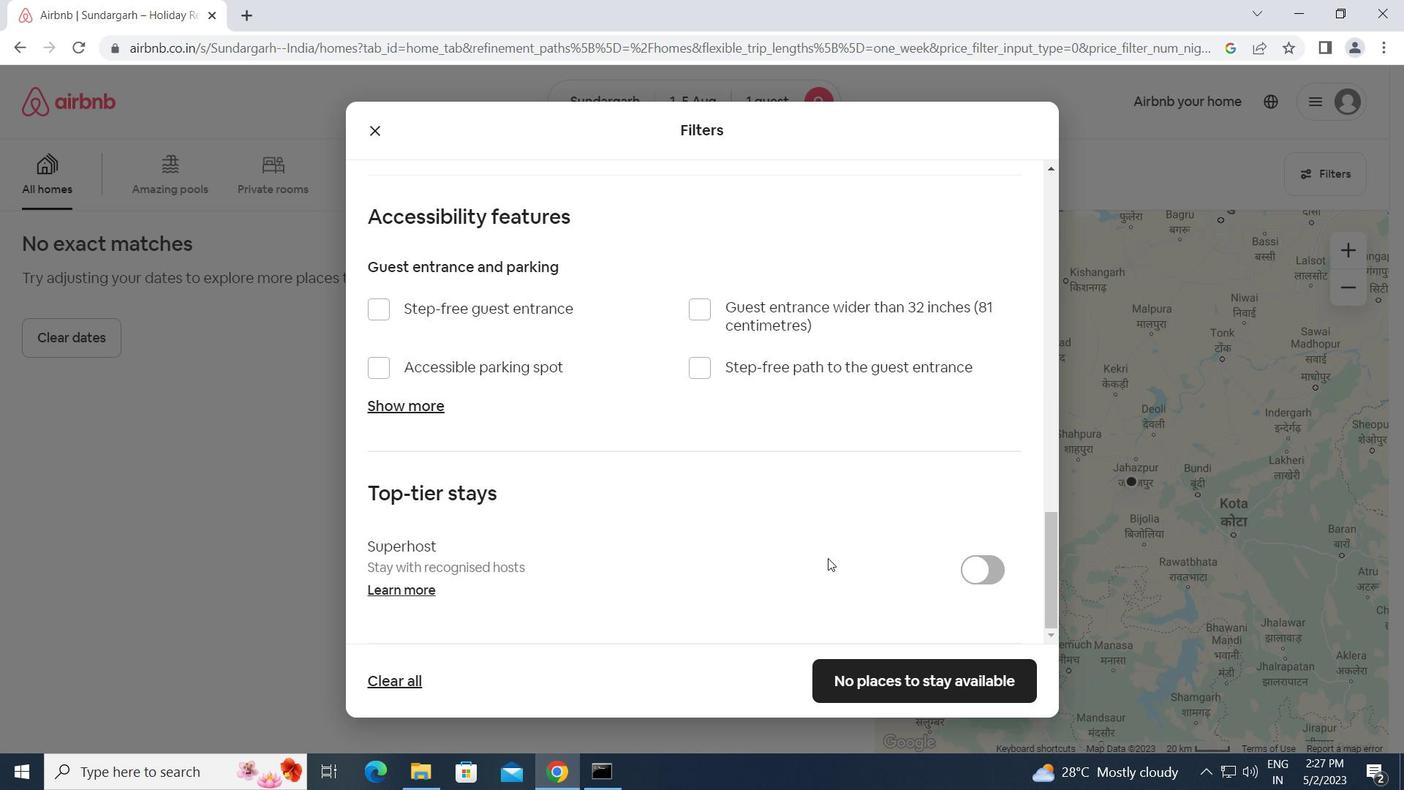 
Action: Mouse scrolled (825, 558) with delta (0, 0)
Screenshot: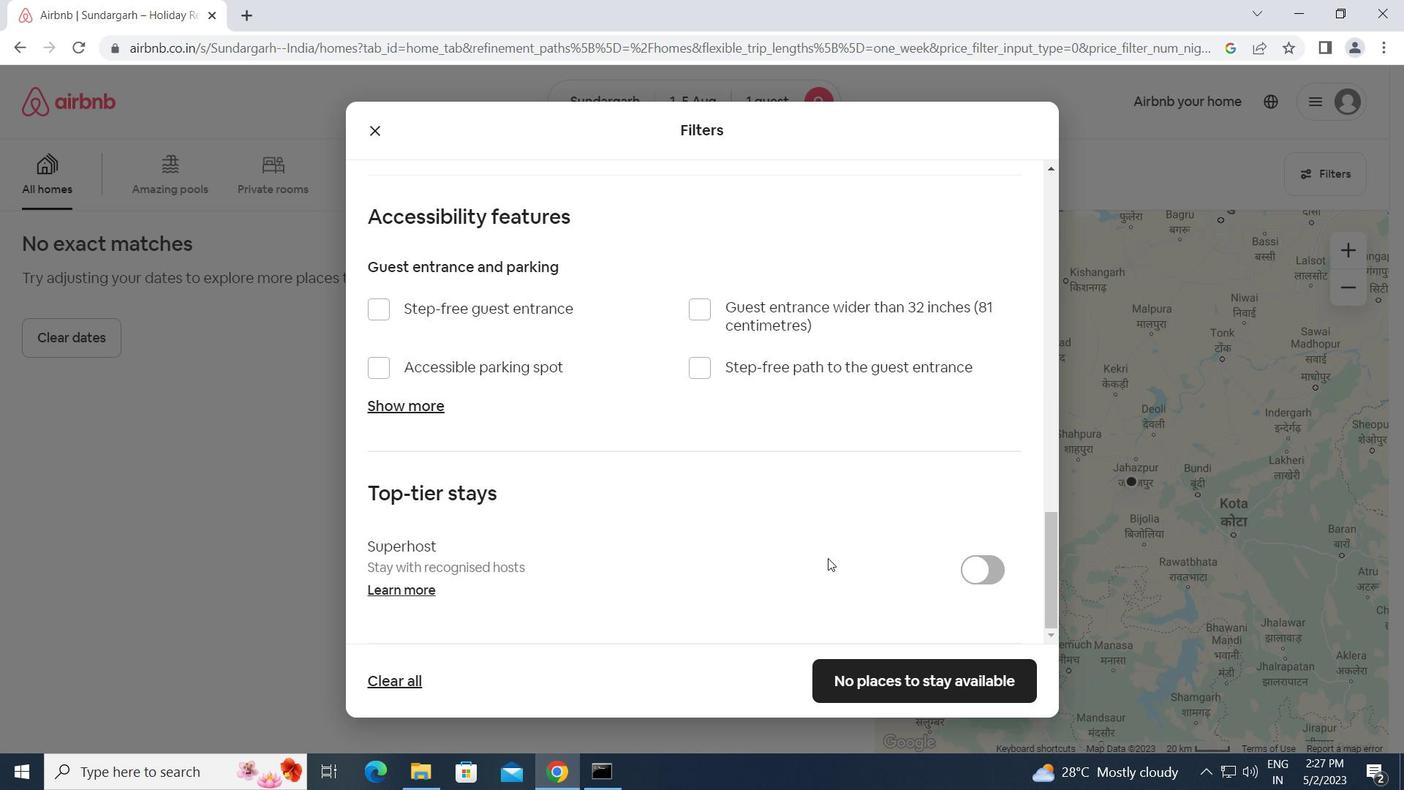 
Action: Mouse moved to (376, 573)
Screenshot: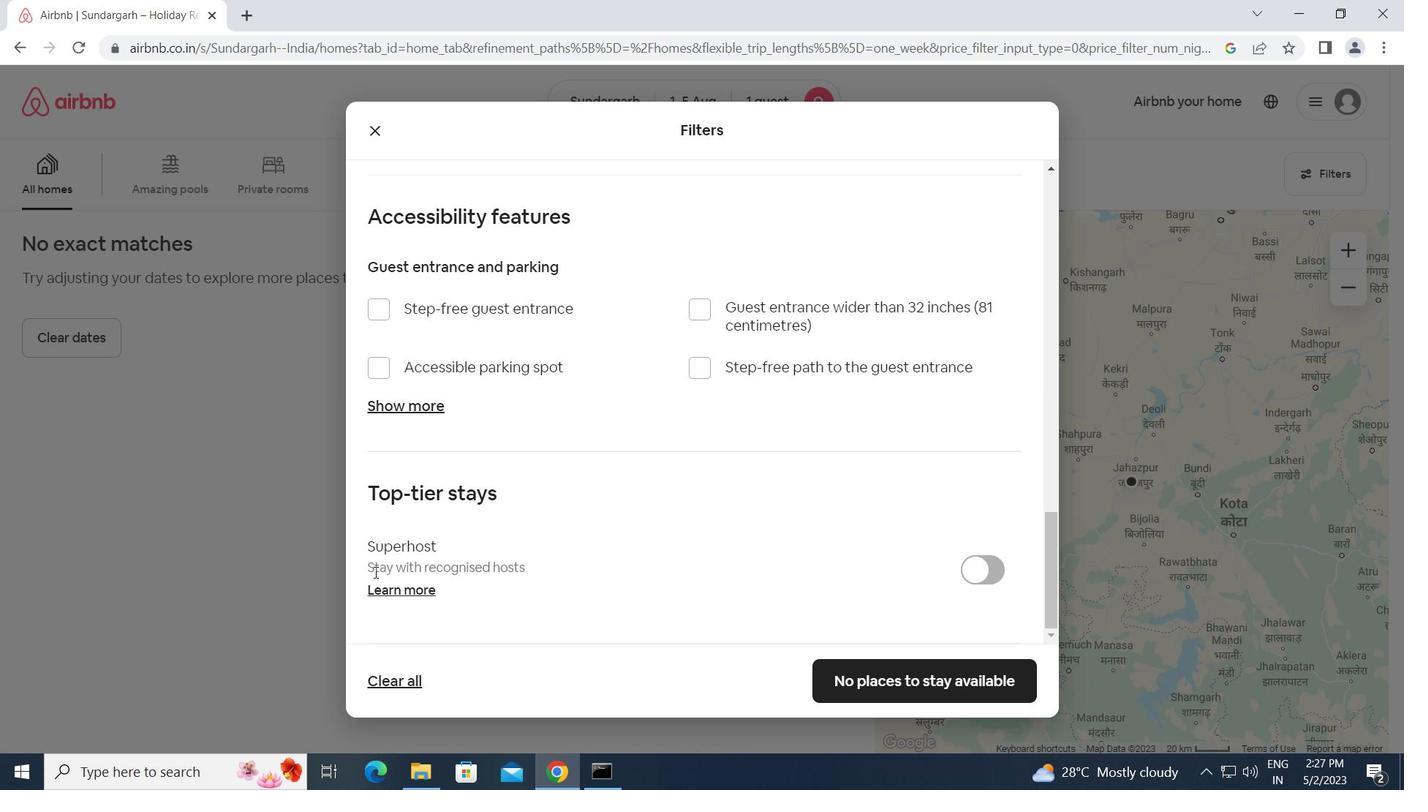 
Action: Mouse scrolled (376, 572) with delta (0, 0)
Screenshot: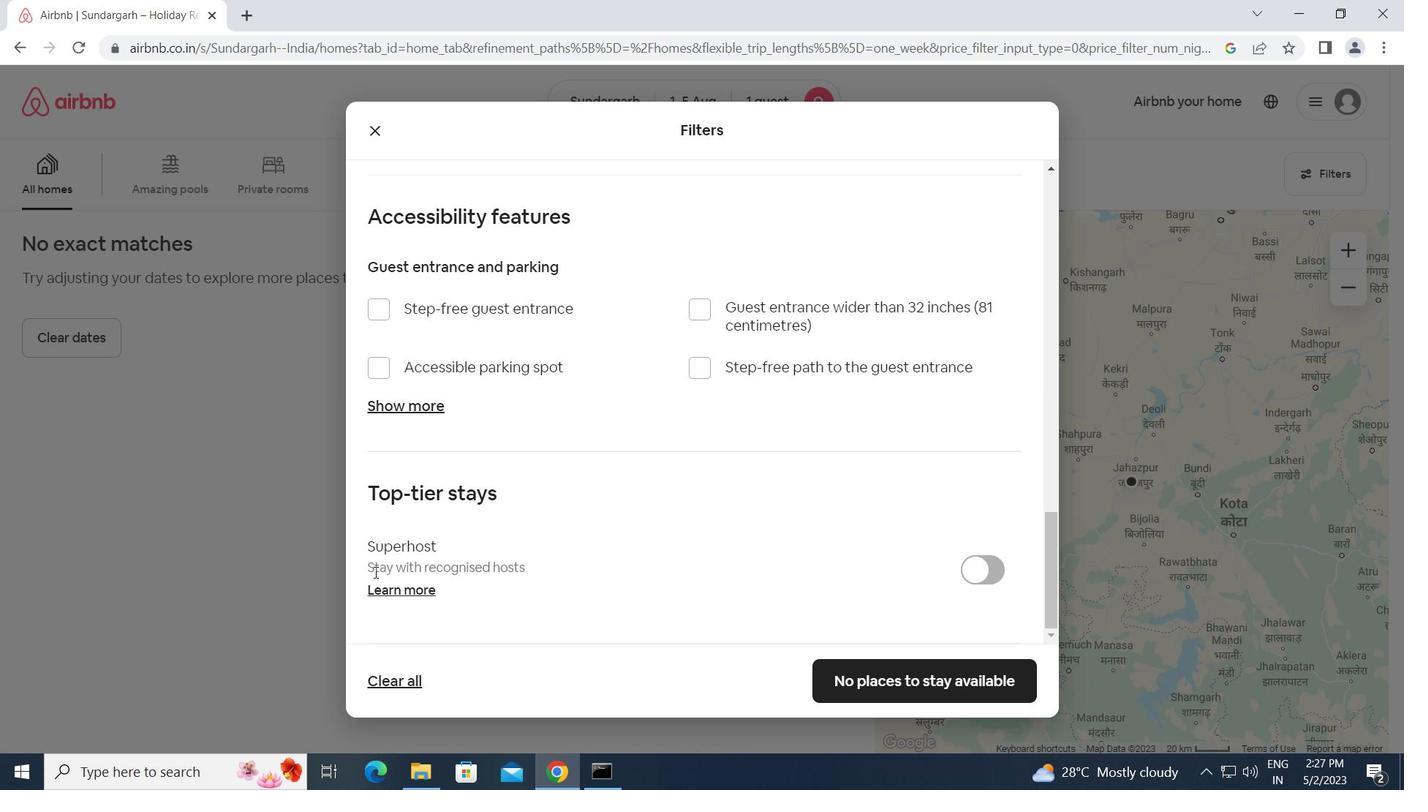 
Action: Mouse moved to (377, 574)
Screenshot: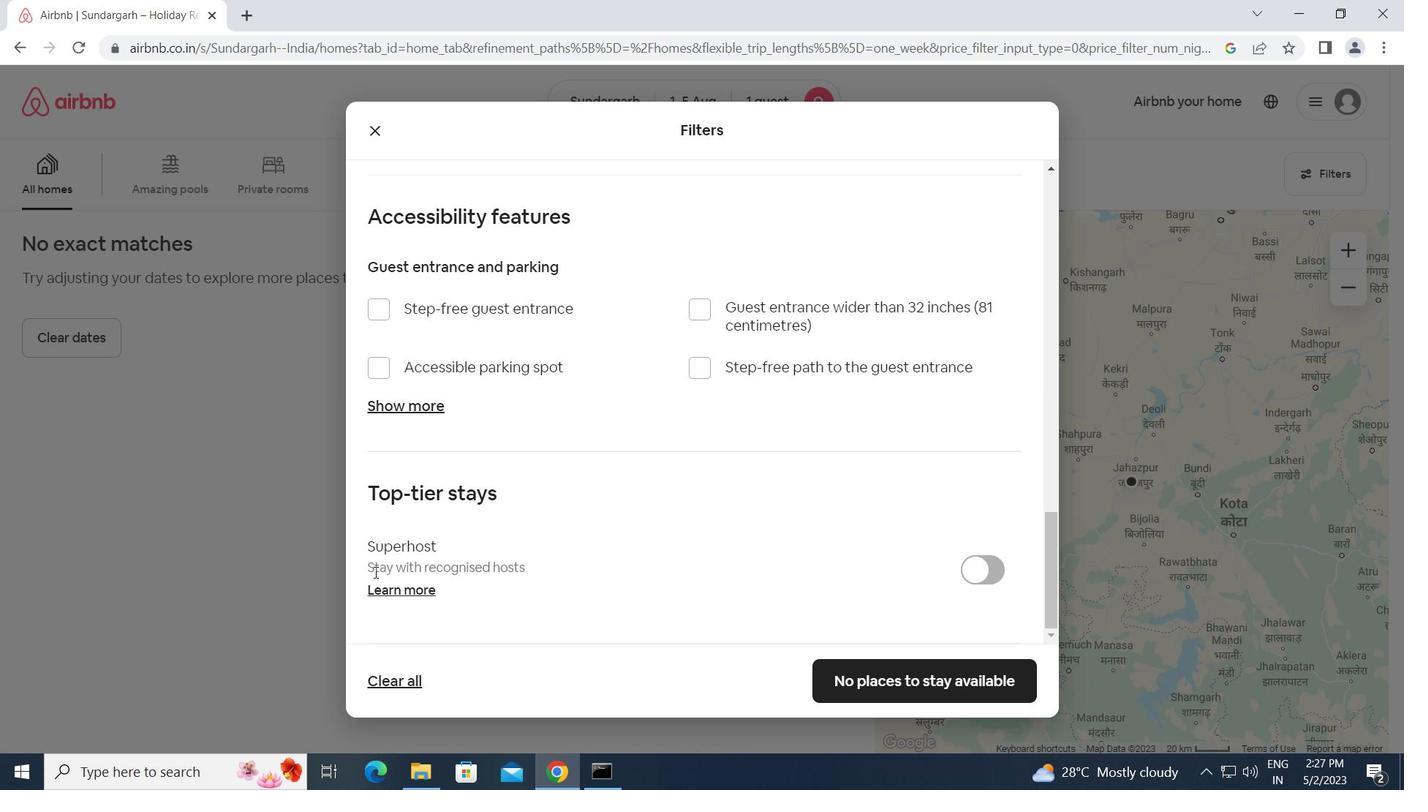
Action: Mouse scrolled (377, 574) with delta (0, 0)
Screenshot: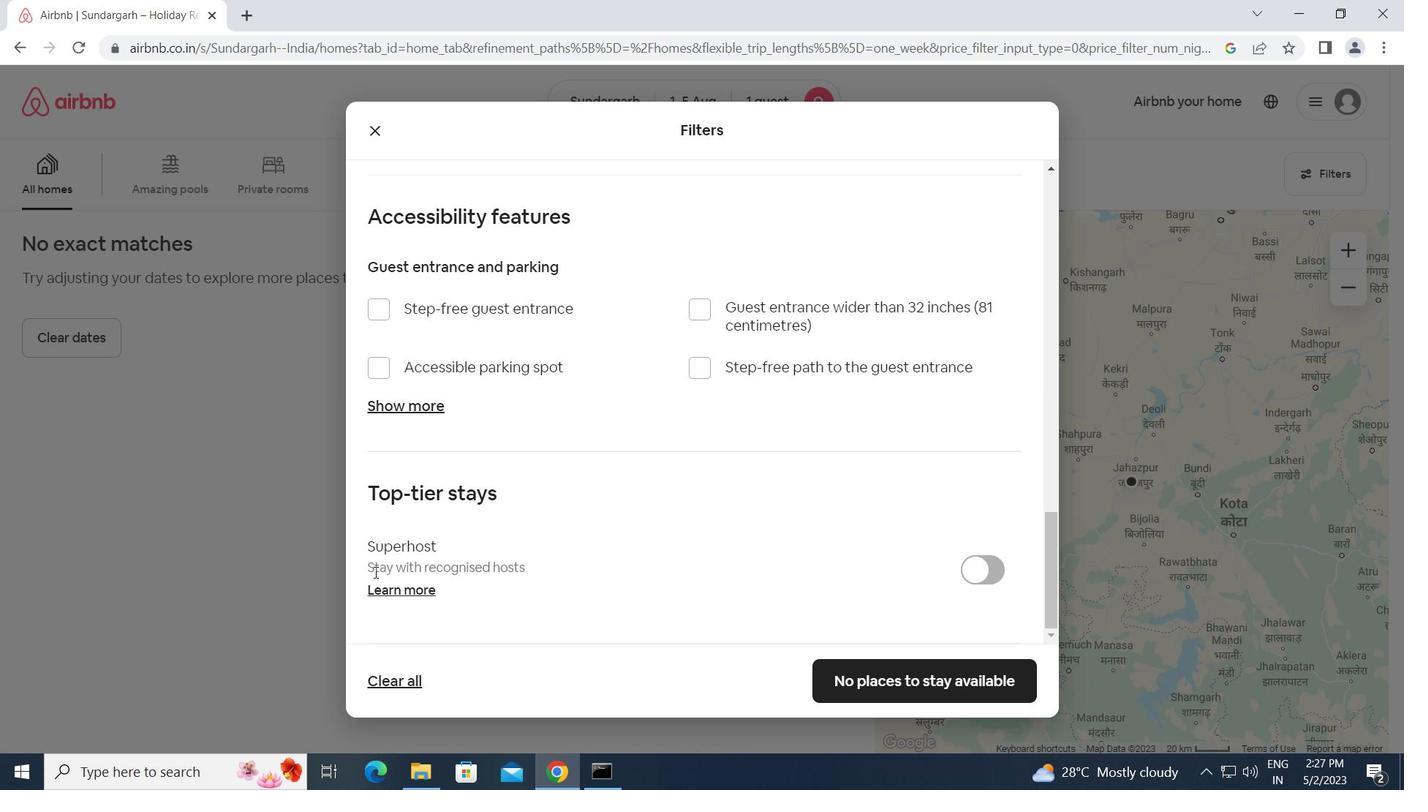 
Action: Mouse moved to (378, 577)
Screenshot: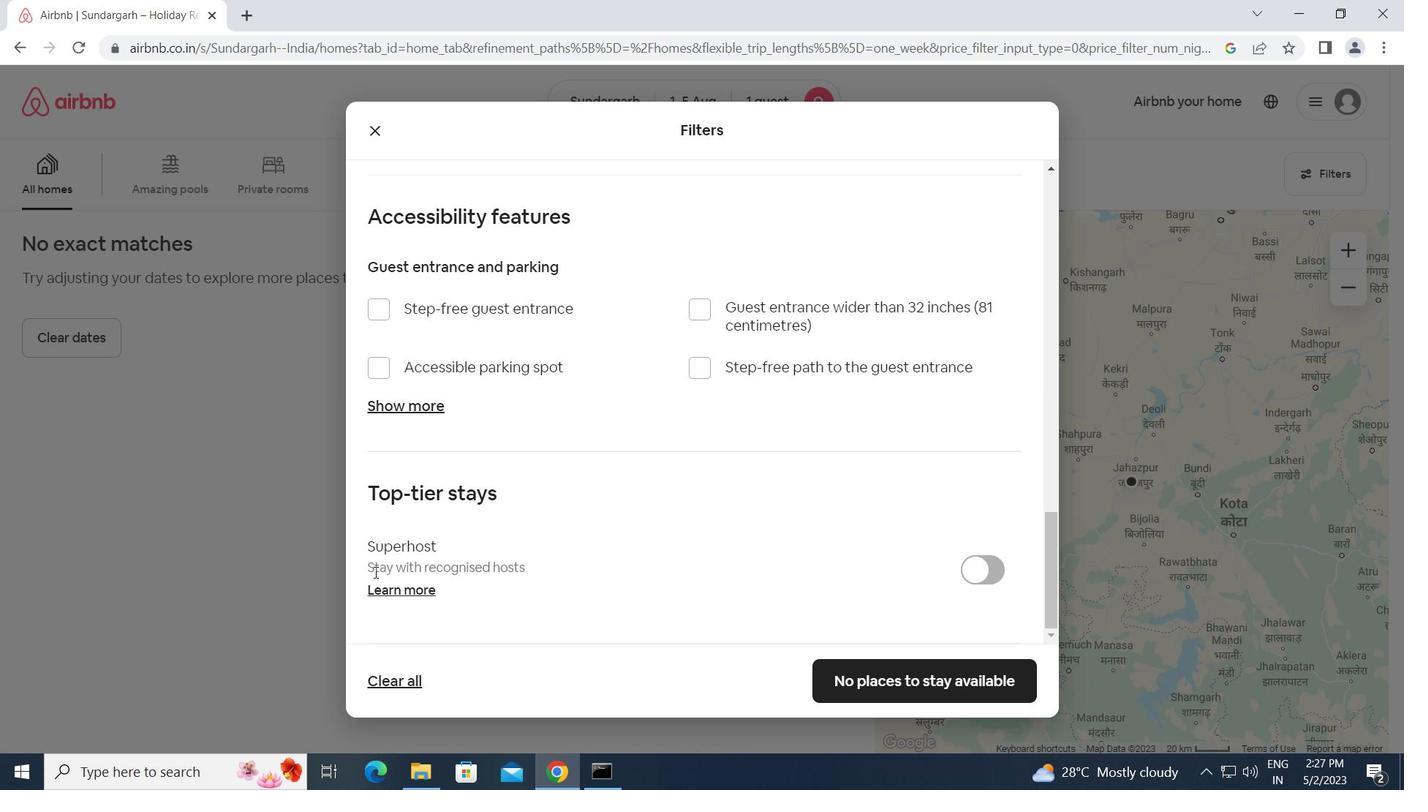 
Action: Mouse scrolled (378, 576) with delta (0, 0)
Screenshot: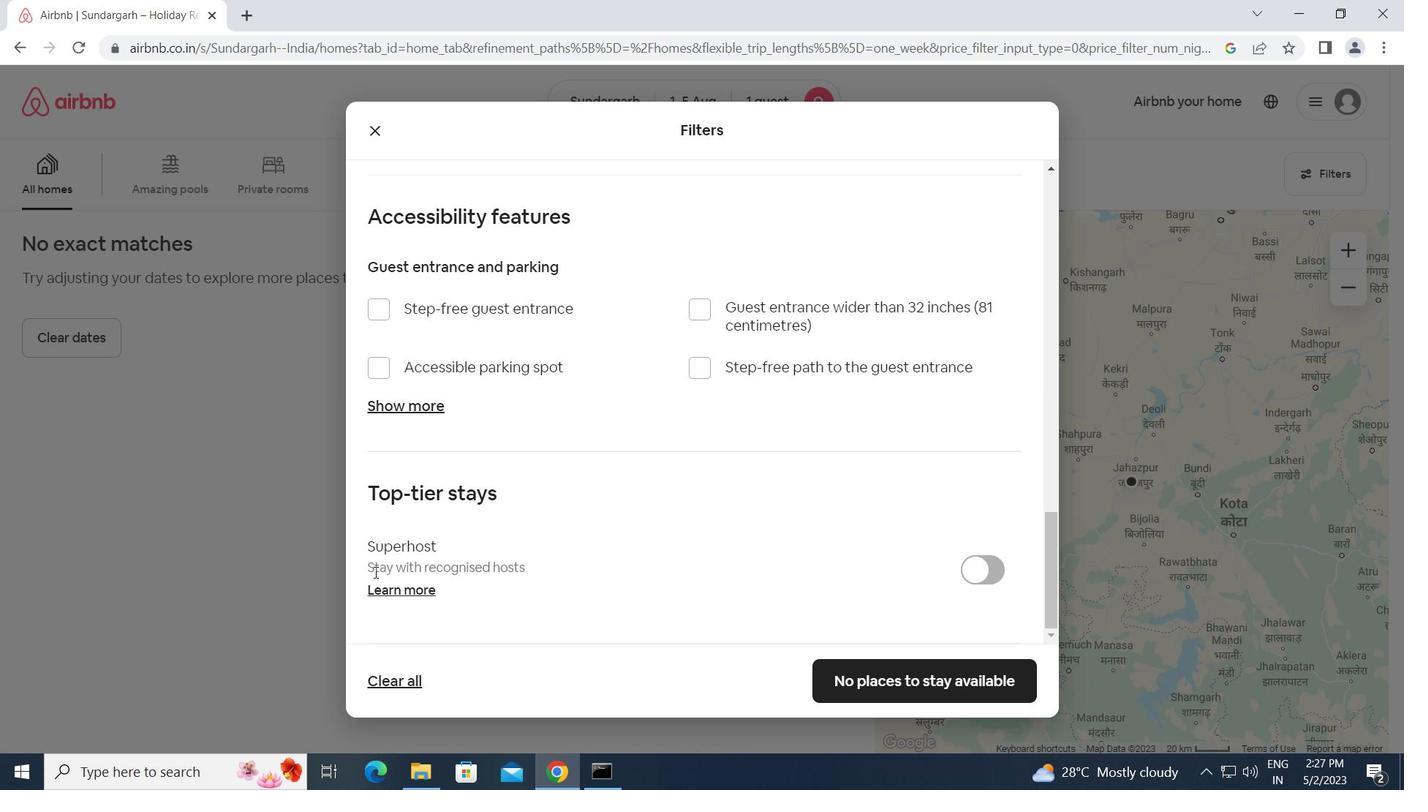 
Action: Mouse moved to (405, 596)
Screenshot: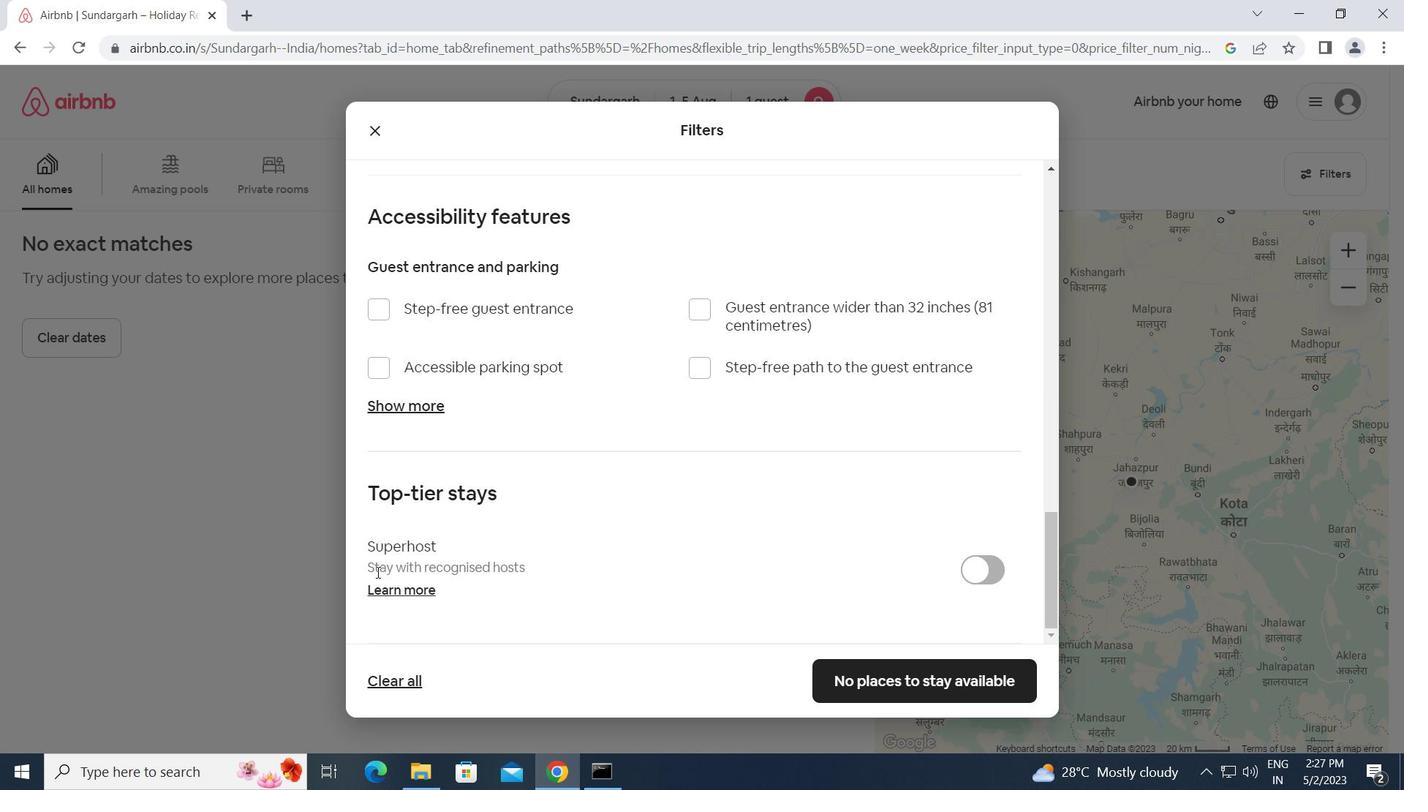 
Action: Mouse scrolled (405, 595) with delta (0, 0)
Screenshot: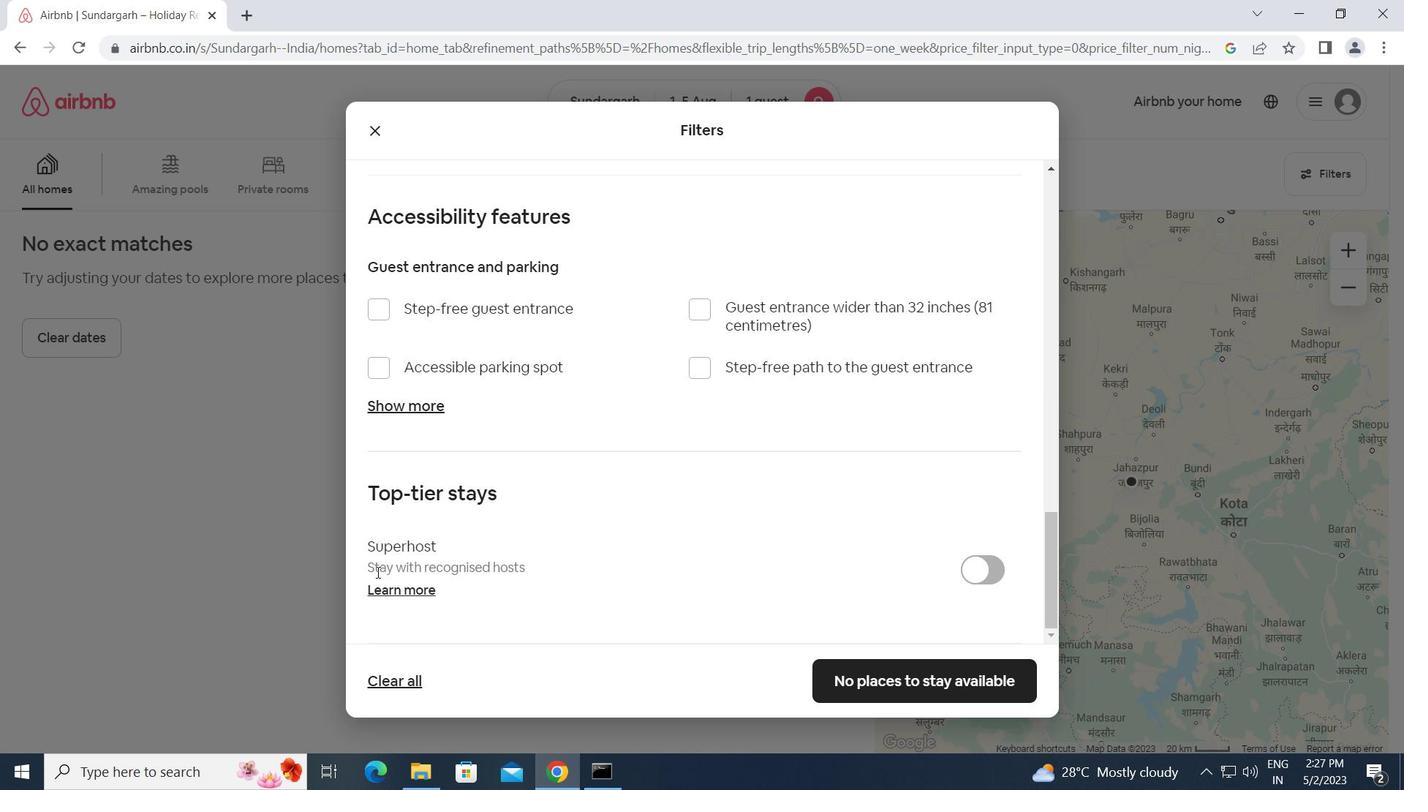 
Action: Mouse moved to (896, 682)
Screenshot: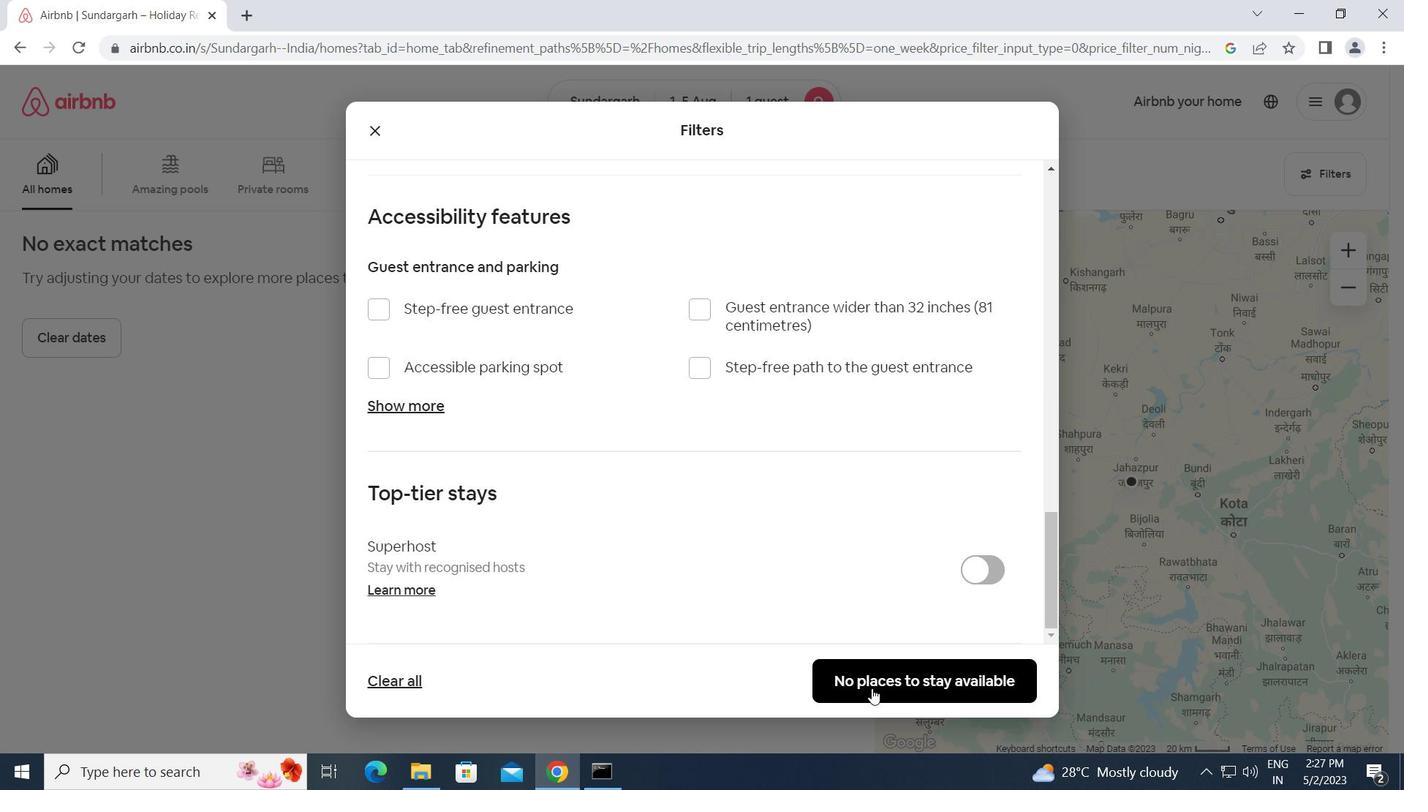 
Action: Mouse pressed left at (896, 682)
Screenshot: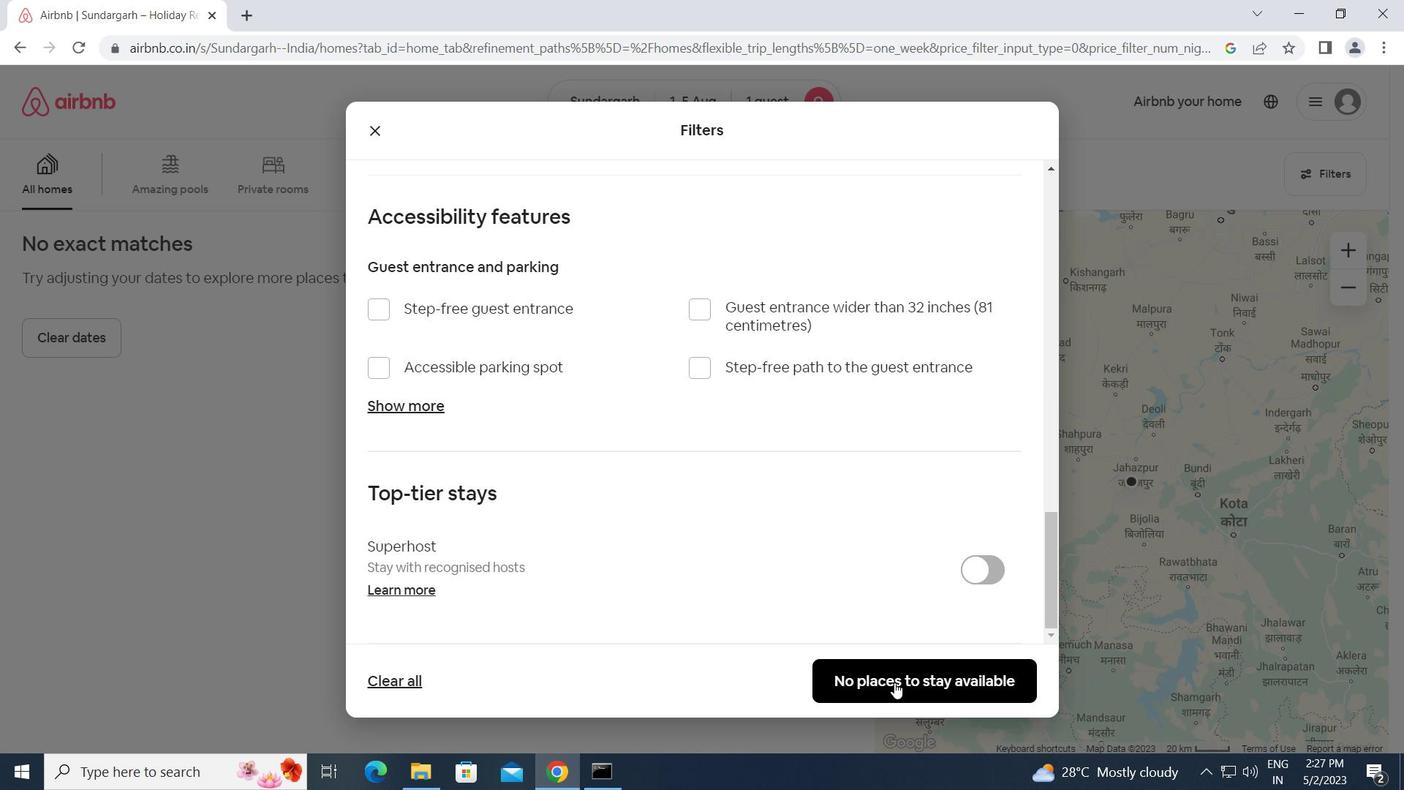 
Action: Mouse moved to (895, 679)
Screenshot: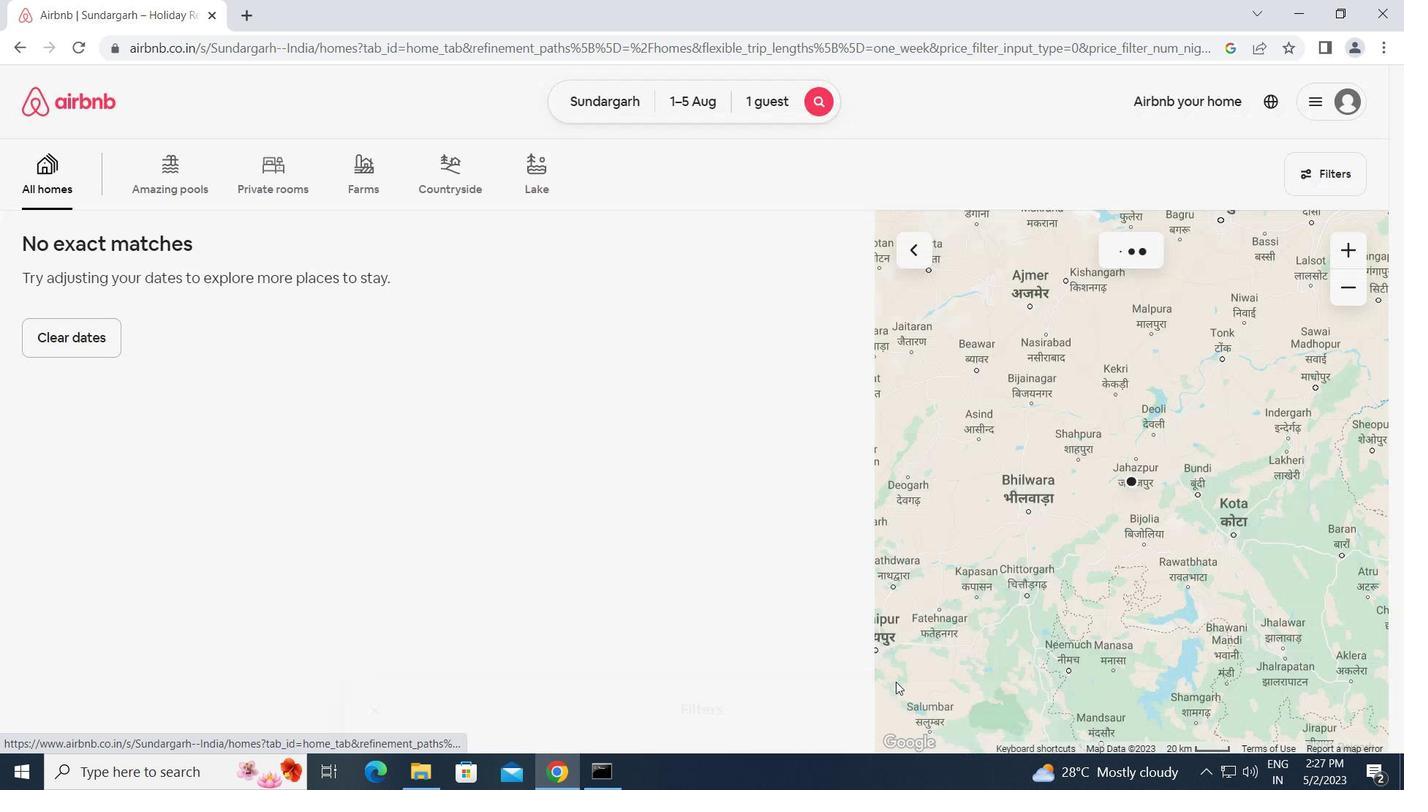 
